 Task: Look for space in Pipili, India from 2nd September, 2023 to 6th September, 2023 for 2 adults in price range Rs.15000 to Rs.20000. Place can be entire place with 1  bedroom having 1 bed and 1 bathroom. Property type can be house, flat, guest house, hotel. Booking option can be shelf check-in. Required host language is English.
Action: Mouse moved to (465, 59)
Screenshot: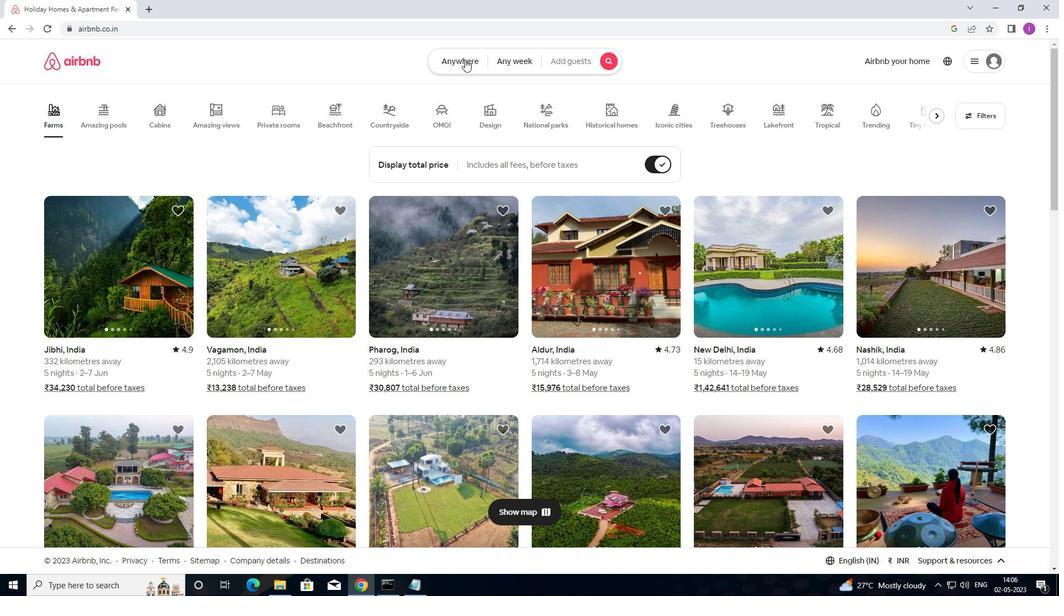 
Action: Mouse pressed left at (465, 59)
Screenshot: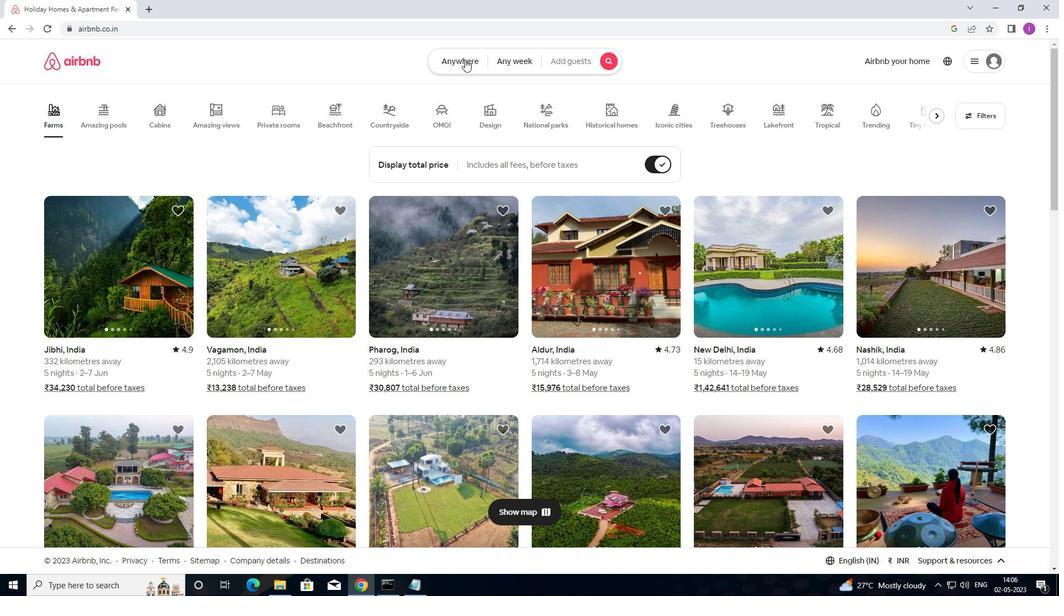
Action: Mouse moved to (362, 109)
Screenshot: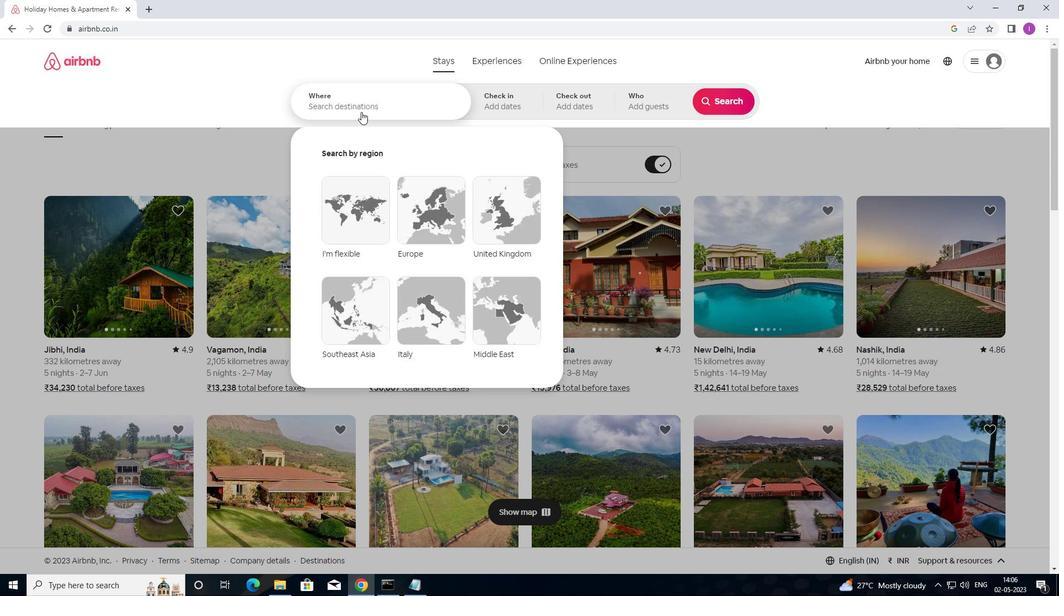 
Action: Mouse pressed left at (362, 109)
Screenshot: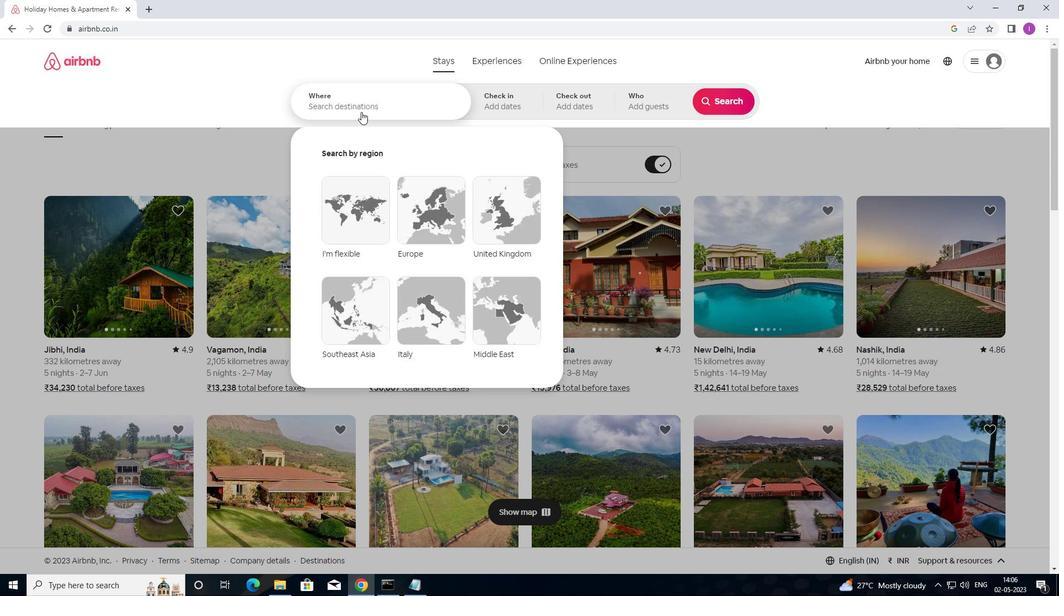 
Action: Mouse moved to (393, 120)
Screenshot: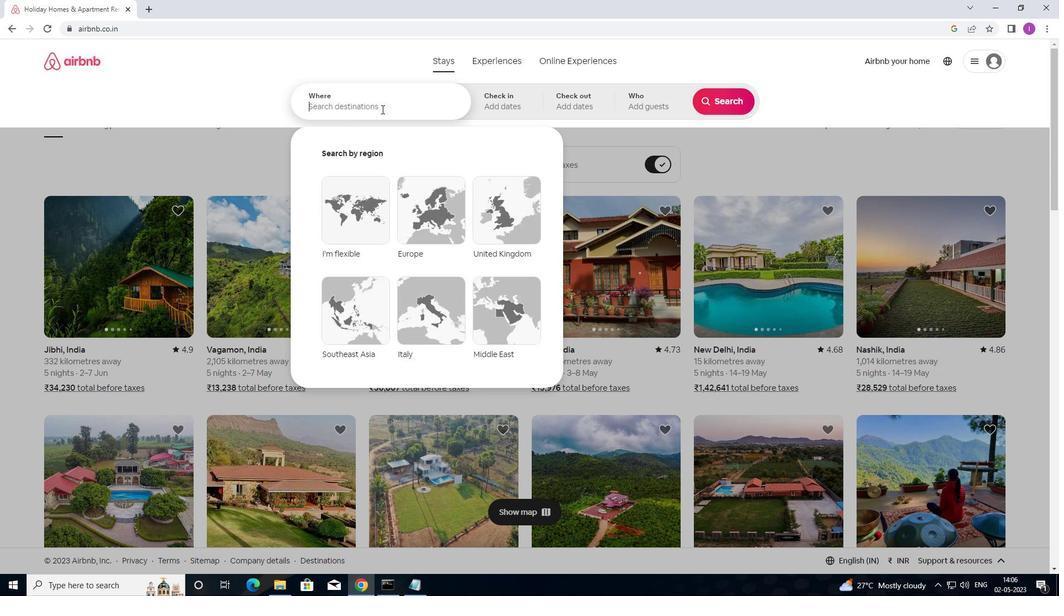 
Action: Key pressed <Key.shift>PIPILI,<Key.shift>INDIA
Screenshot: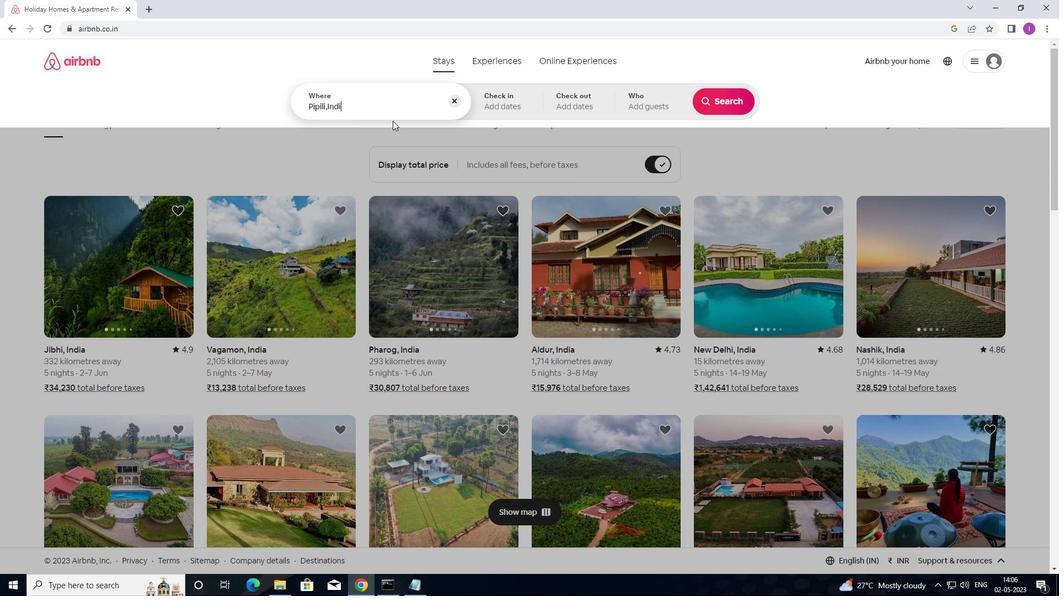 
Action: Mouse moved to (504, 105)
Screenshot: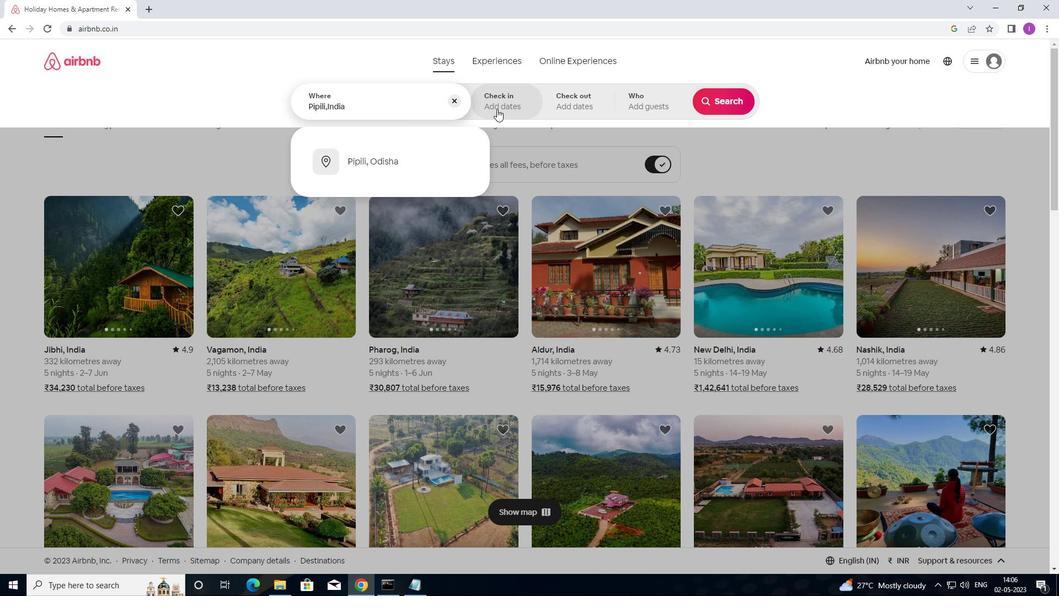 
Action: Mouse pressed left at (504, 105)
Screenshot: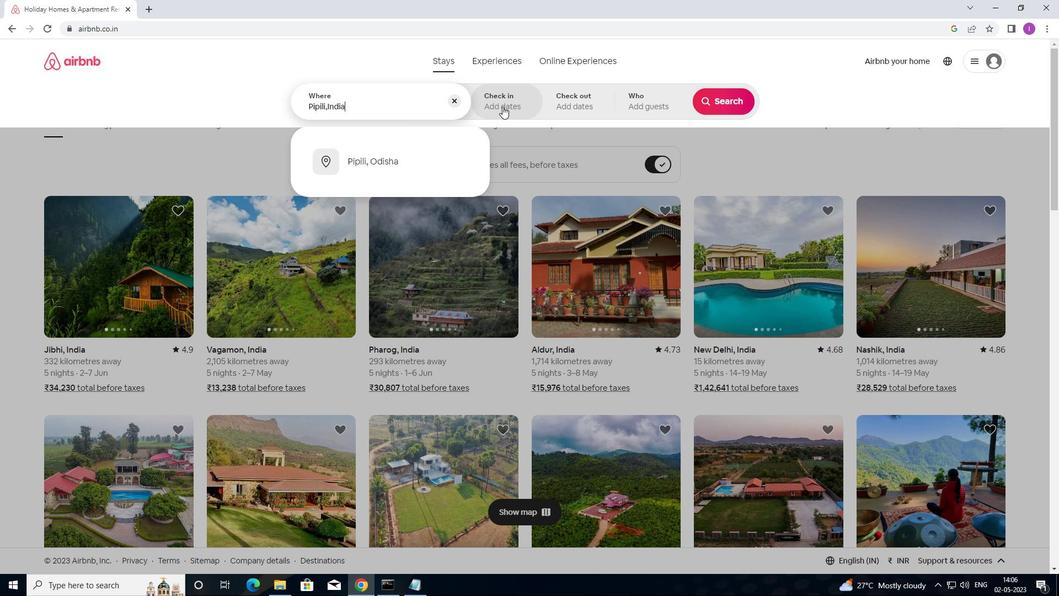 
Action: Mouse moved to (722, 193)
Screenshot: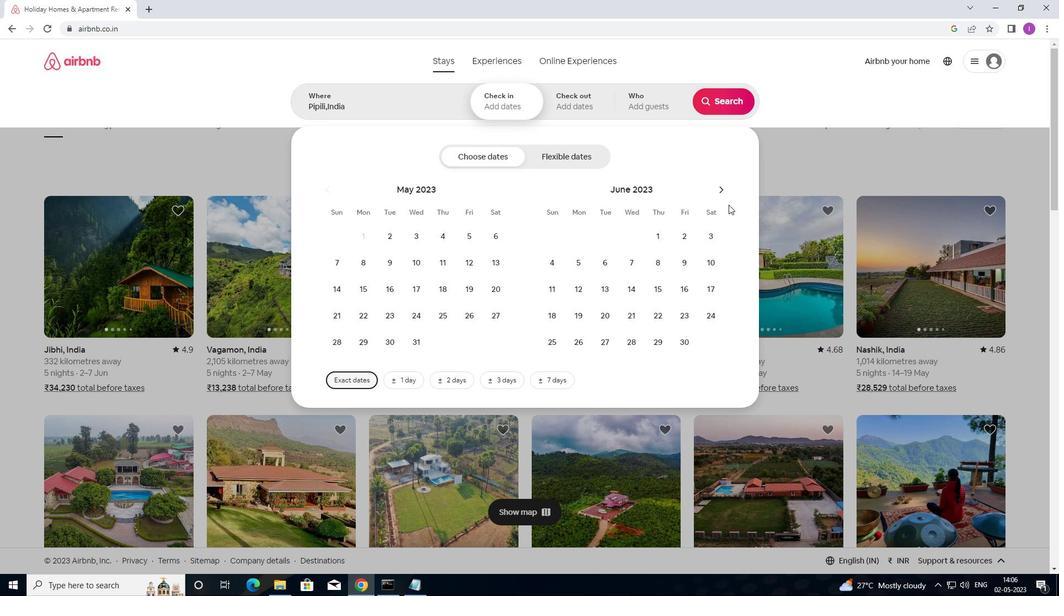 
Action: Mouse pressed left at (722, 193)
Screenshot: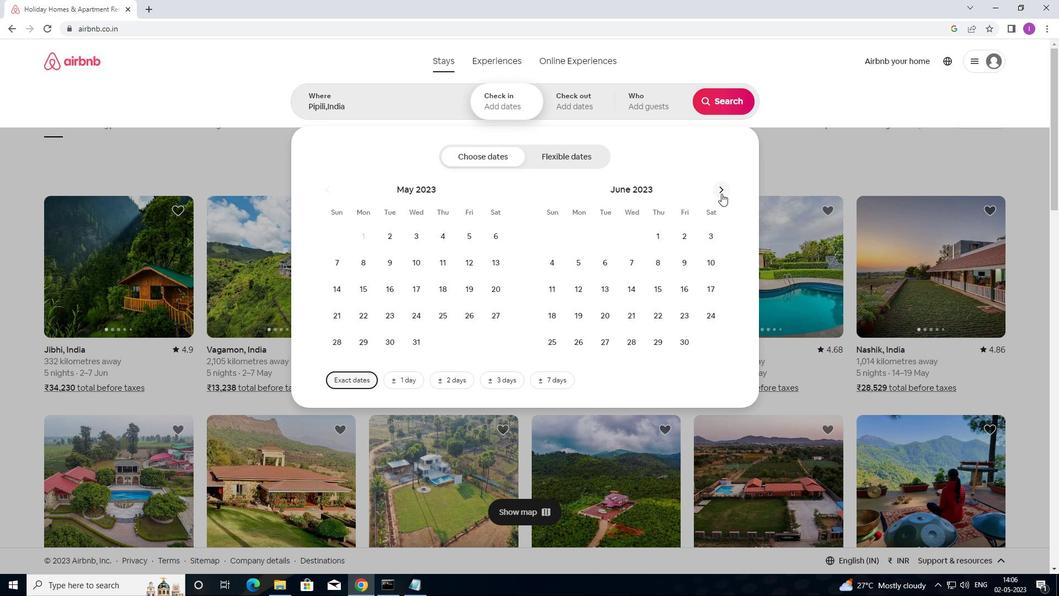 
Action: Mouse pressed left at (722, 193)
Screenshot: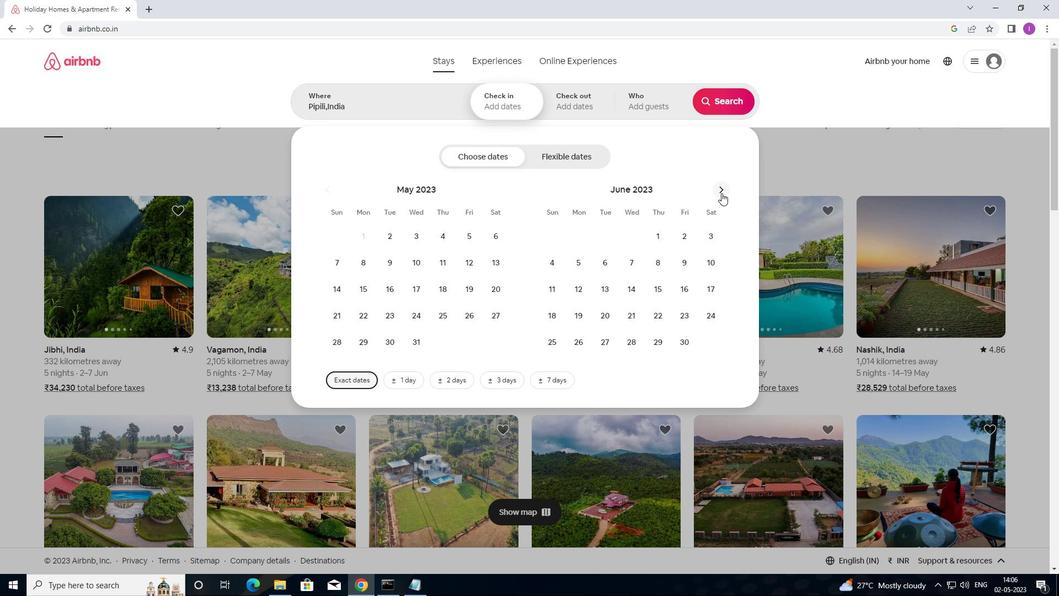 
Action: Mouse pressed left at (722, 193)
Screenshot: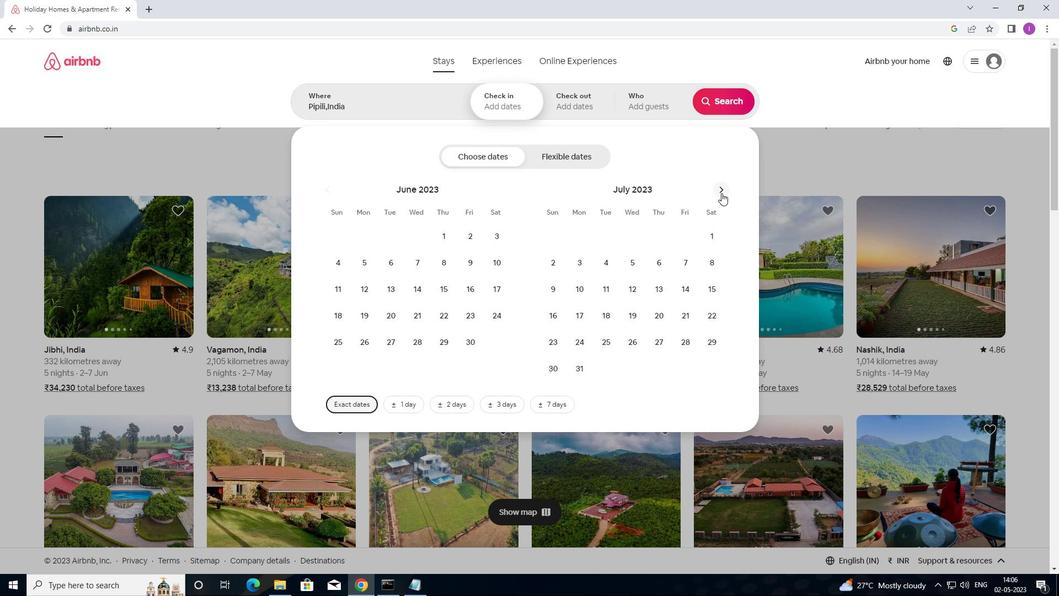 
Action: Mouse moved to (722, 192)
Screenshot: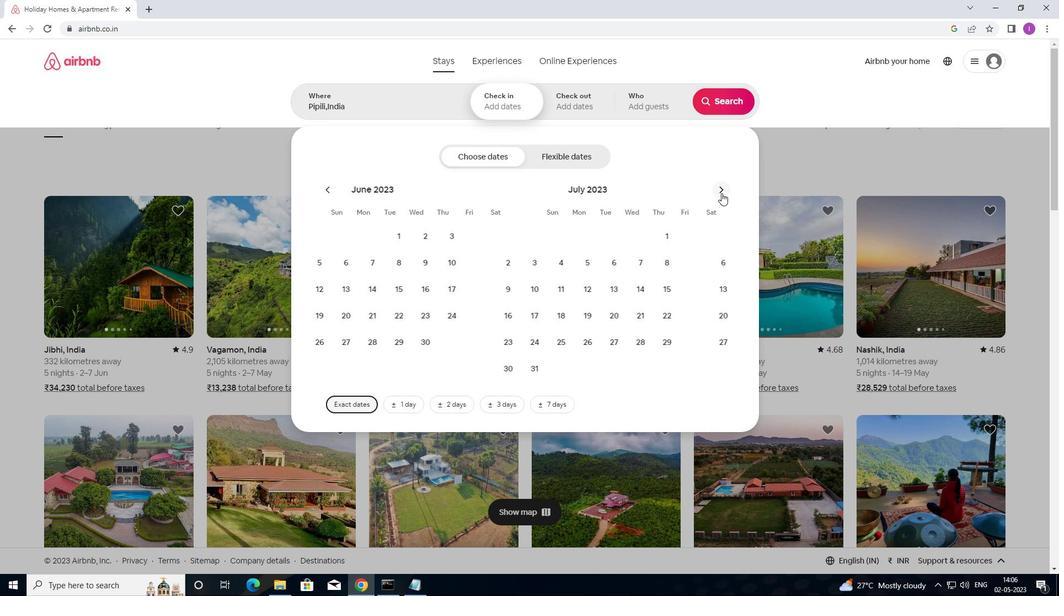 
Action: Mouse pressed left at (722, 192)
Screenshot: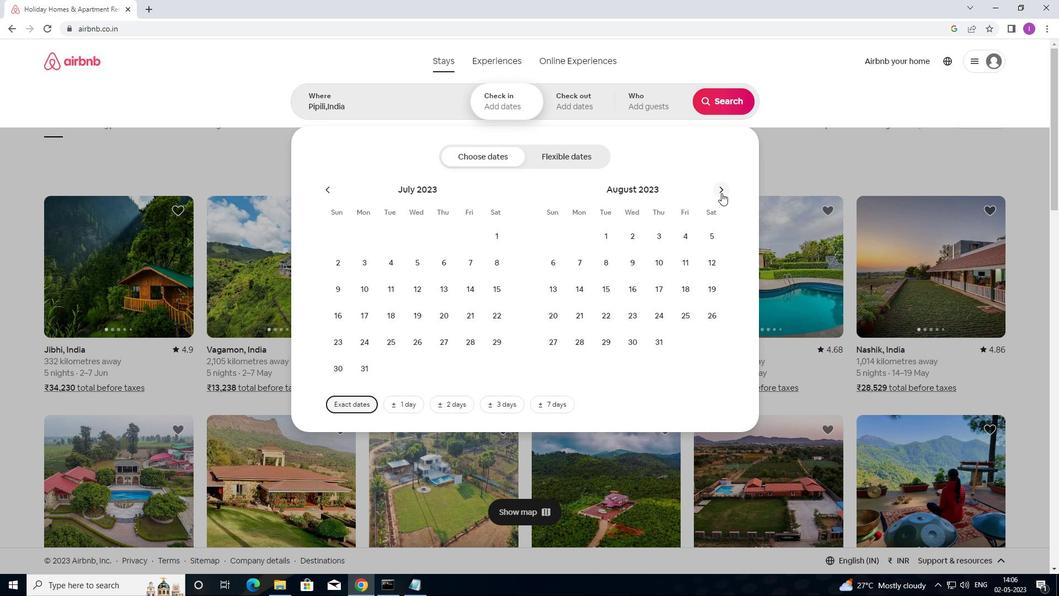 
Action: Mouse pressed left at (722, 192)
Screenshot: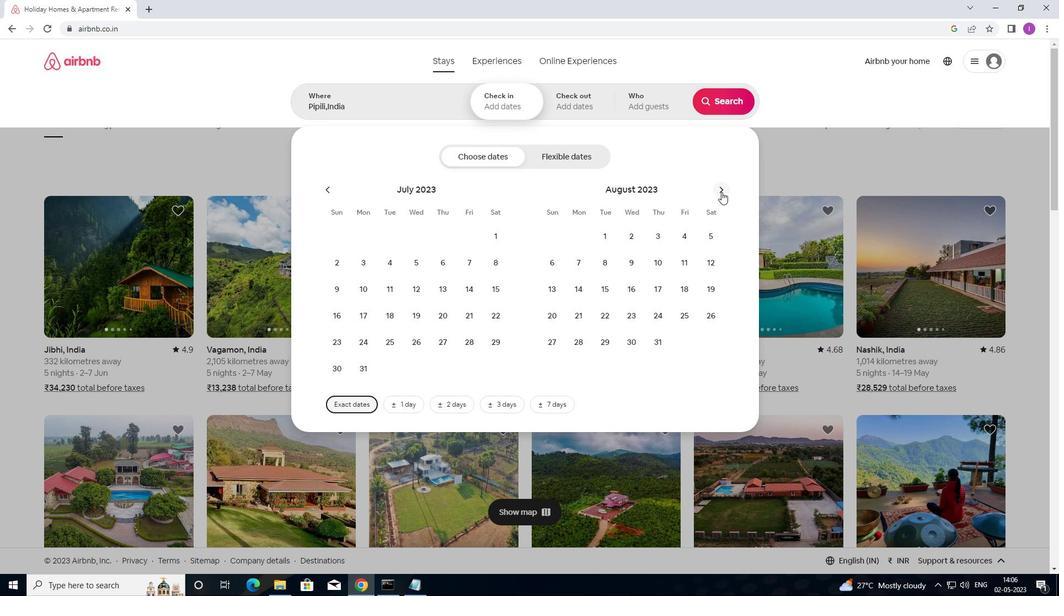 
Action: Mouse moved to (498, 227)
Screenshot: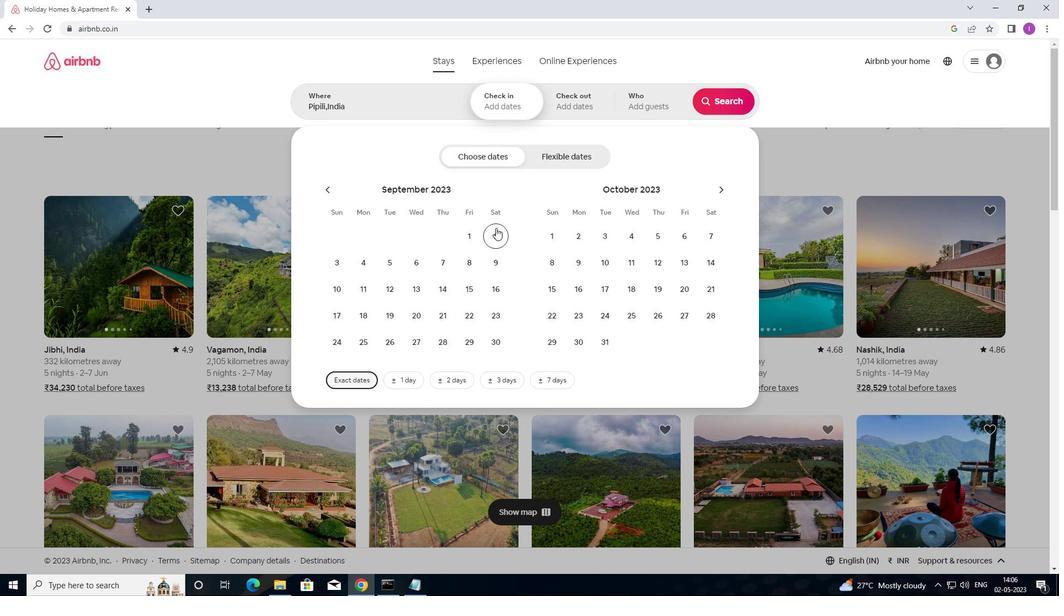 
Action: Mouse pressed left at (498, 227)
Screenshot: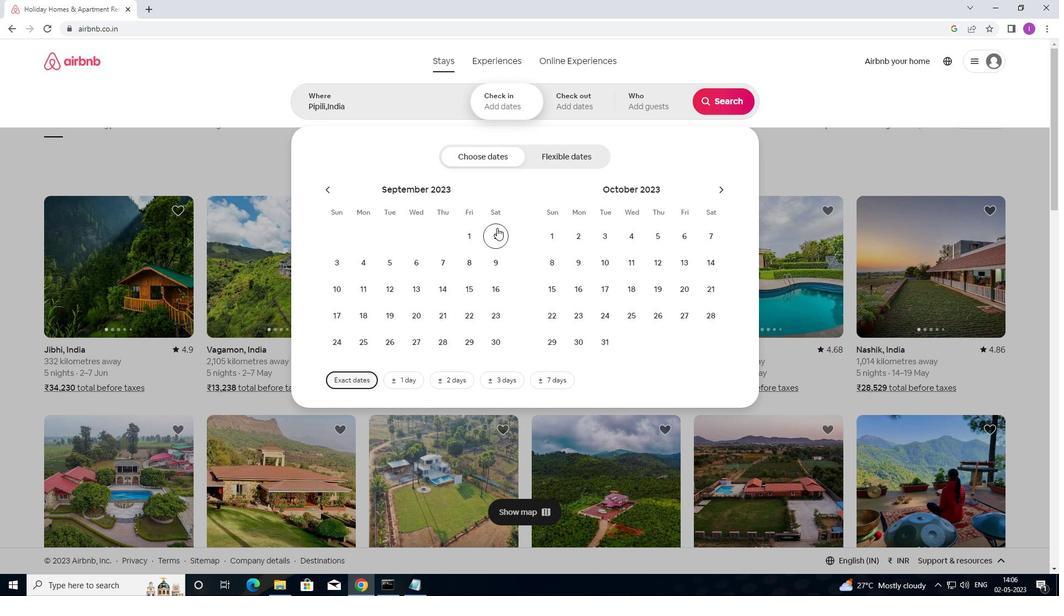 
Action: Mouse moved to (412, 261)
Screenshot: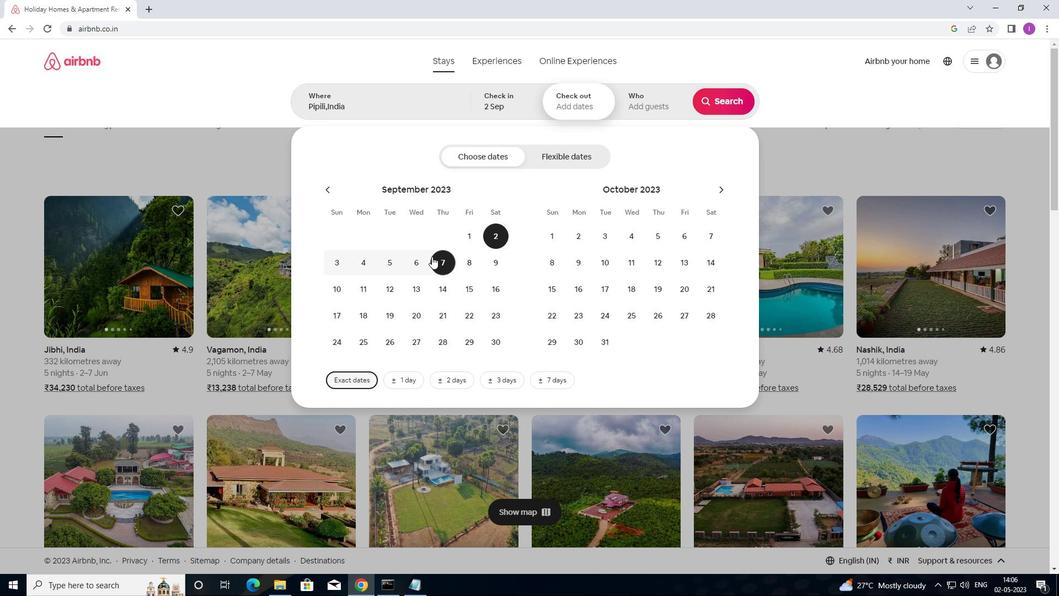 
Action: Mouse pressed left at (412, 261)
Screenshot: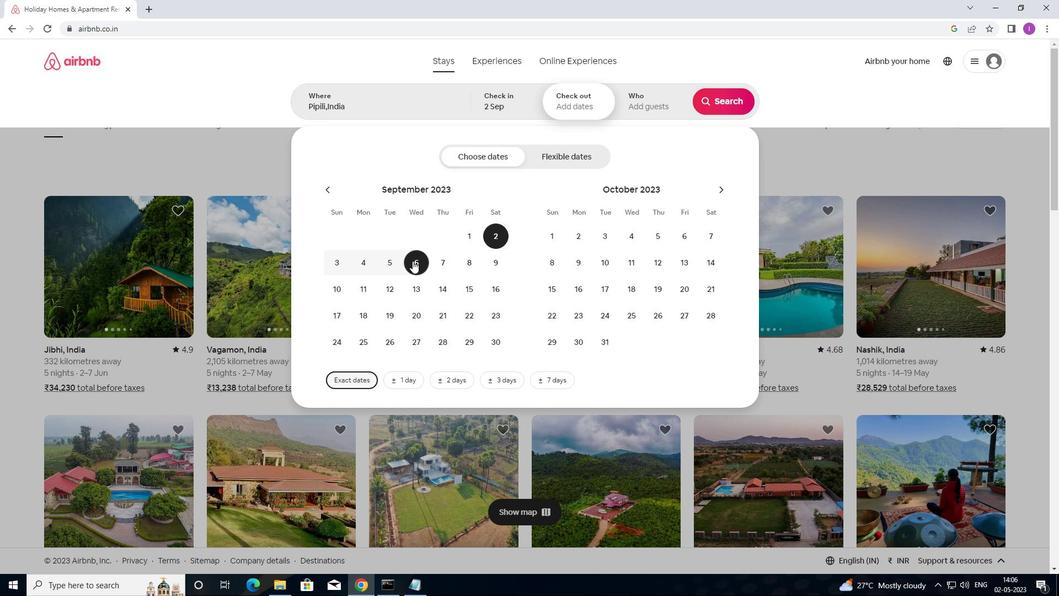 
Action: Mouse moved to (639, 109)
Screenshot: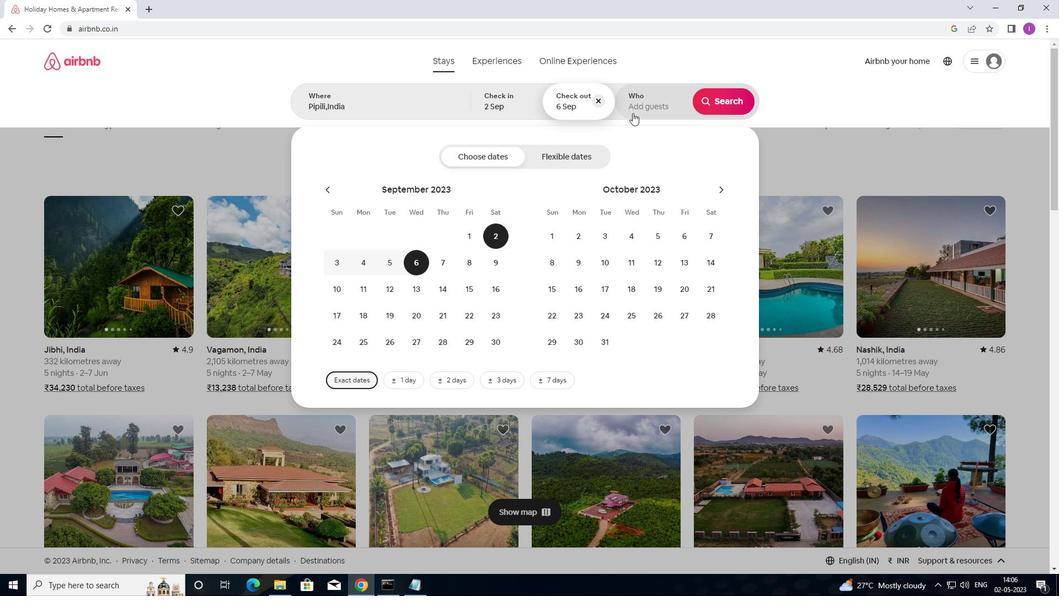 
Action: Mouse pressed left at (639, 109)
Screenshot: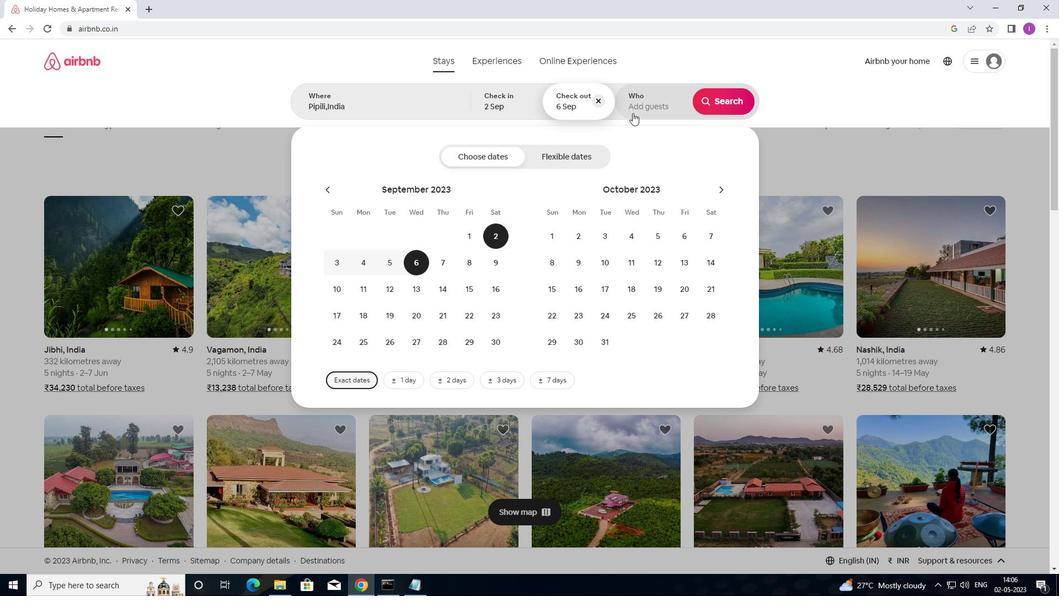 
Action: Mouse moved to (731, 151)
Screenshot: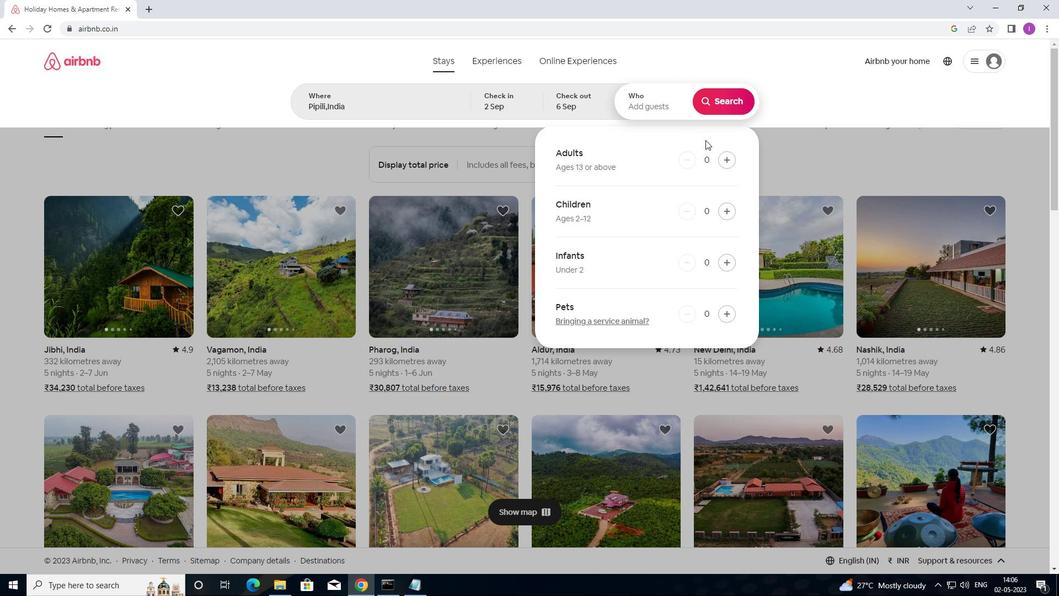 
Action: Mouse pressed left at (731, 151)
Screenshot: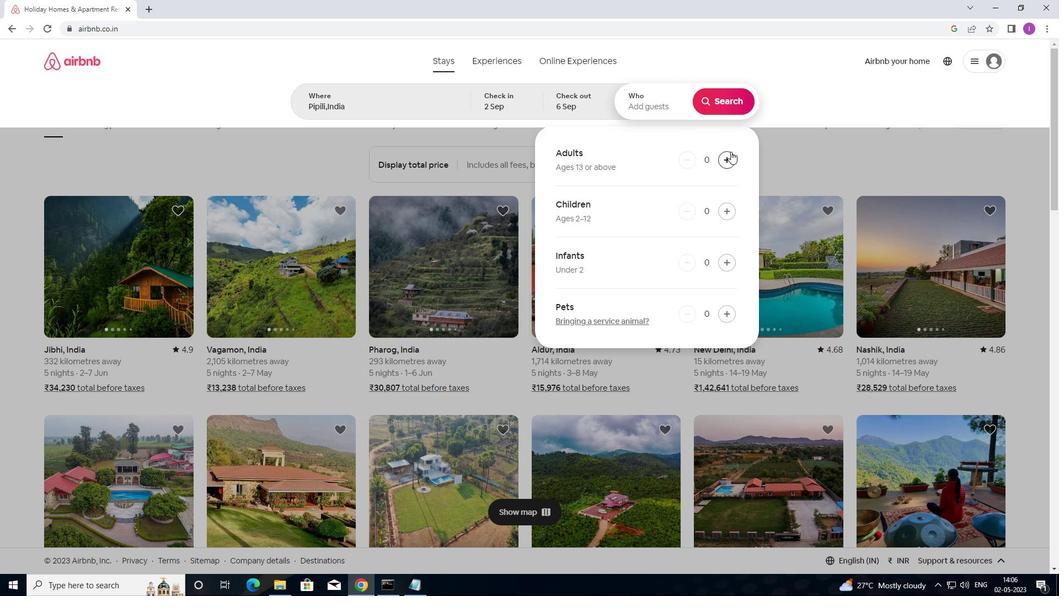 
Action: Mouse pressed left at (731, 151)
Screenshot: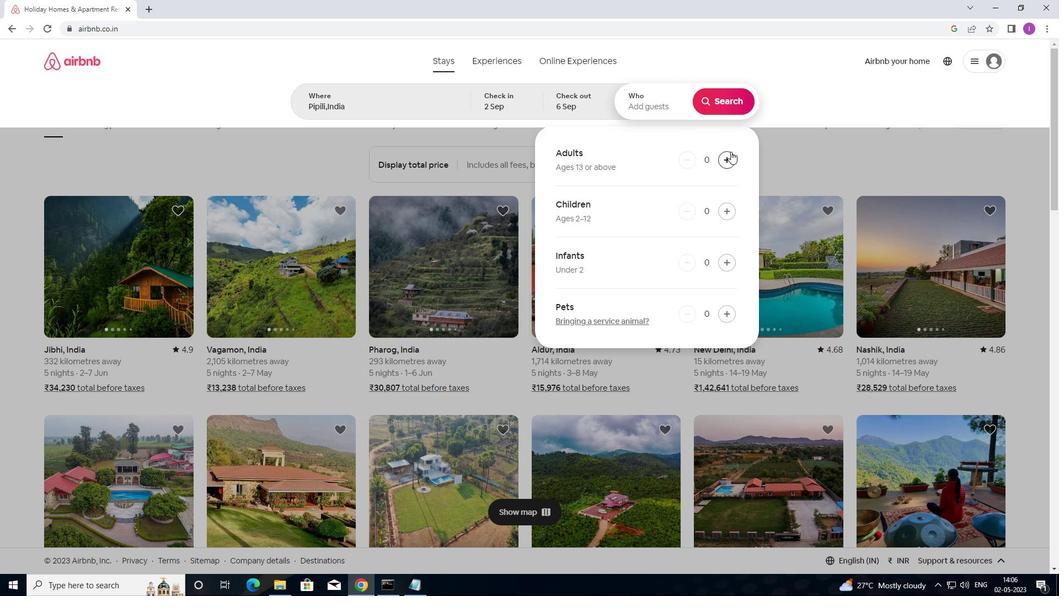 
Action: Mouse moved to (841, 129)
Screenshot: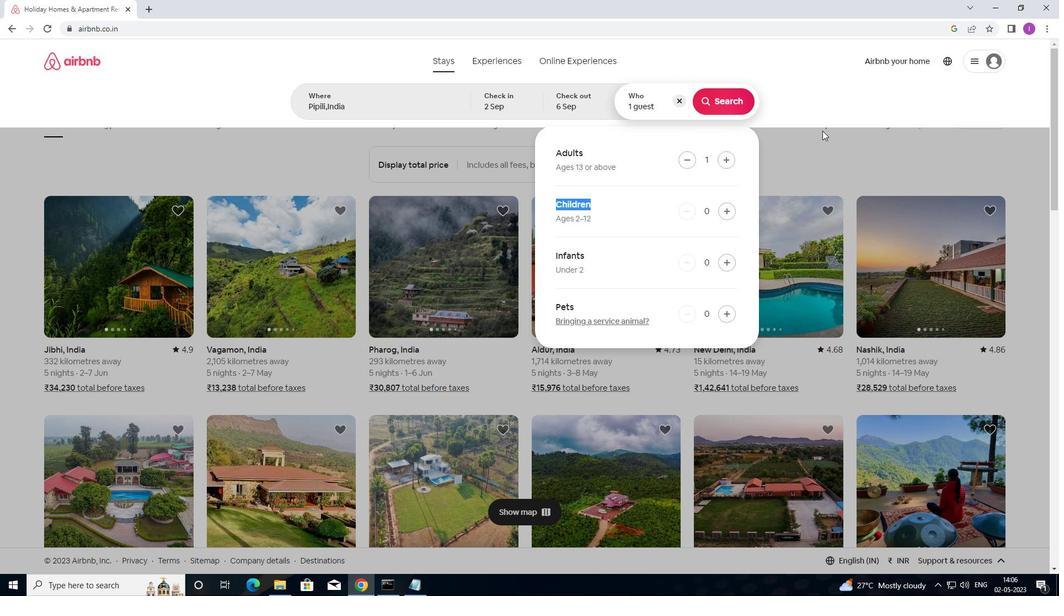 
Action: Mouse pressed left at (841, 129)
Screenshot: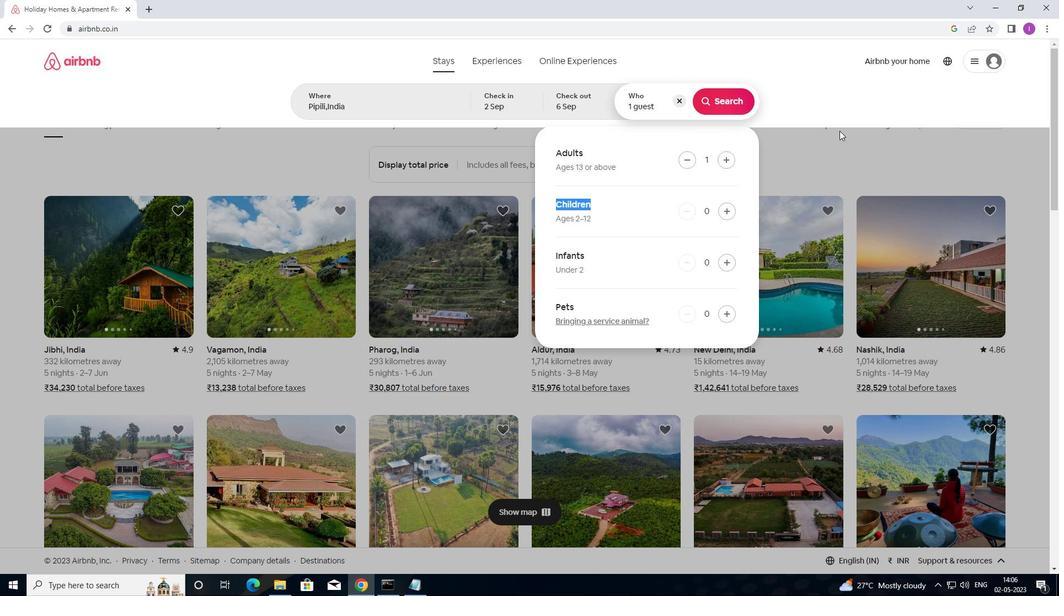 
Action: Mouse moved to (592, 69)
Screenshot: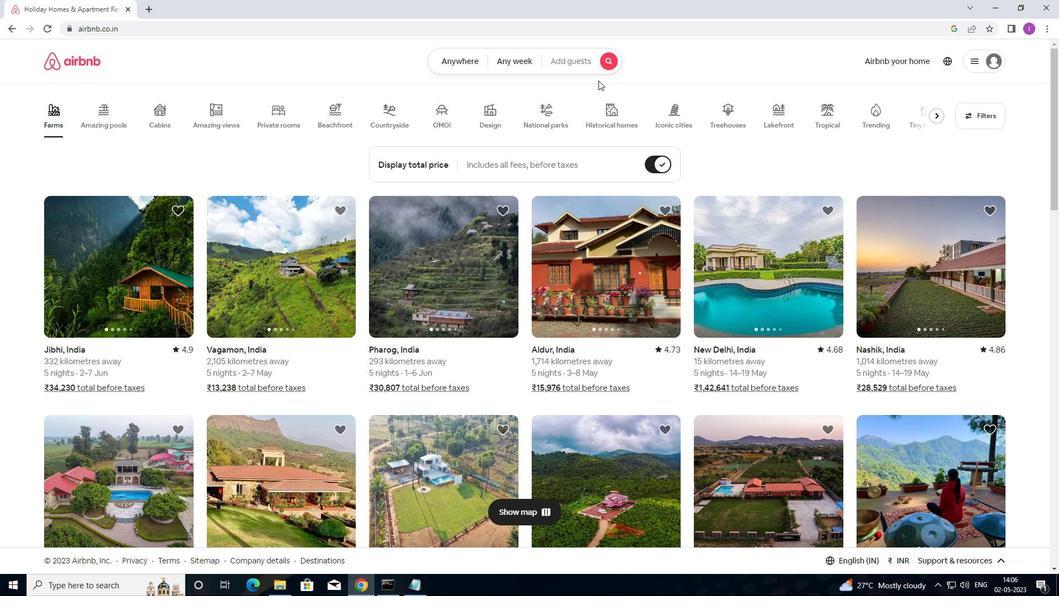 
Action: Mouse pressed left at (592, 69)
Screenshot: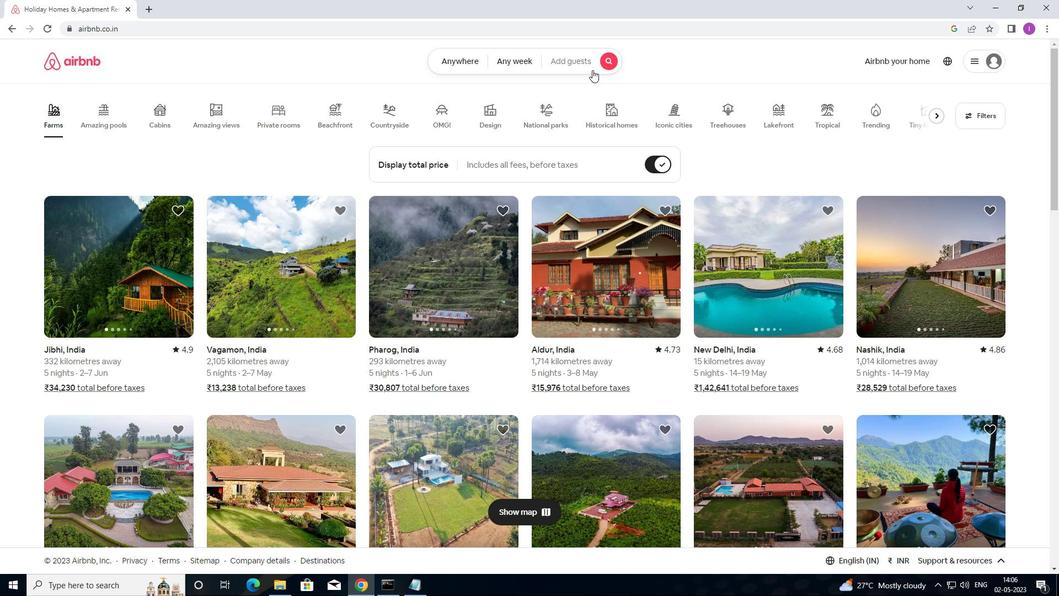 
Action: Mouse moved to (723, 154)
Screenshot: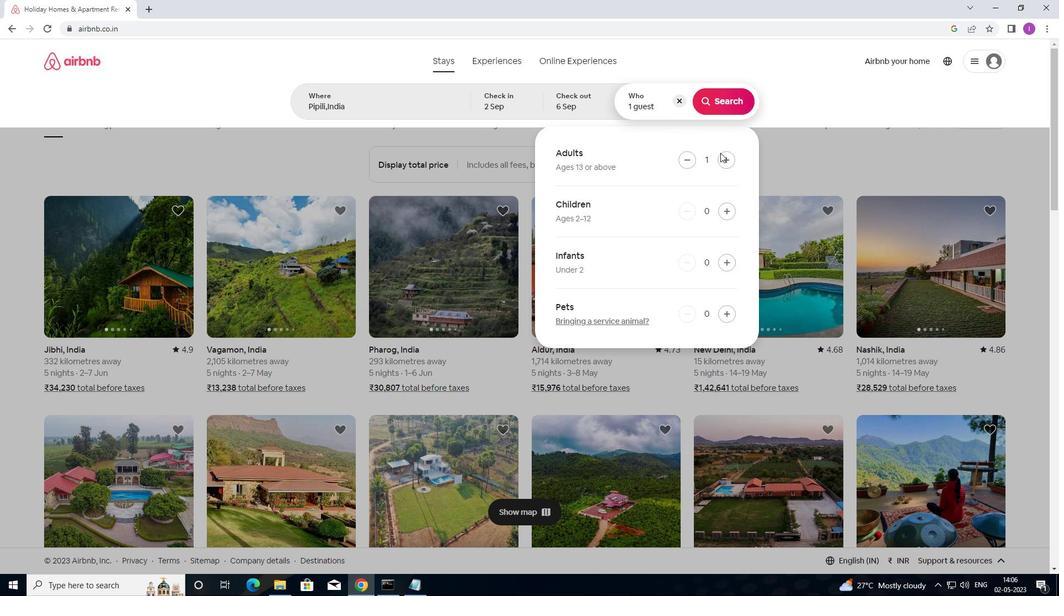
Action: Mouse pressed left at (723, 154)
Screenshot: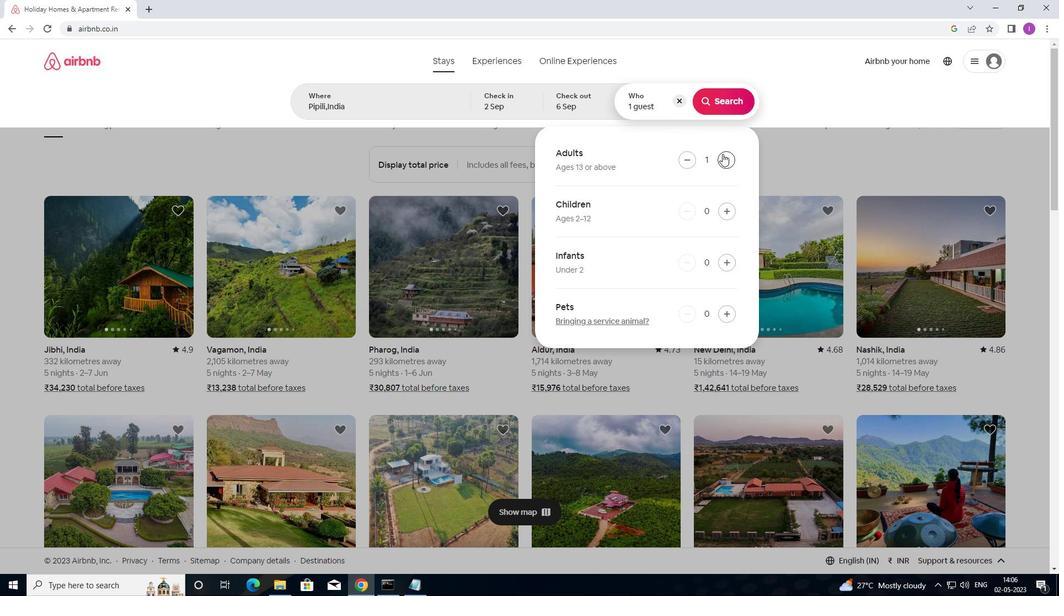 
Action: Mouse moved to (720, 93)
Screenshot: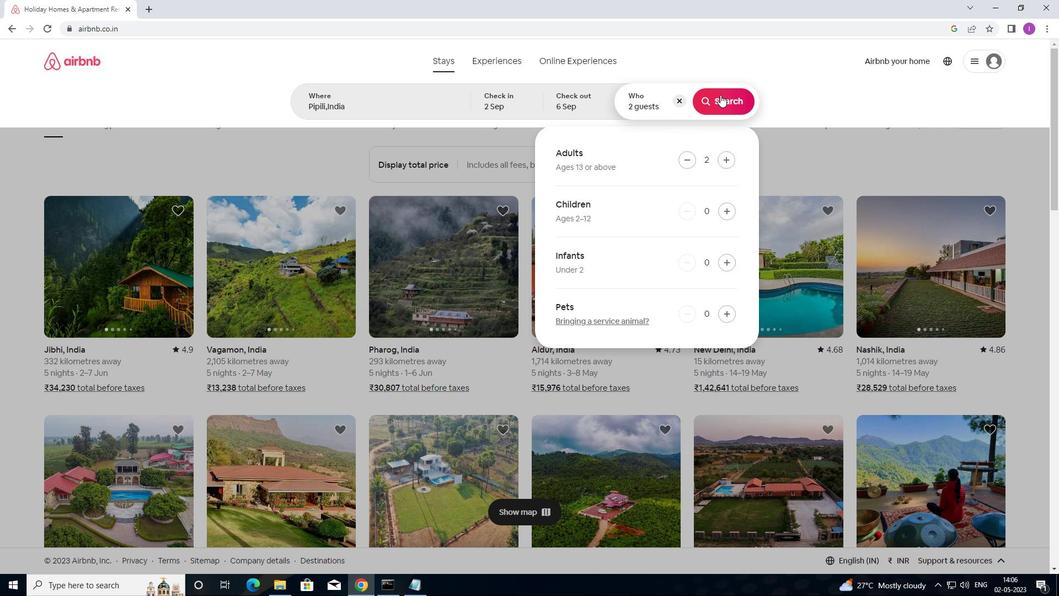 
Action: Mouse pressed left at (720, 93)
Screenshot: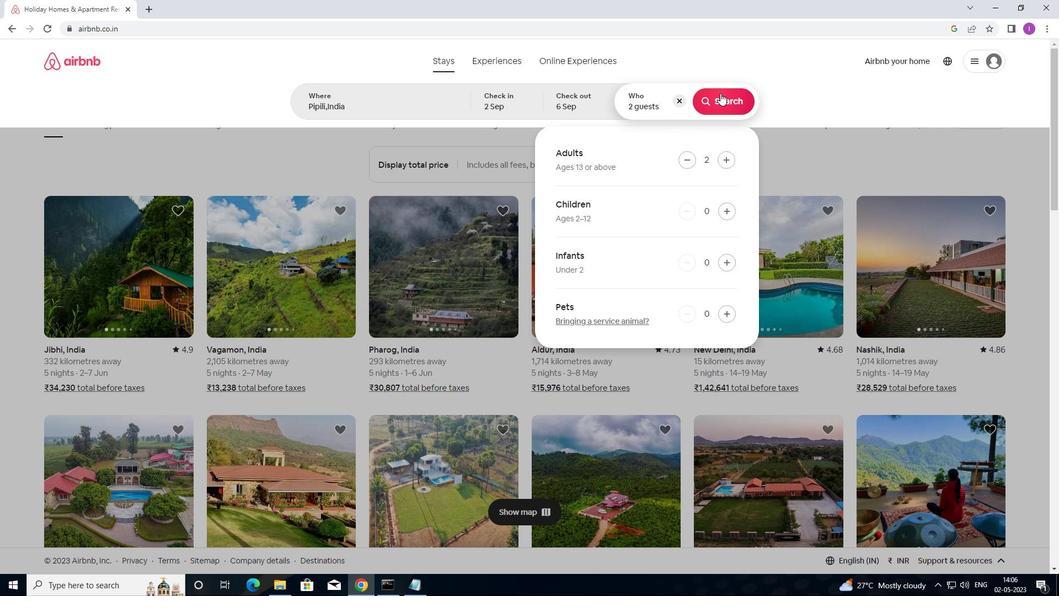 
Action: Mouse moved to (995, 99)
Screenshot: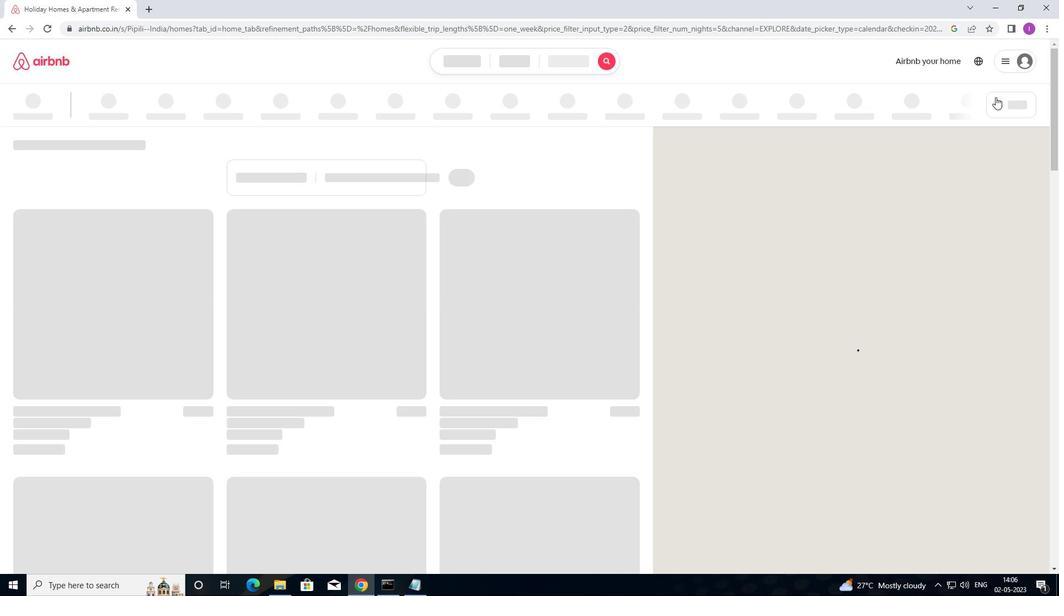 
Action: Mouse pressed left at (995, 99)
Screenshot: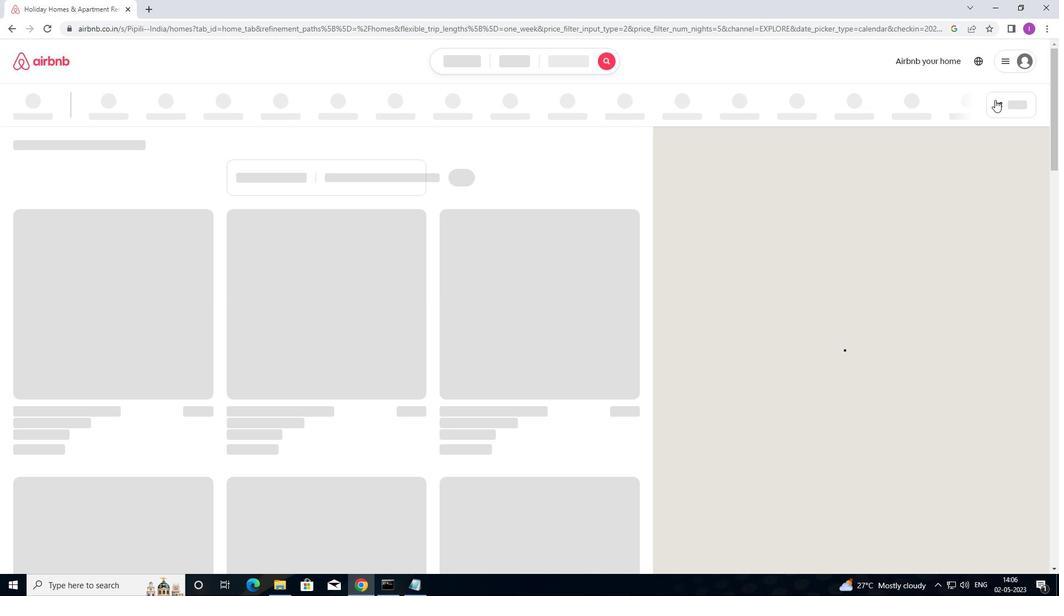 
Action: Mouse moved to (409, 246)
Screenshot: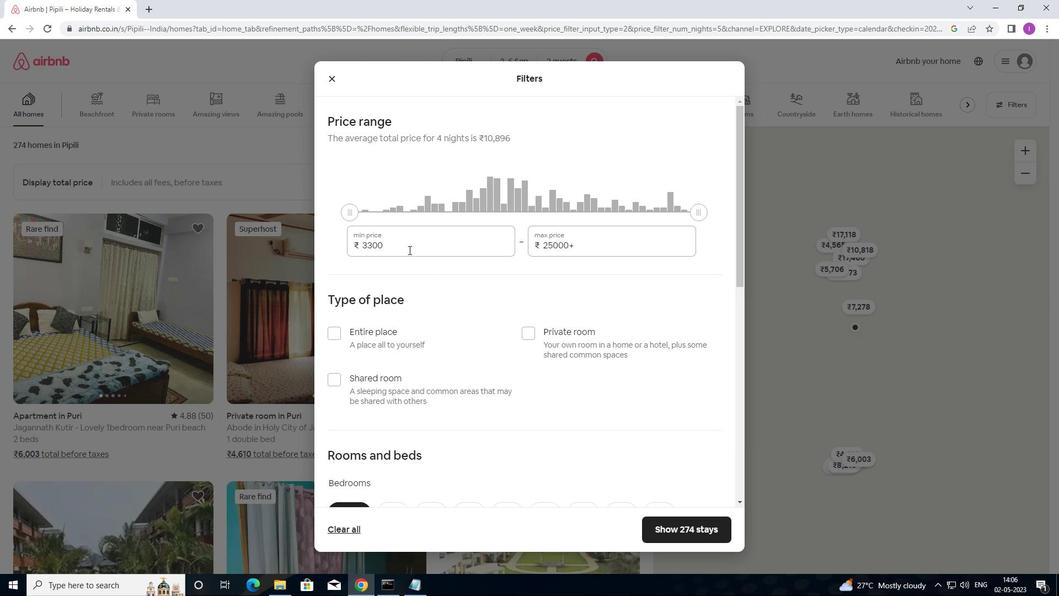 
Action: Mouse pressed left at (409, 246)
Screenshot: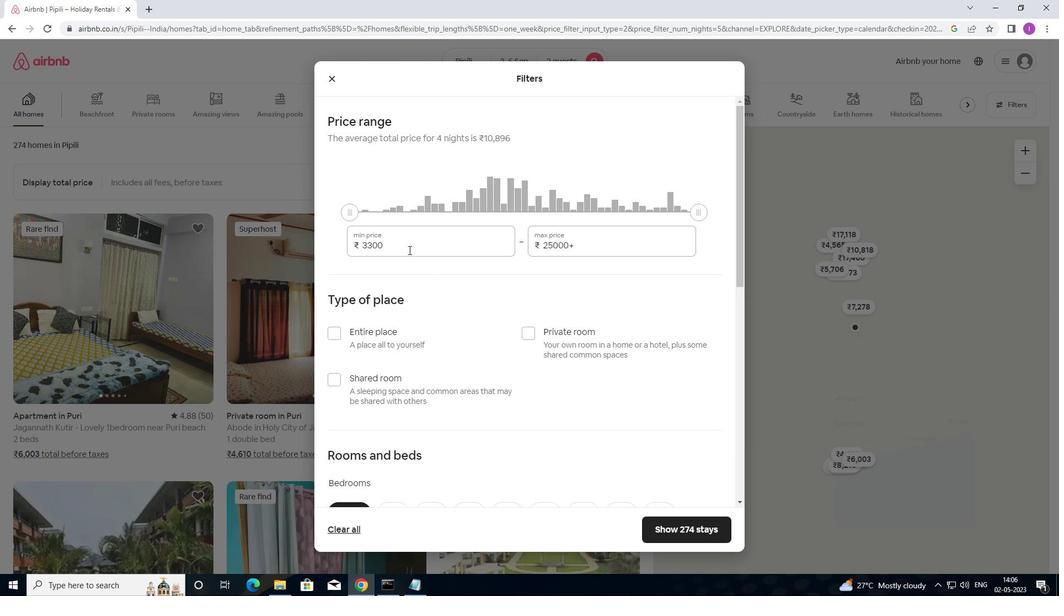 
Action: Mouse moved to (346, 242)
Screenshot: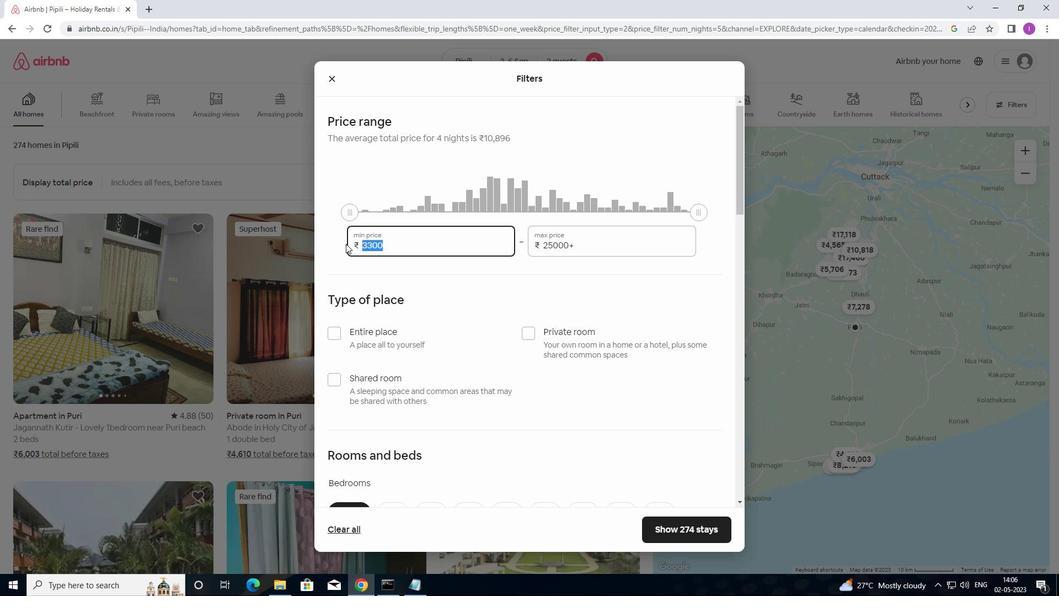 
Action: Key pressed 2
Screenshot: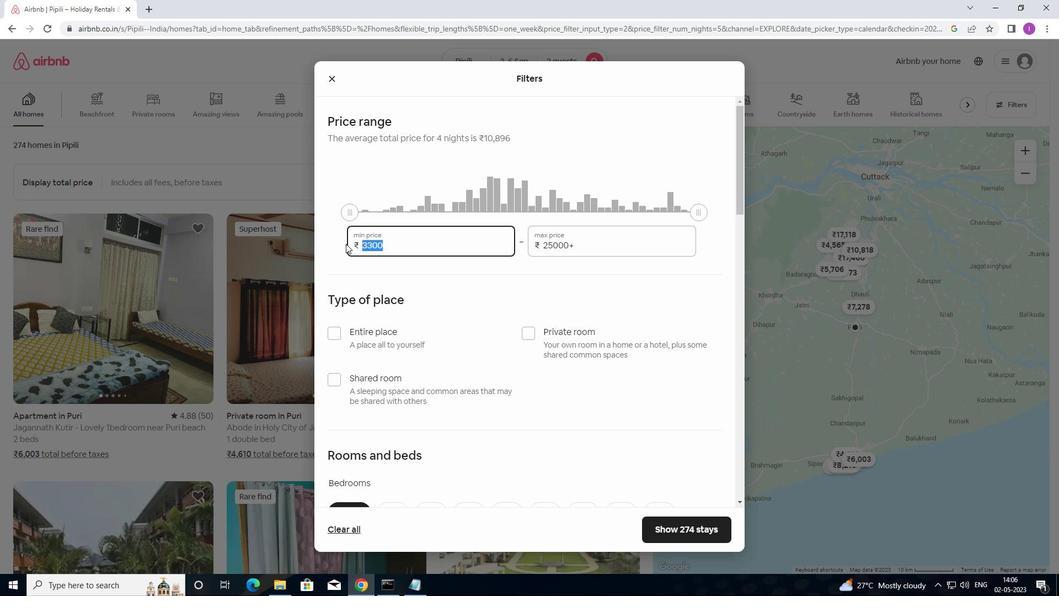 
Action: Mouse moved to (352, 236)
Screenshot: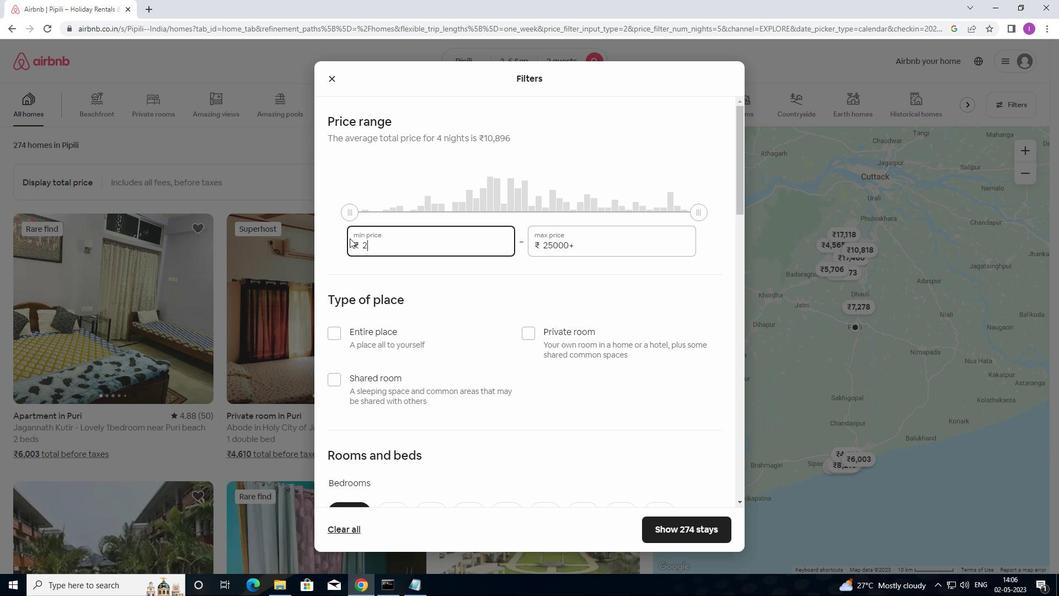 
Action: Key pressed <Key.backspace>
Screenshot: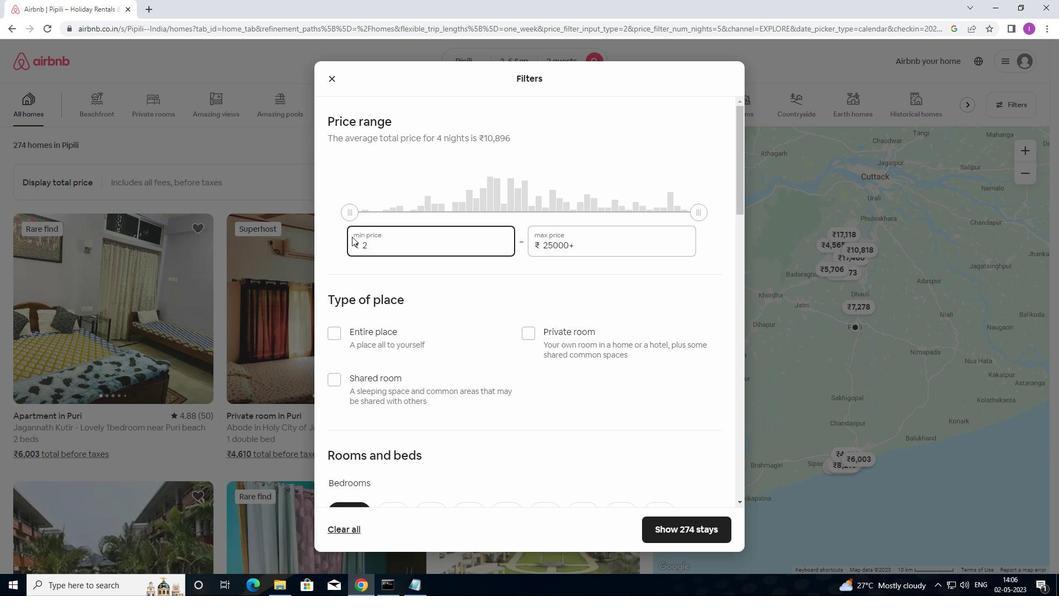 
Action: Mouse moved to (359, 230)
Screenshot: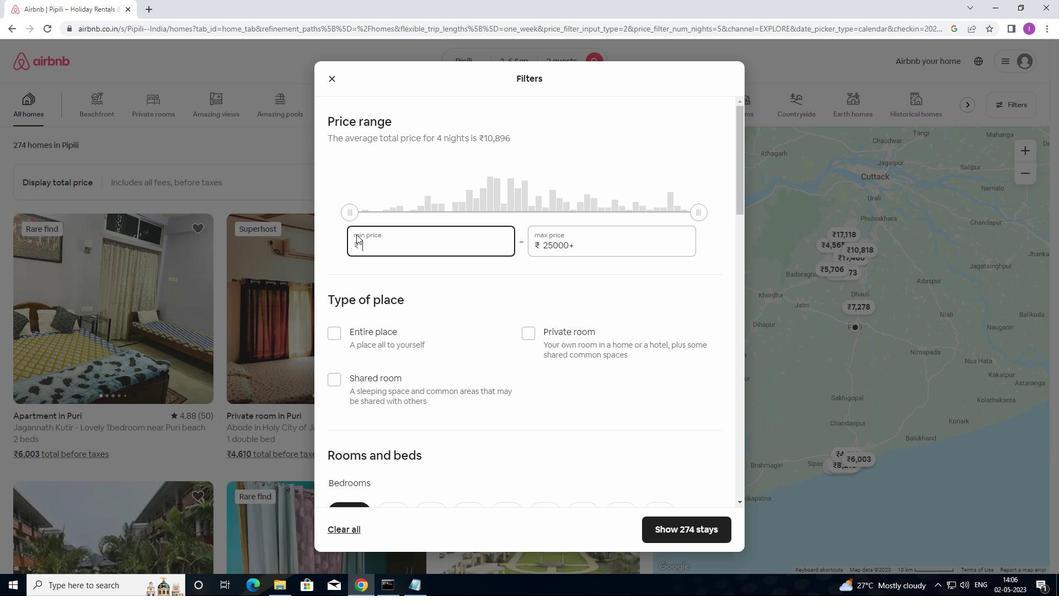 
Action: Key pressed 1
Screenshot: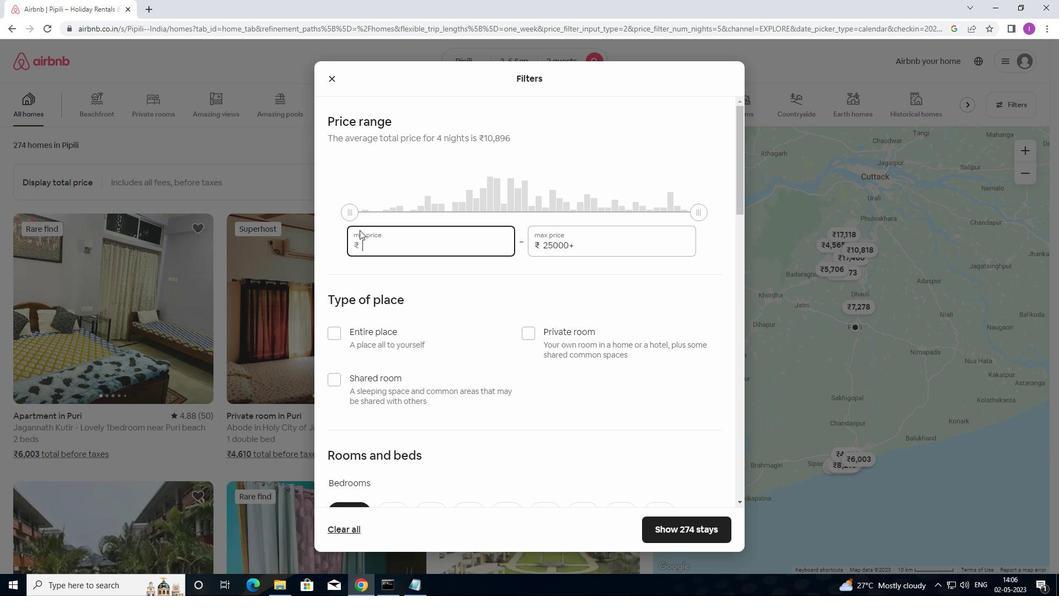 
Action: Mouse moved to (360, 231)
Screenshot: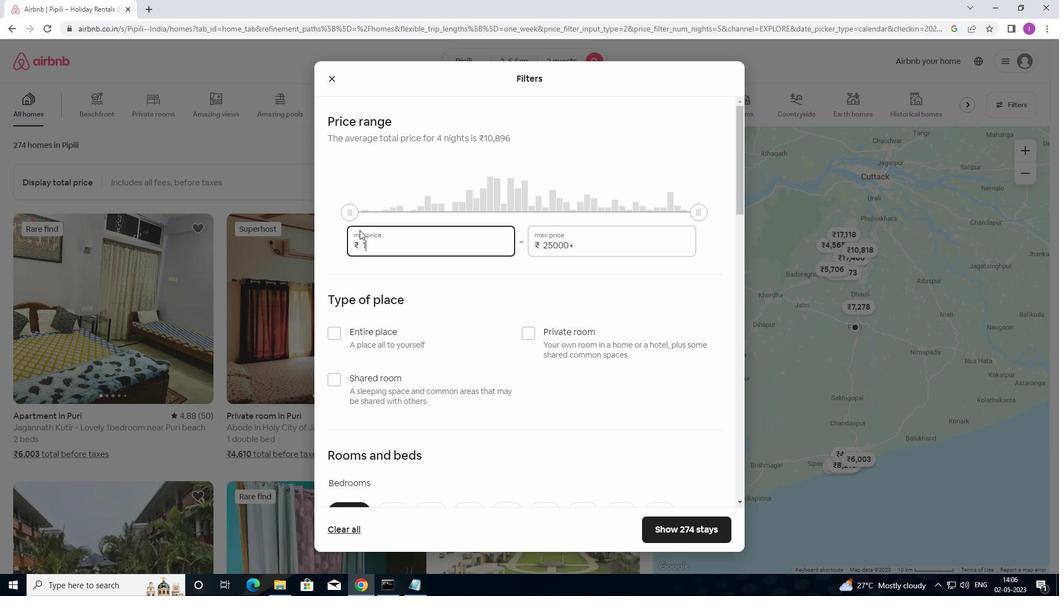 
Action: Key pressed 5
Screenshot: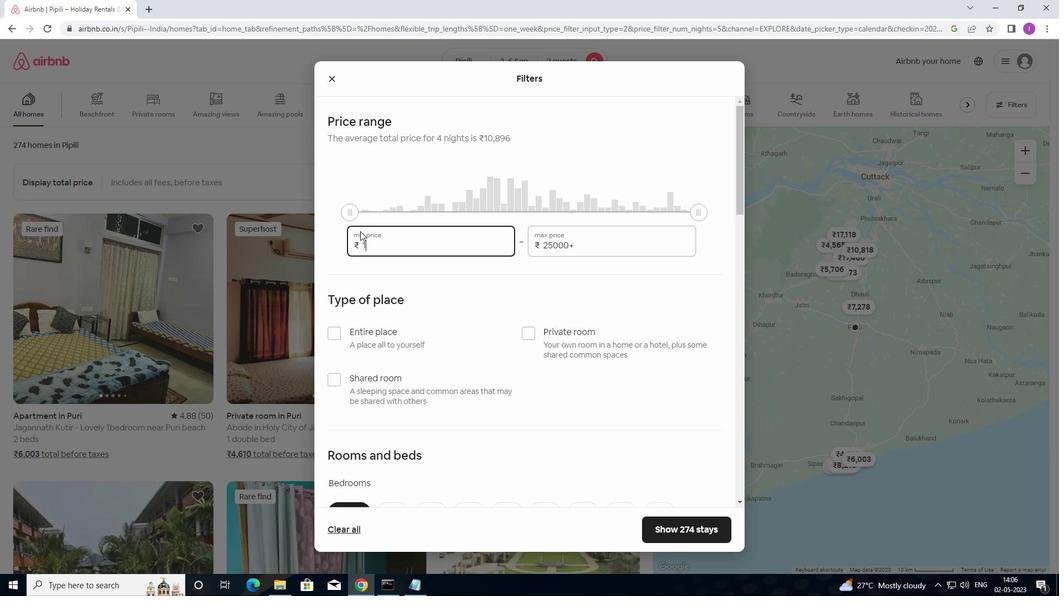 
Action: Mouse moved to (363, 237)
Screenshot: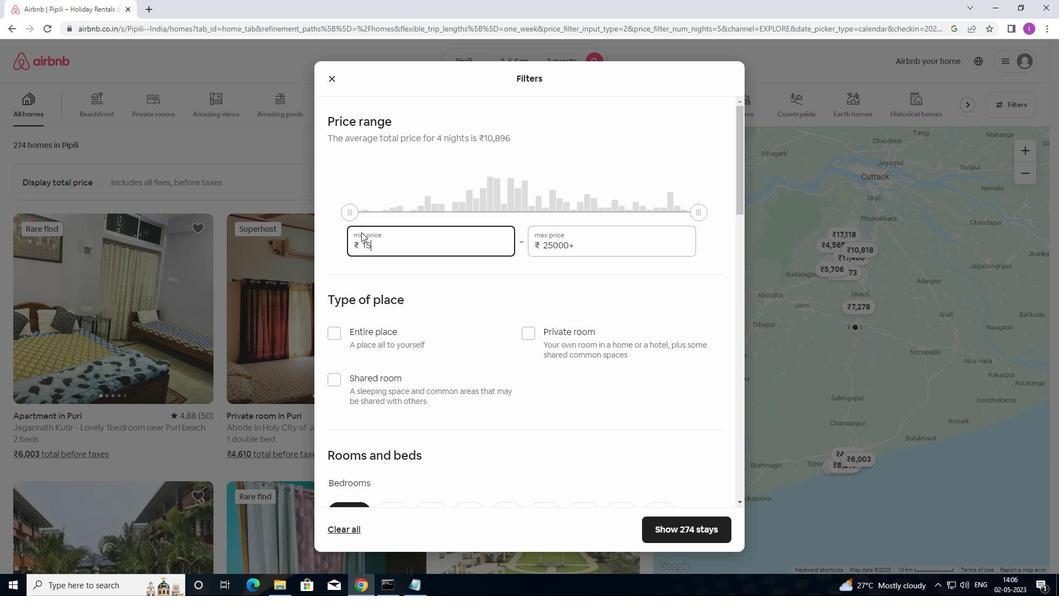 
Action: Key pressed 0
Screenshot: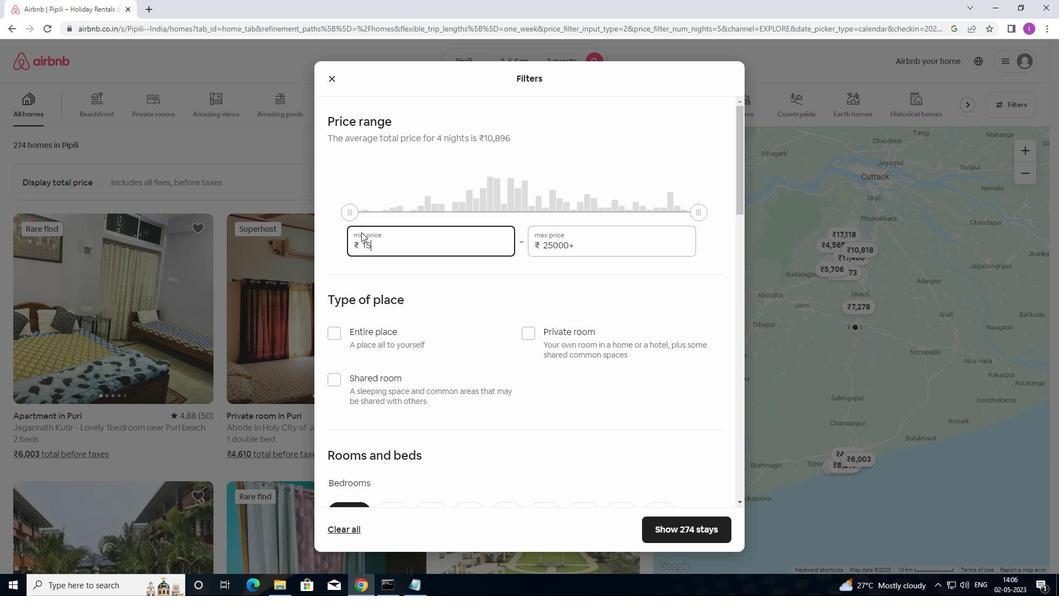 
Action: Mouse moved to (364, 238)
Screenshot: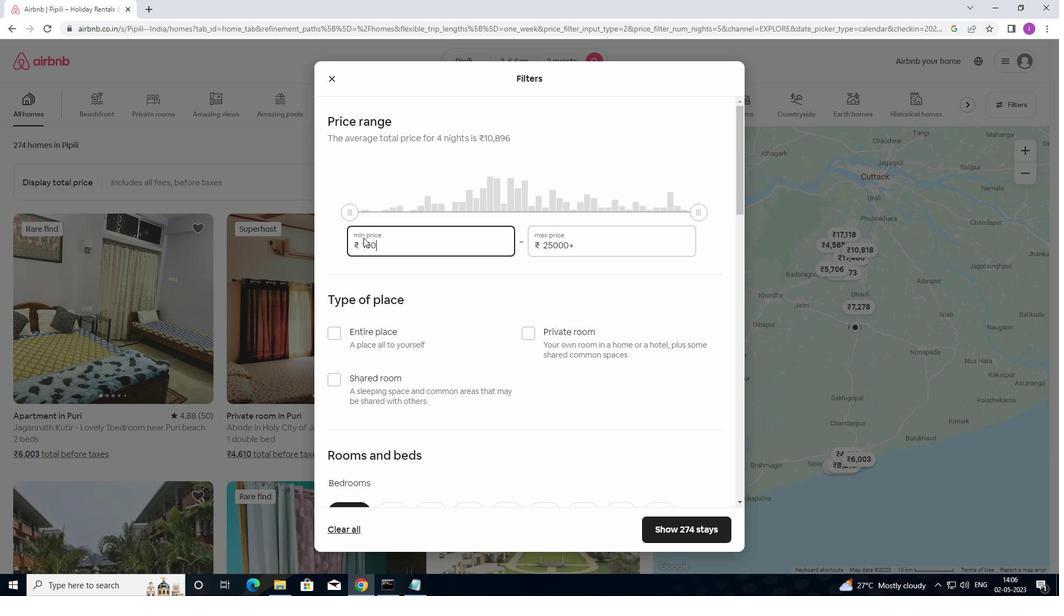 
Action: Key pressed 00
Screenshot: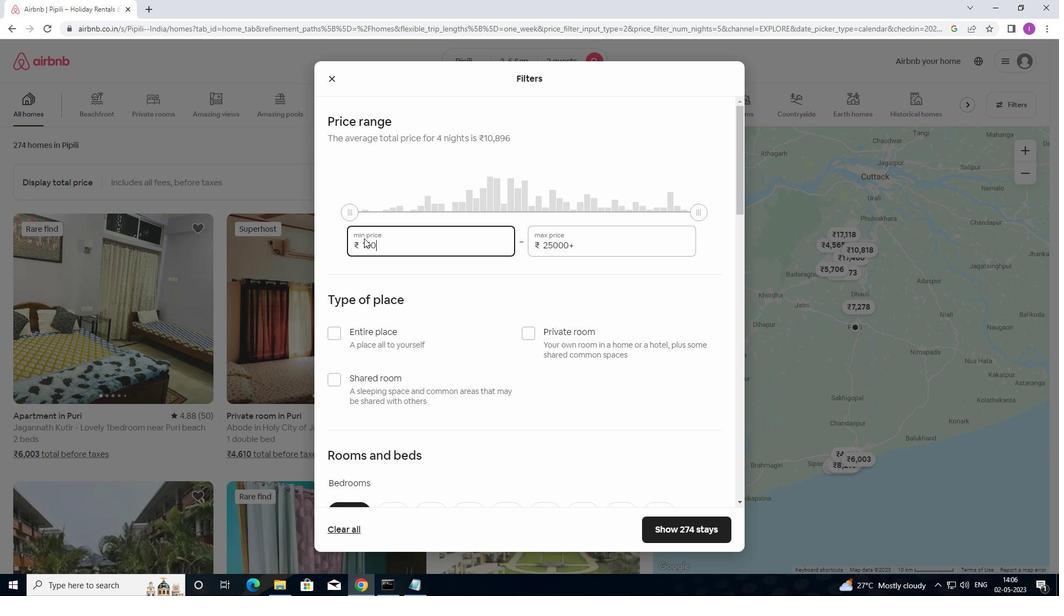
Action: Mouse moved to (597, 247)
Screenshot: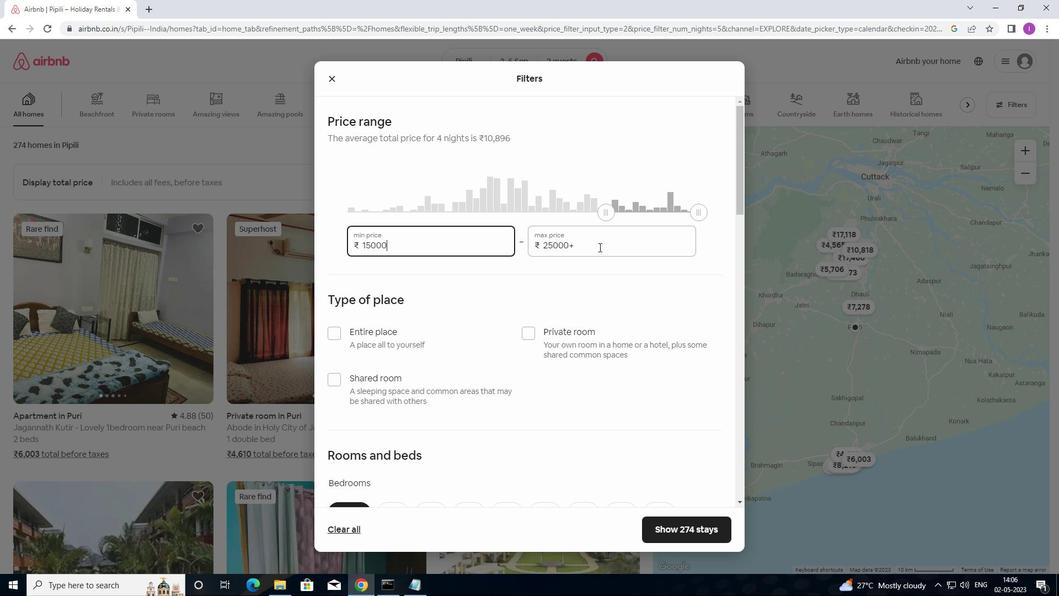 
Action: Mouse pressed left at (597, 247)
Screenshot: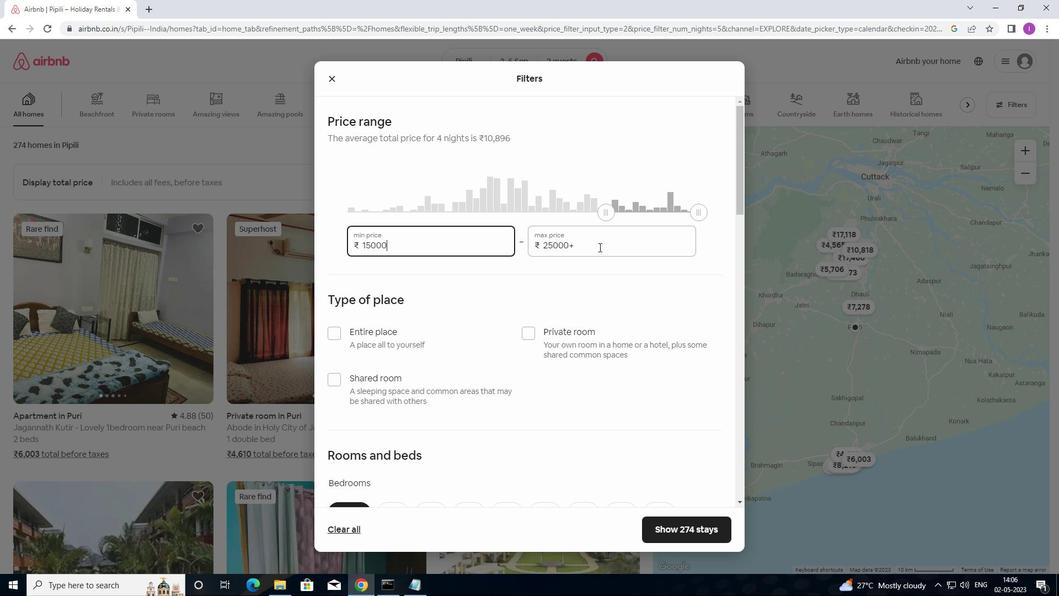 
Action: Mouse moved to (522, 241)
Screenshot: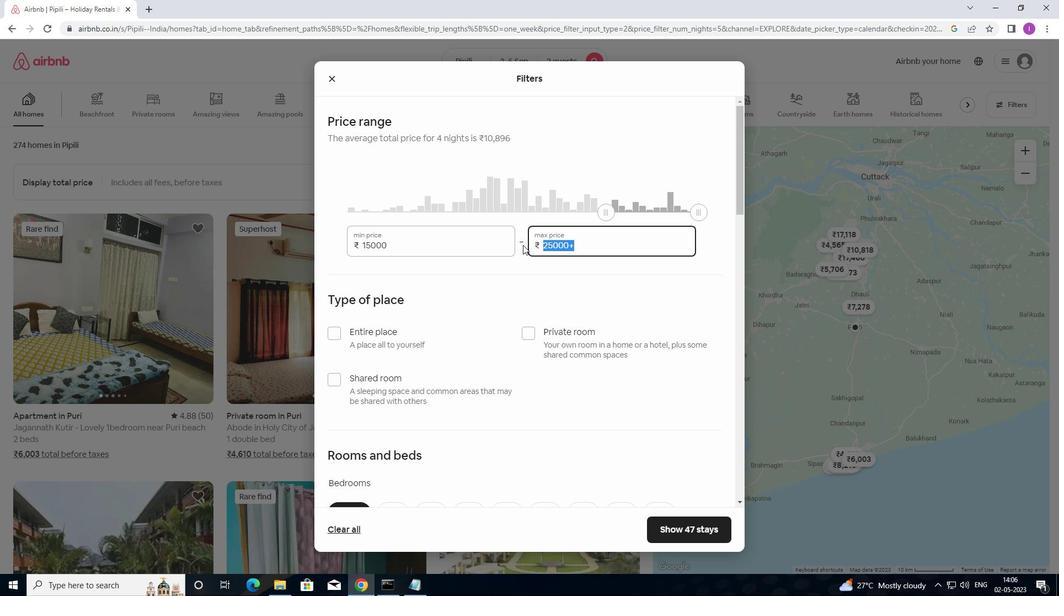 
Action: Key pressed 1
Screenshot: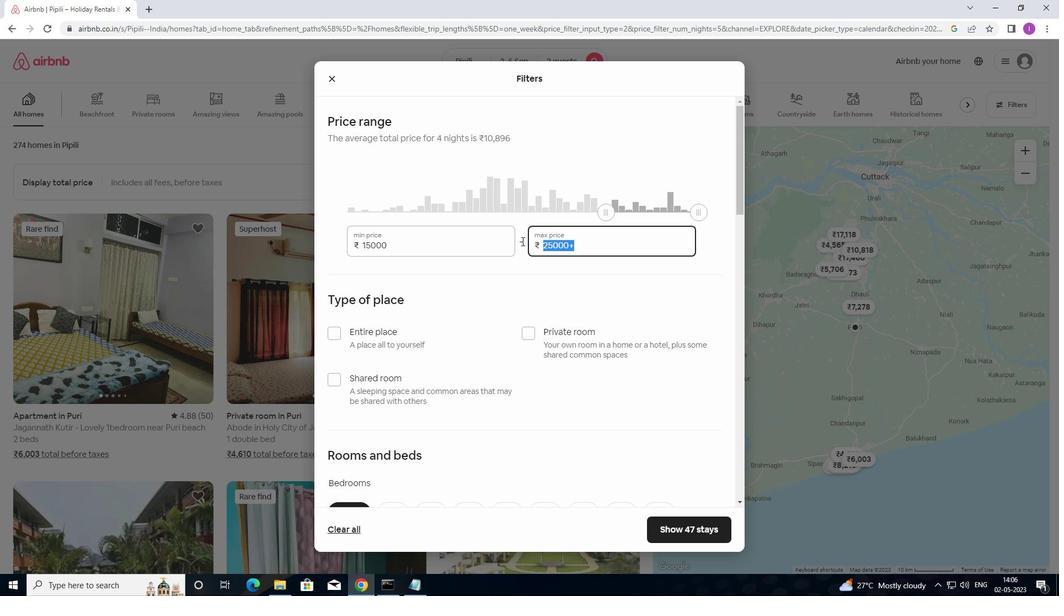 
Action: Mouse moved to (523, 239)
Screenshot: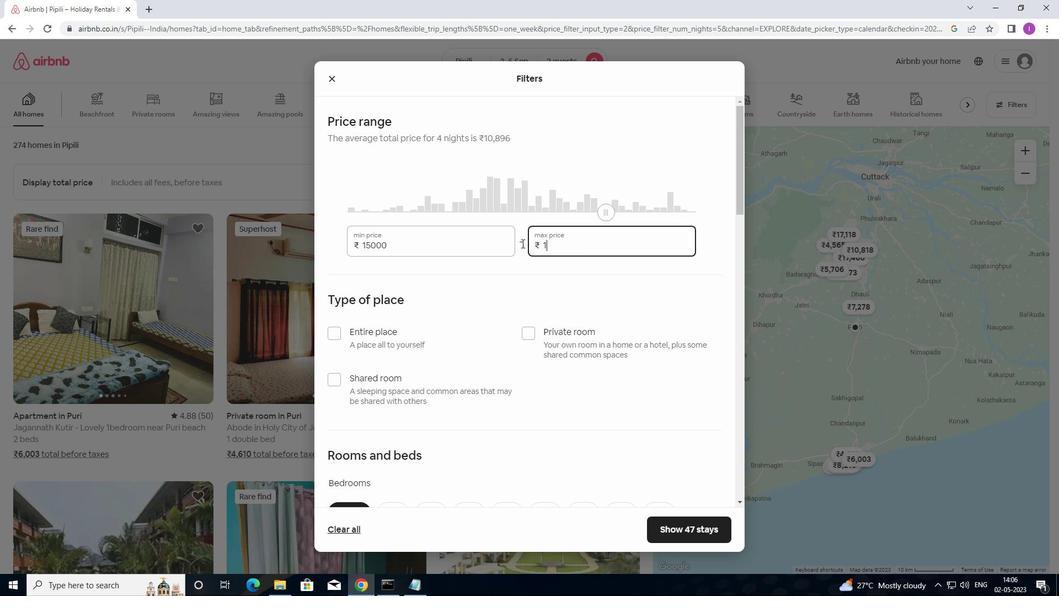 
Action: Key pressed <Key.backspace>
Screenshot: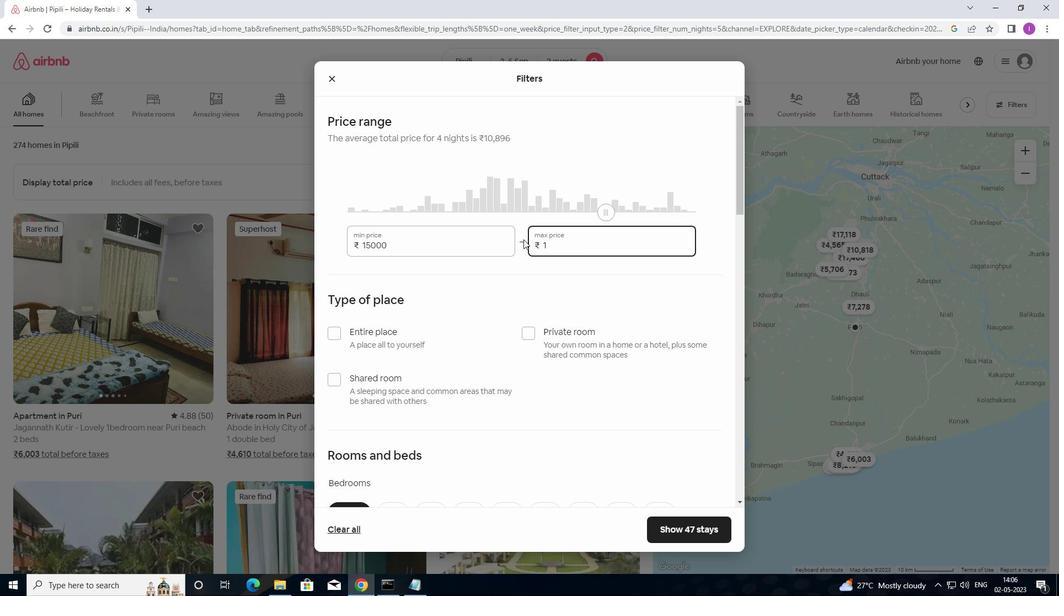 
Action: Mouse moved to (524, 235)
Screenshot: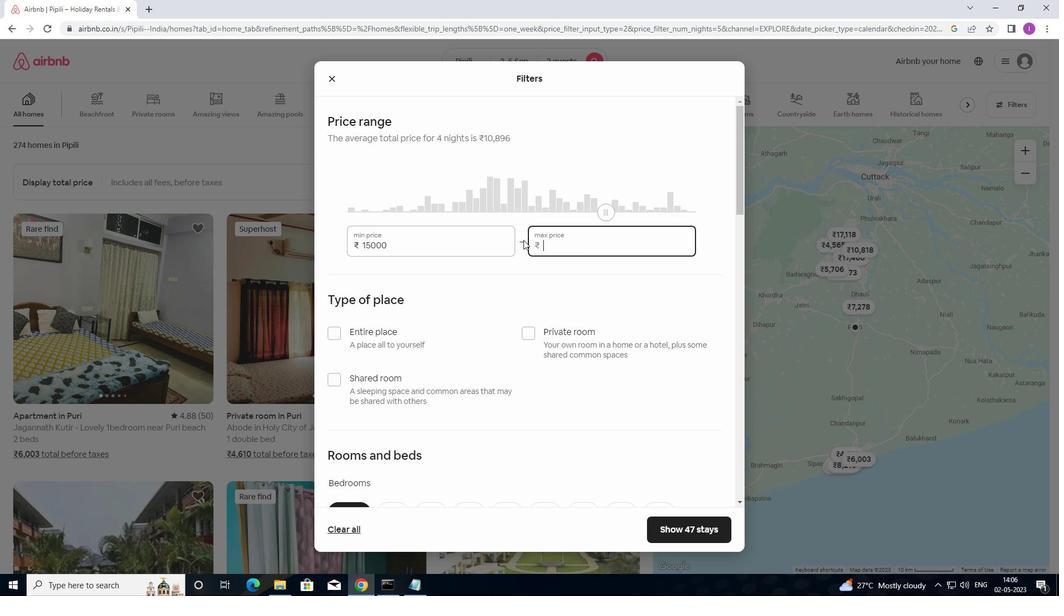 
Action: Key pressed 2
Screenshot: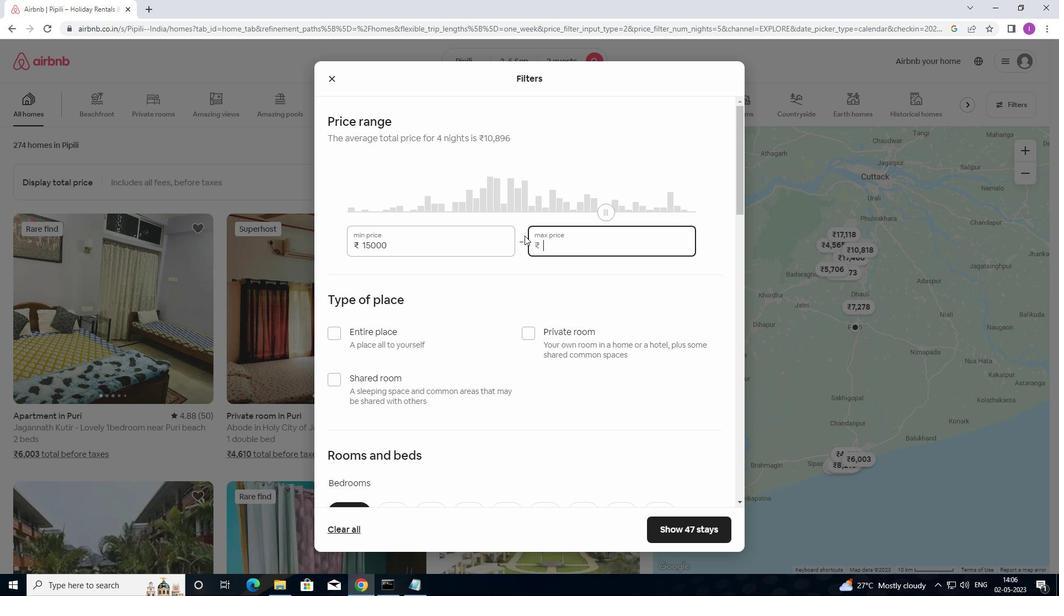 
Action: Mouse moved to (524, 235)
Screenshot: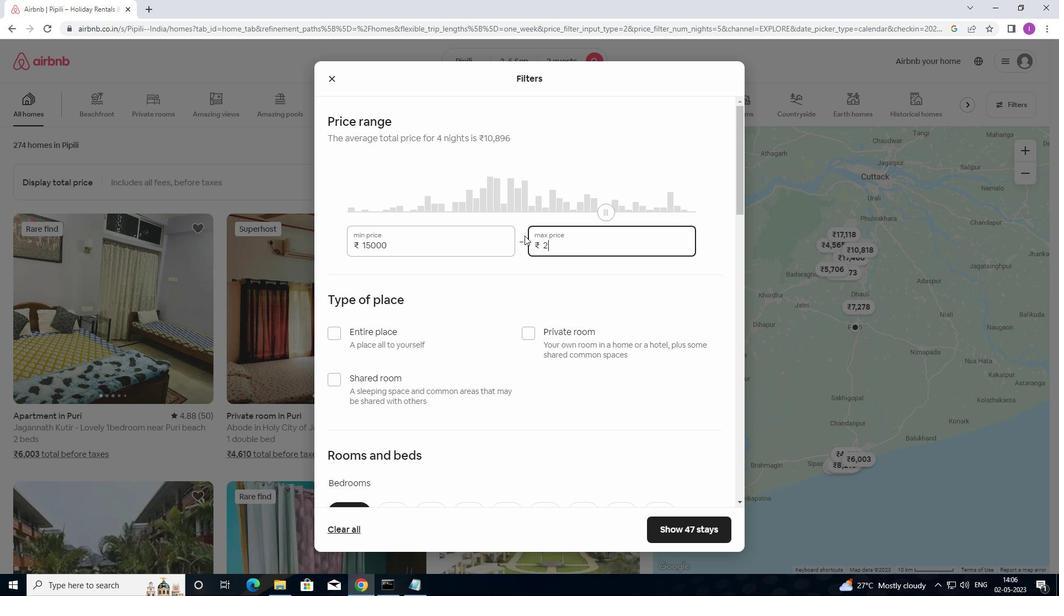 
Action: Key pressed 0
Screenshot: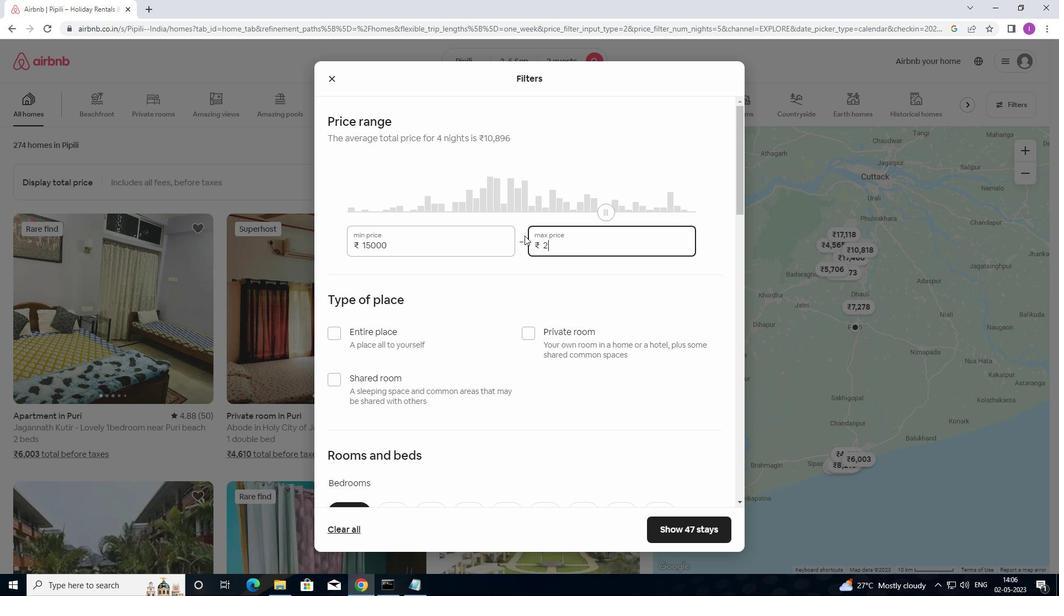 
Action: Mouse moved to (524, 236)
Screenshot: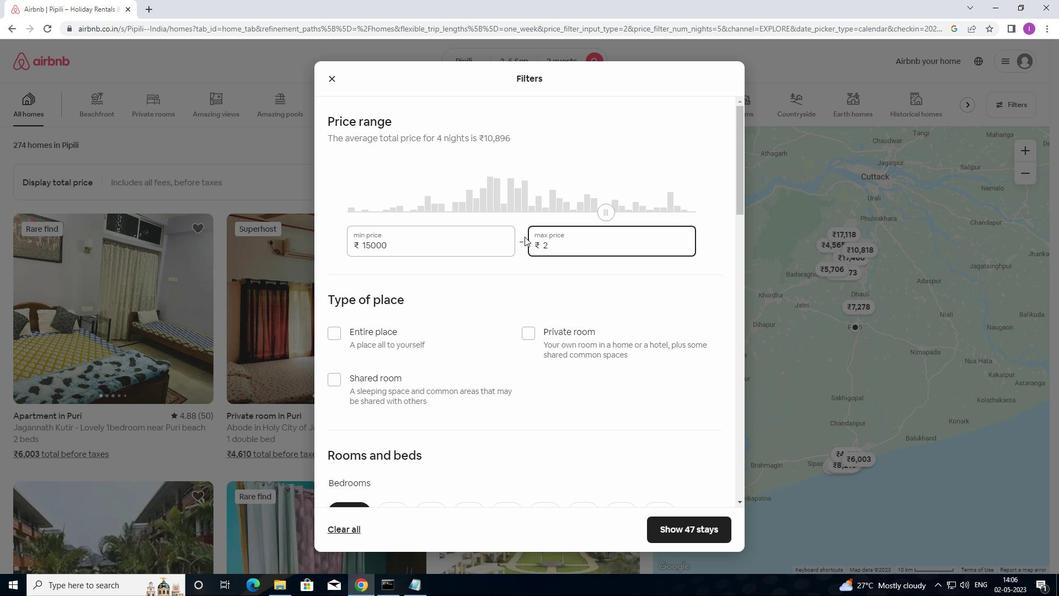 
Action: Key pressed 0
Screenshot: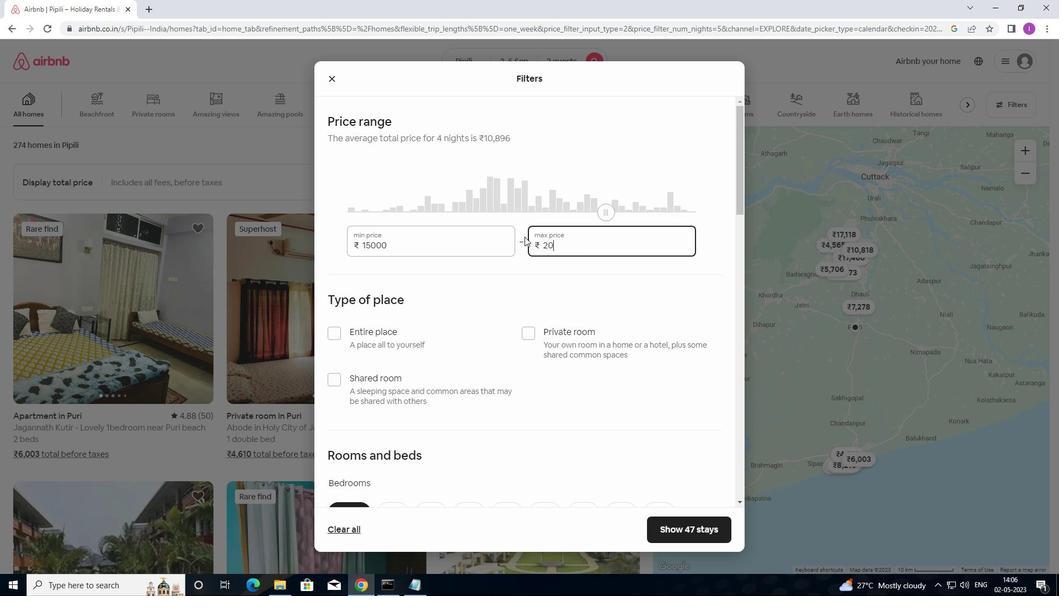 
Action: Mouse moved to (524, 237)
Screenshot: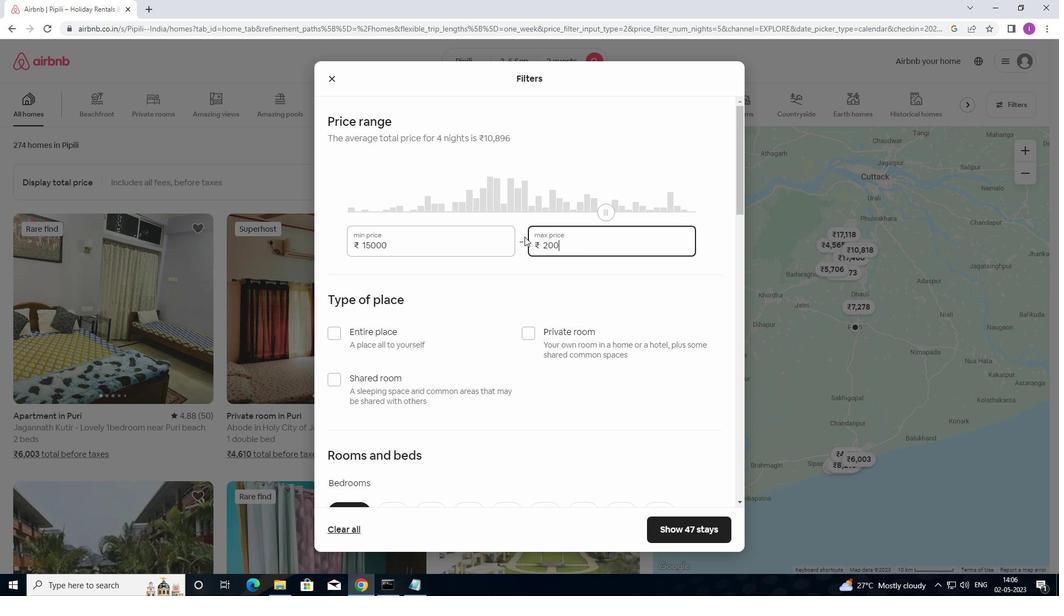 
Action: Key pressed 00
Screenshot: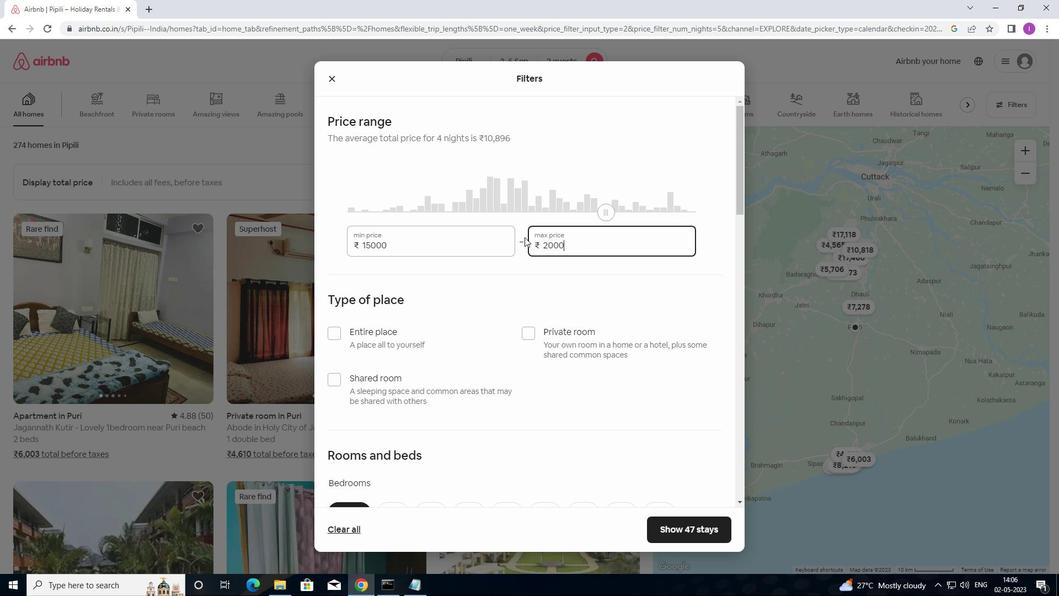 
Action: Mouse moved to (455, 332)
Screenshot: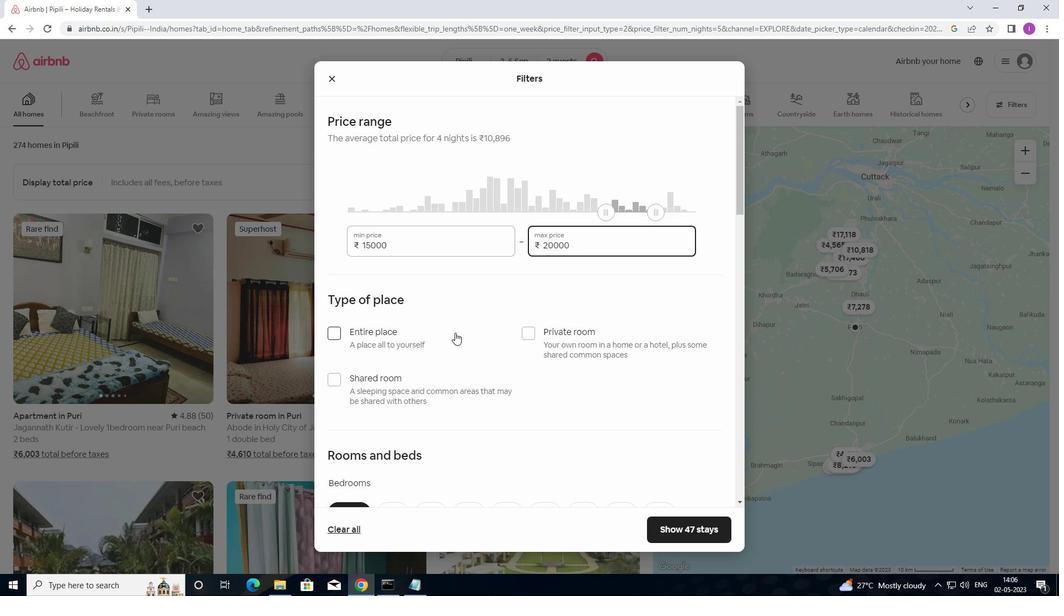 
Action: Mouse scrolled (455, 332) with delta (0, 0)
Screenshot: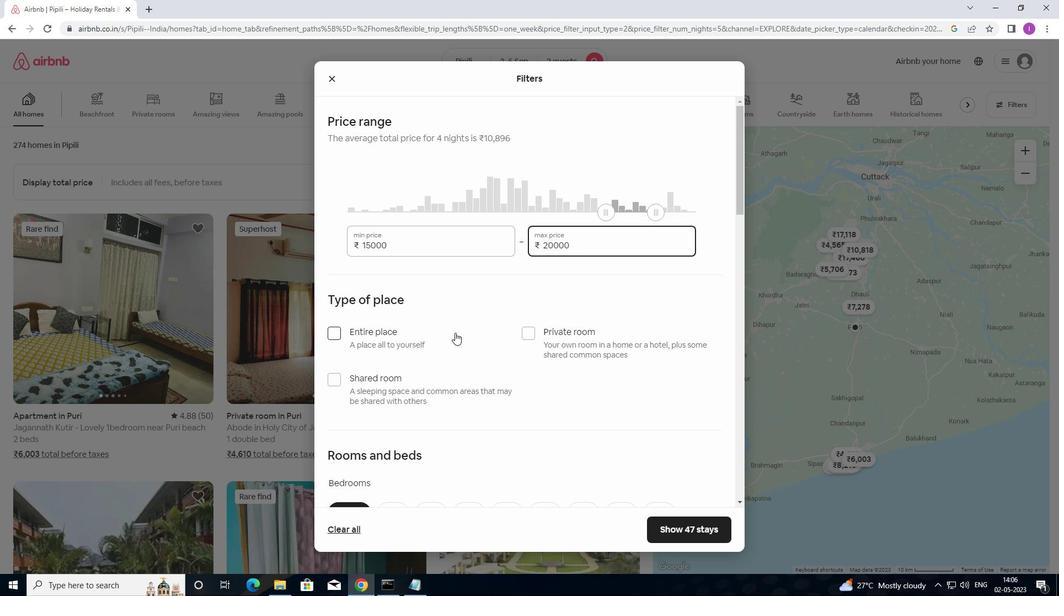 
Action: Mouse moved to (455, 332)
Screenshot: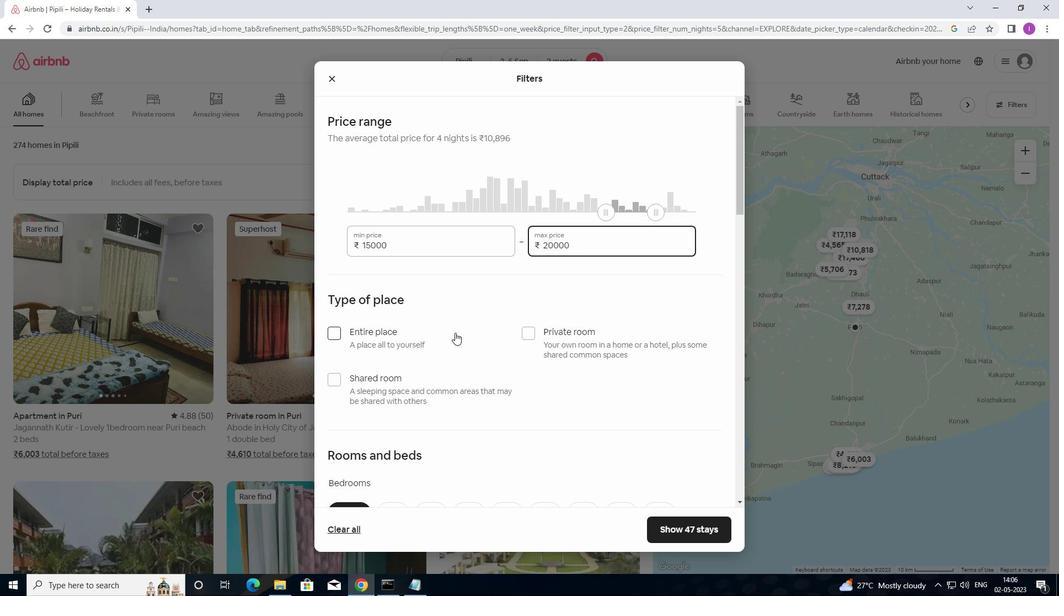 
Action: Mouse scrolled (455, 332) with delta (0, 0)
Screenshot: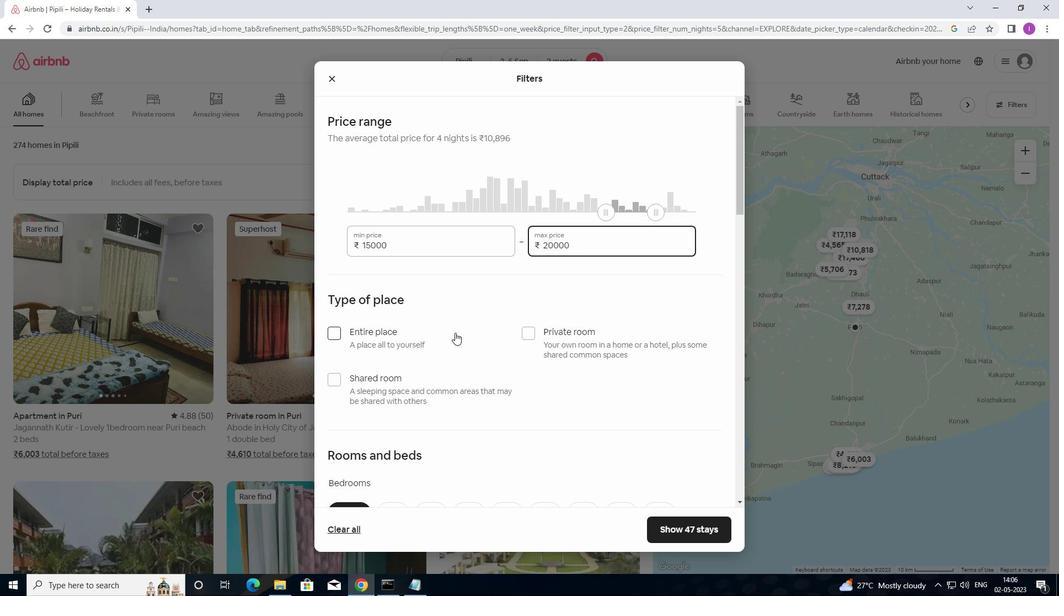 
Action: Mouse moved to (335, 224)
Screenshot: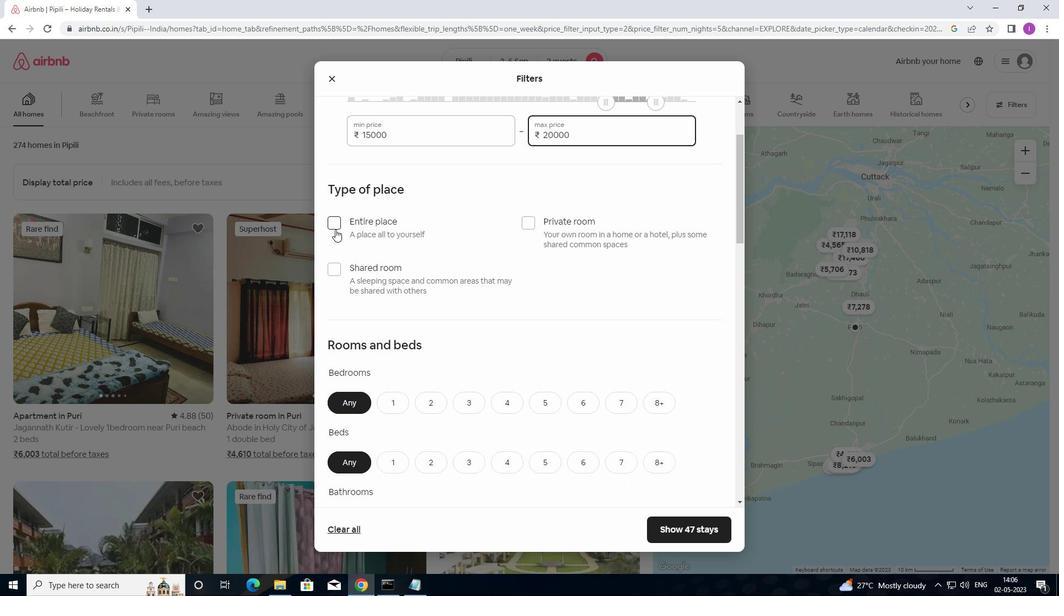 
Action: Mouse pressed left at (335, 224)
Screenshot: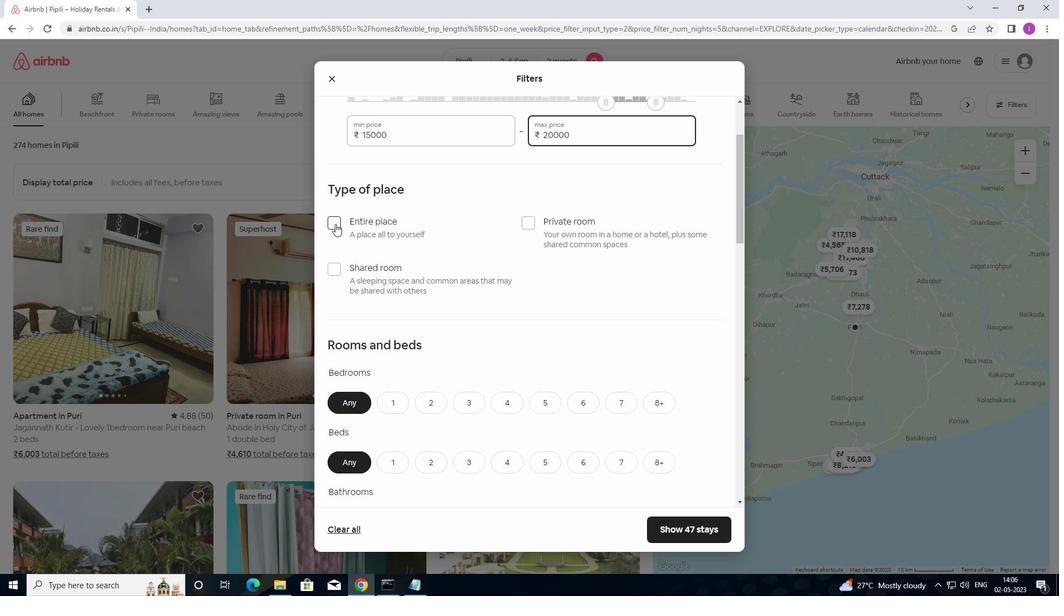 
Action: Mouse moved to (416, 305)
Screenshot: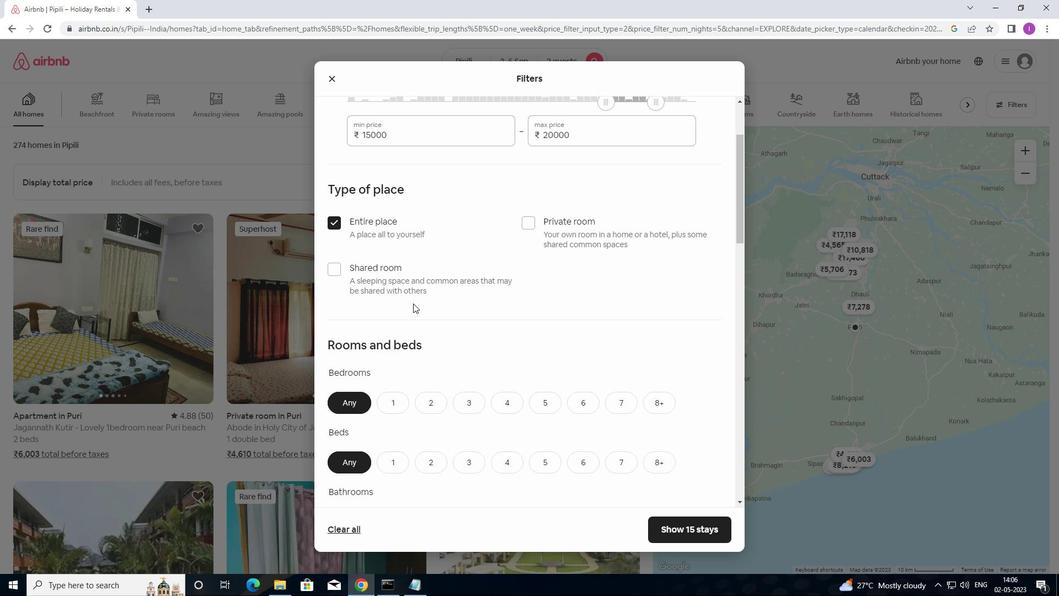 
Action: Mouse scrolled (416, 305) with delta (0, 0)
Screenshot: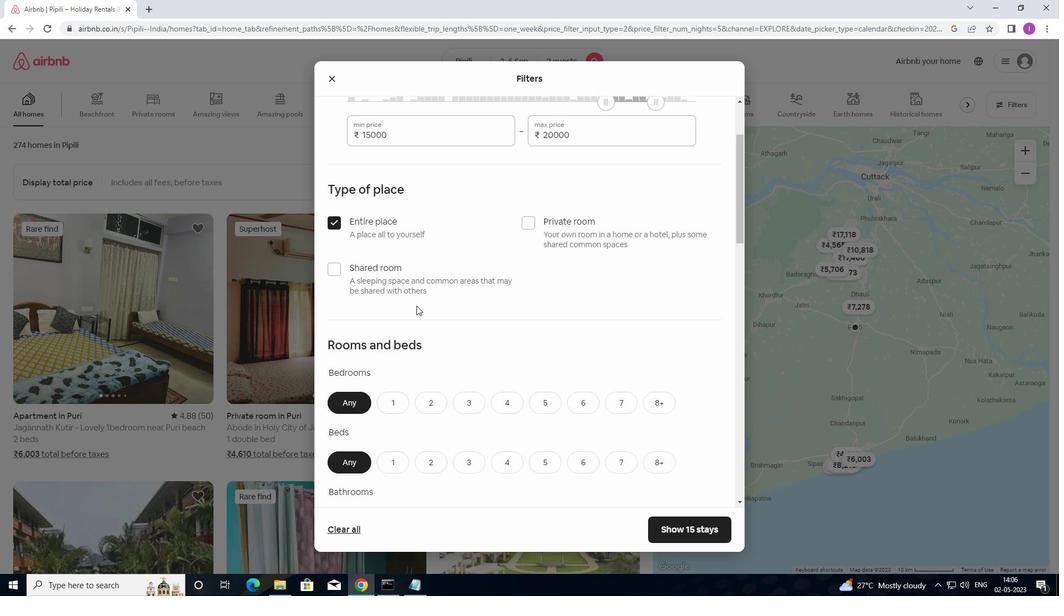 
Action: Mouse moved to (417, 306)
Screenshot: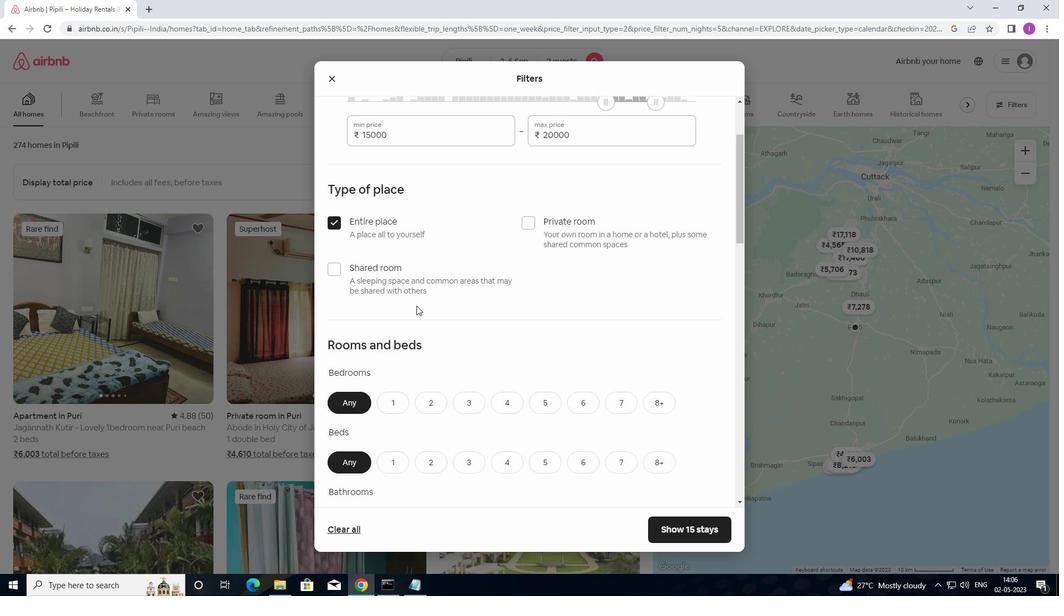 
Action: Mouse scrolled (417, 306) with delta (0, 0)
Screenshot: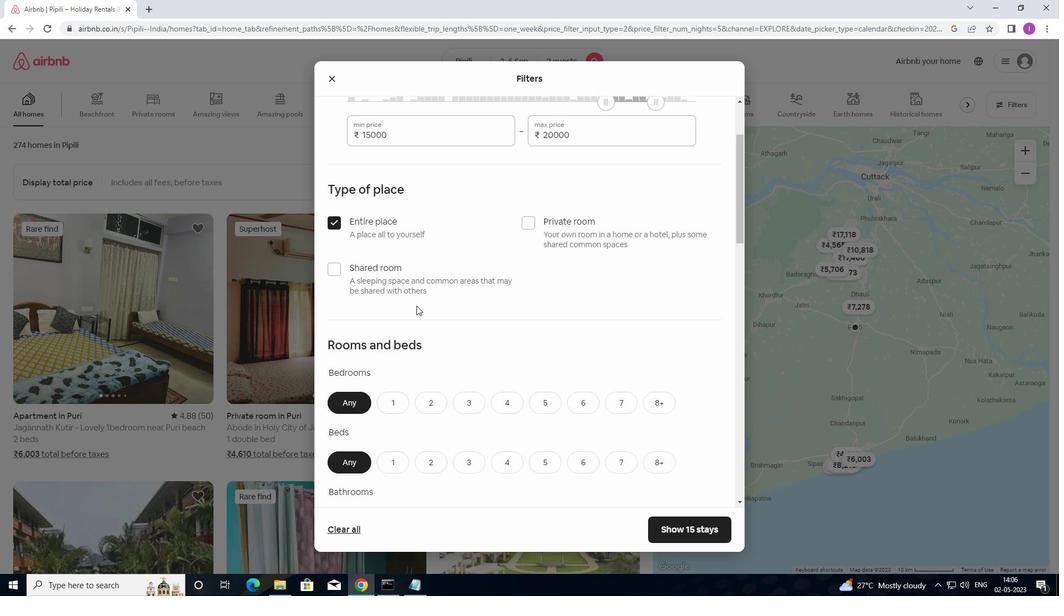 
Action: Mouse moved to (418, 309)
Screenshot: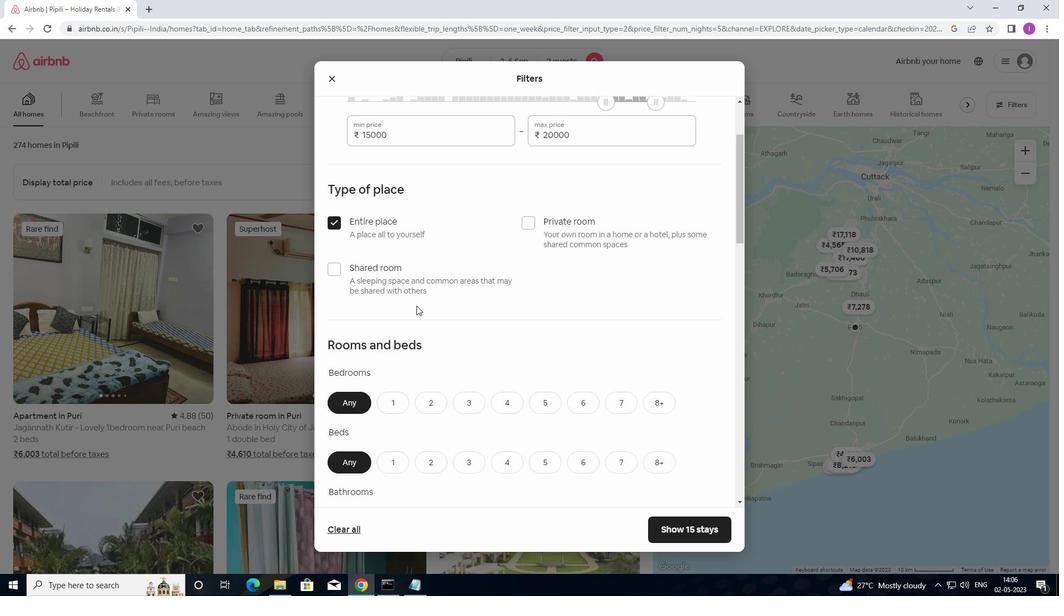 
Action: Mouse scrolled (418, 309) with delta (0, 0)
Screenshot: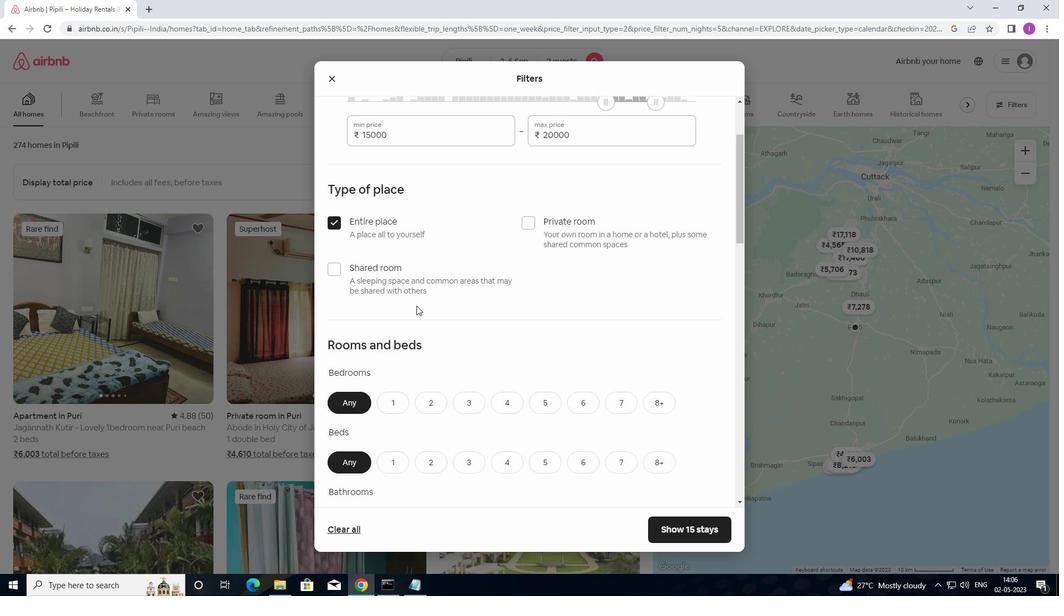 
Action: Mouse moved to (391, 230)
Screenshot: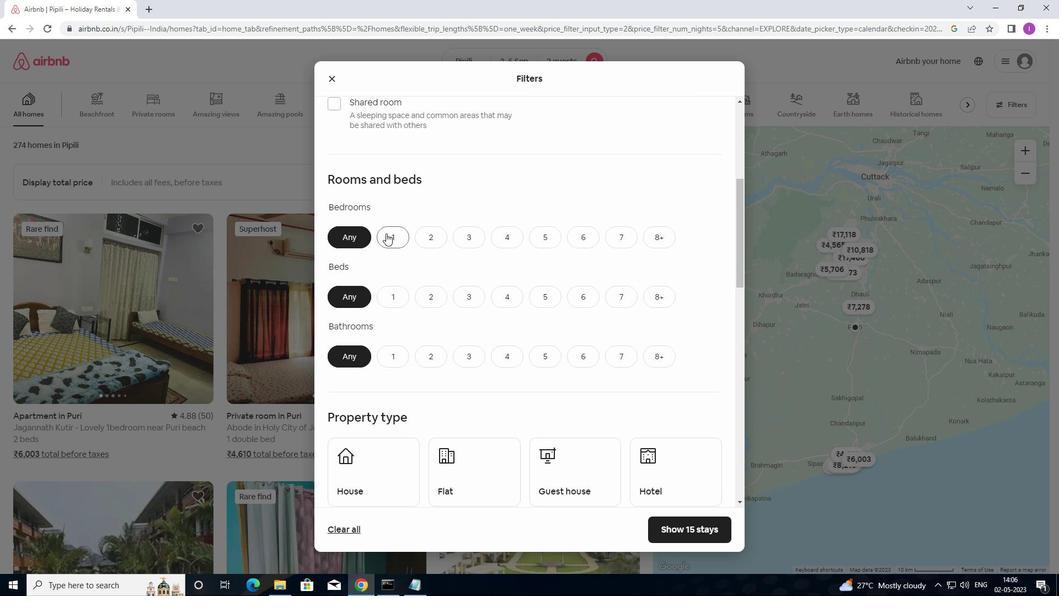 
Action: Mouse pressed left at (391, 230)
Screenshot: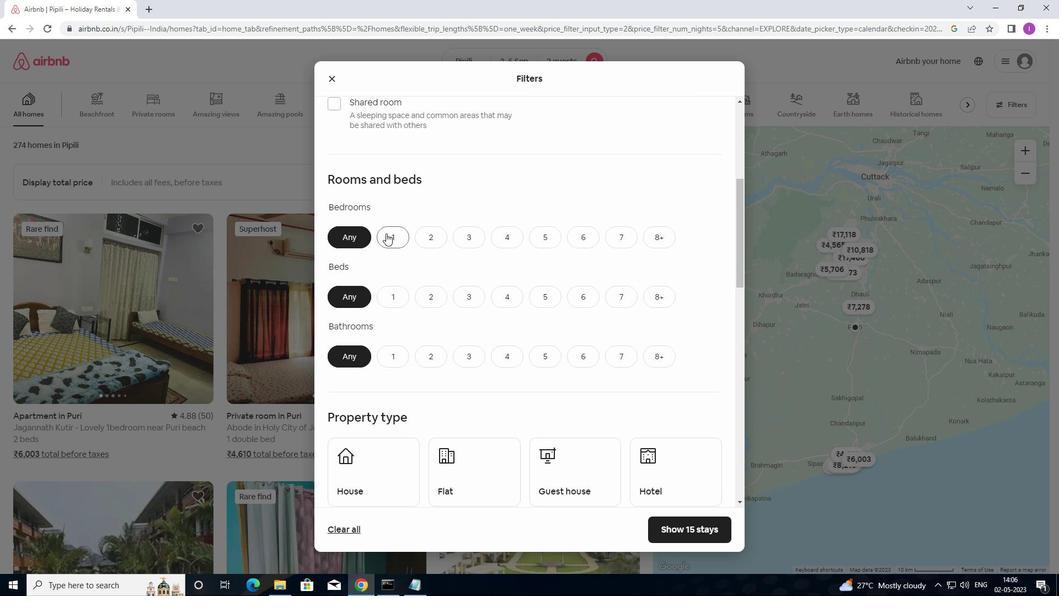
Action: Mouse moved to (394, 299)
Screenshot: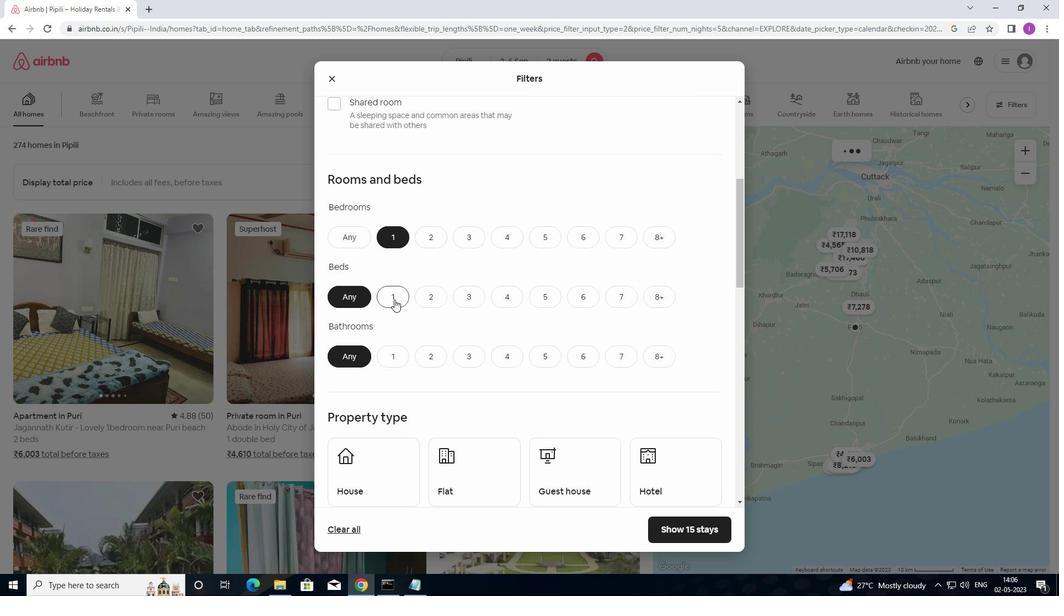 
Action: Mouse pressed left at (394, 299)
Screenshot: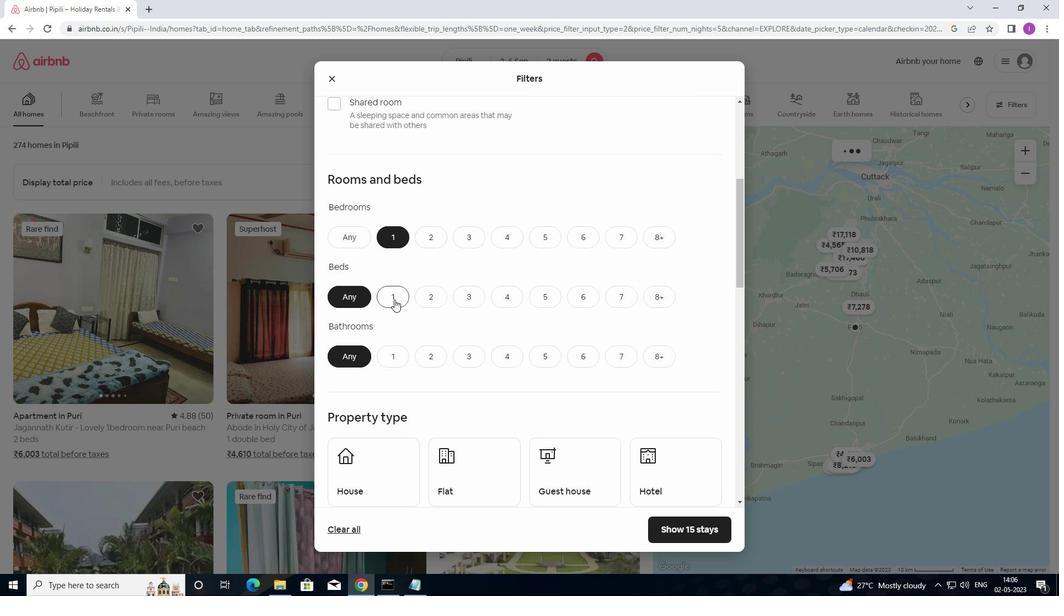 
Action: Mouse moved to (391, 356)
Screenshot: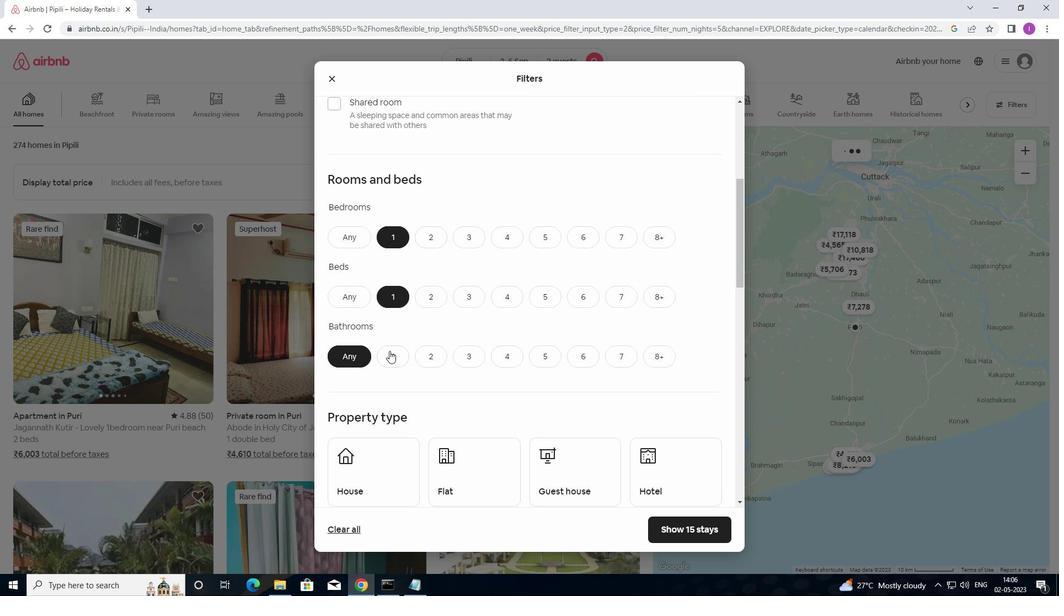 
Action: Mouse pressed left at (391, 356)
Screenshot: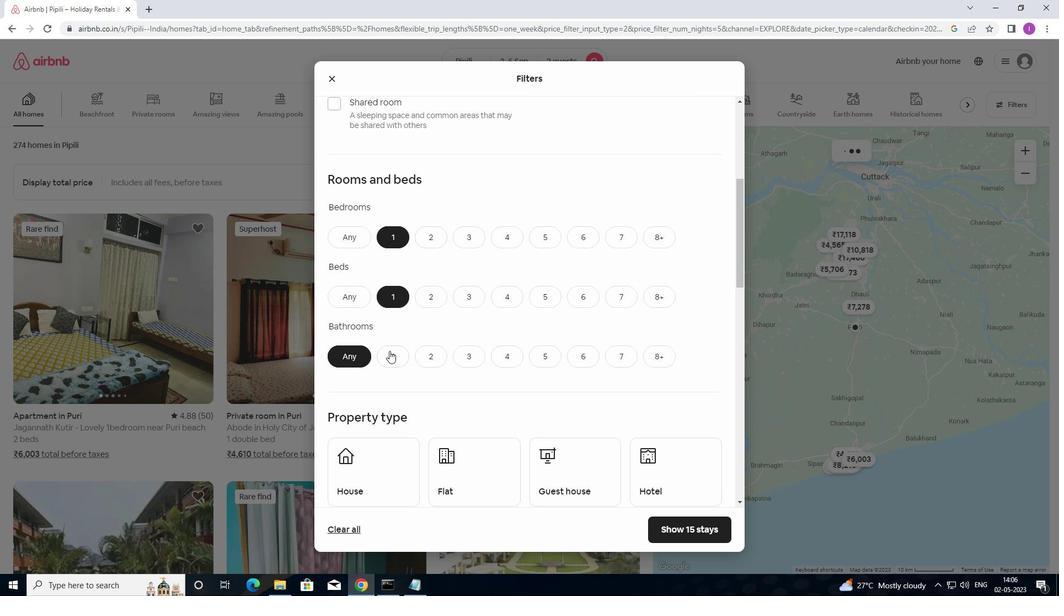 
Action: Mouse moved to (401, 357)
Screenshot: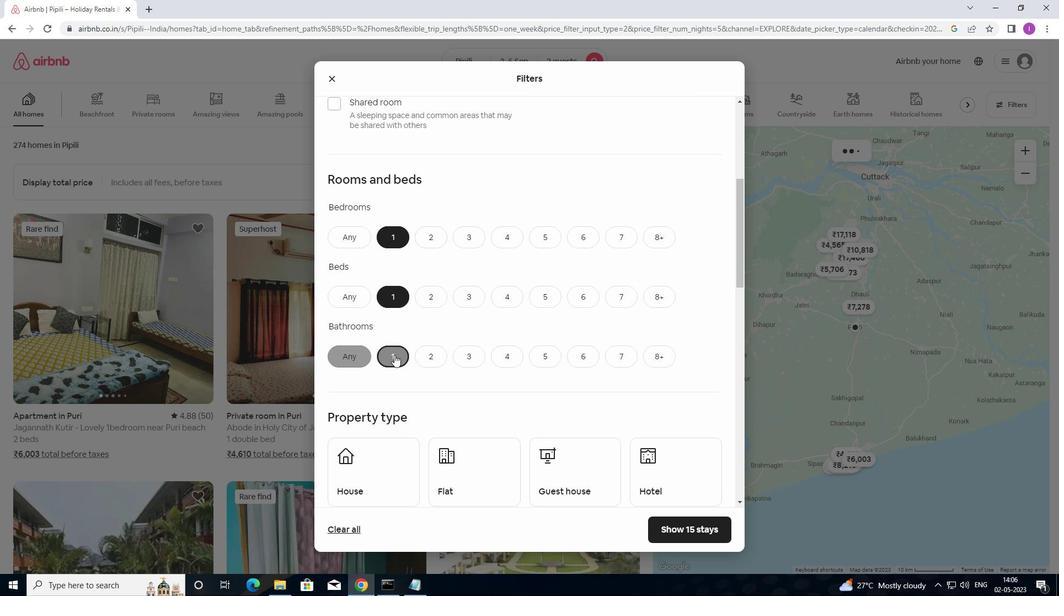 
Action: Mouse scrolled (401, 356) with delta (0, 0)
Screenshot: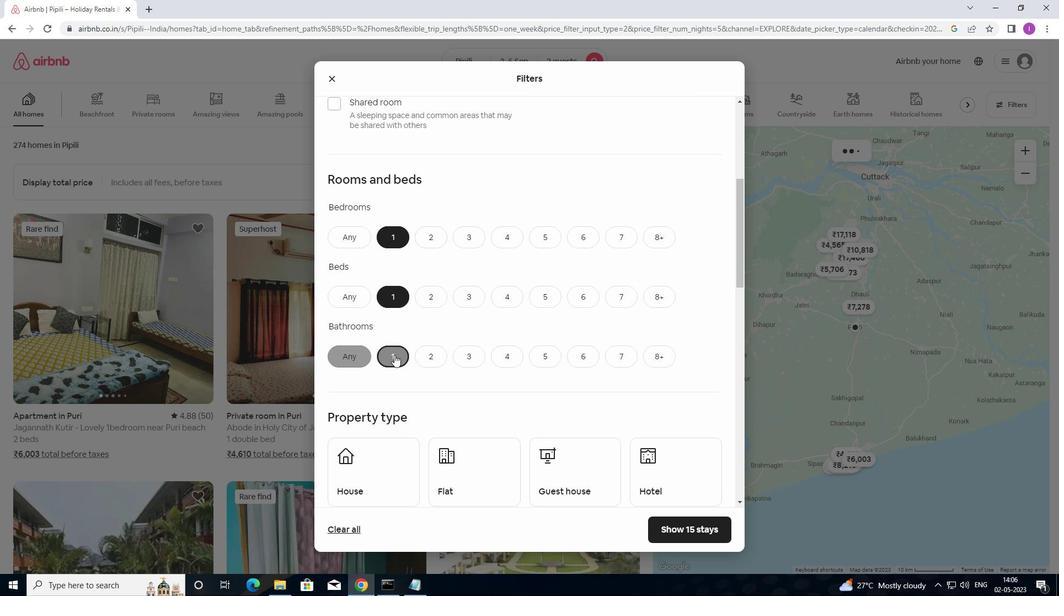 
Action: Mouse moved to (402, 357)
Screenshot: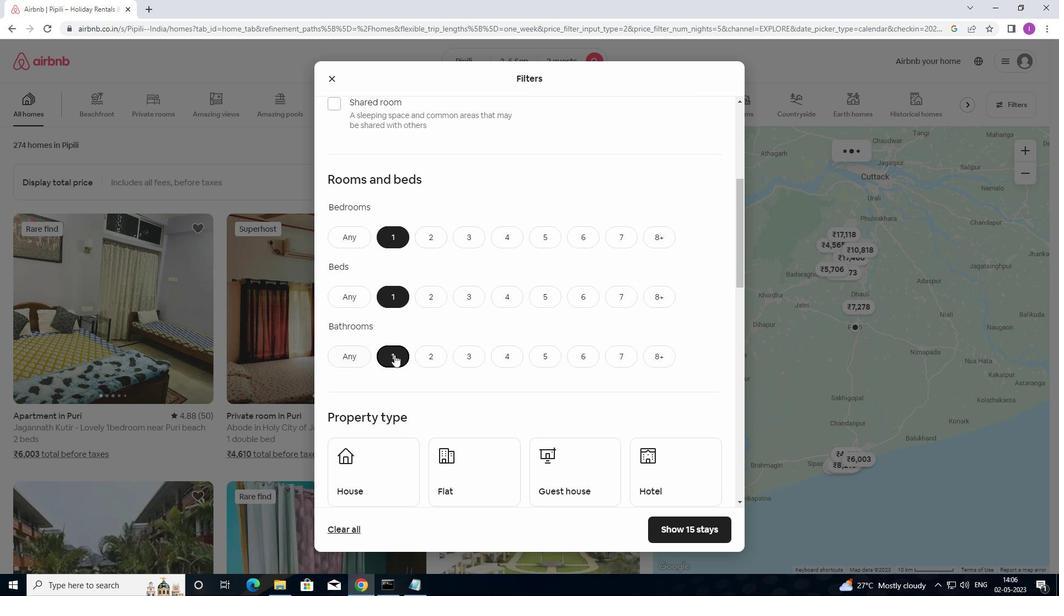 
Action: Mouse scrolled (402, 357) with delta (0, 0)
Screenshot: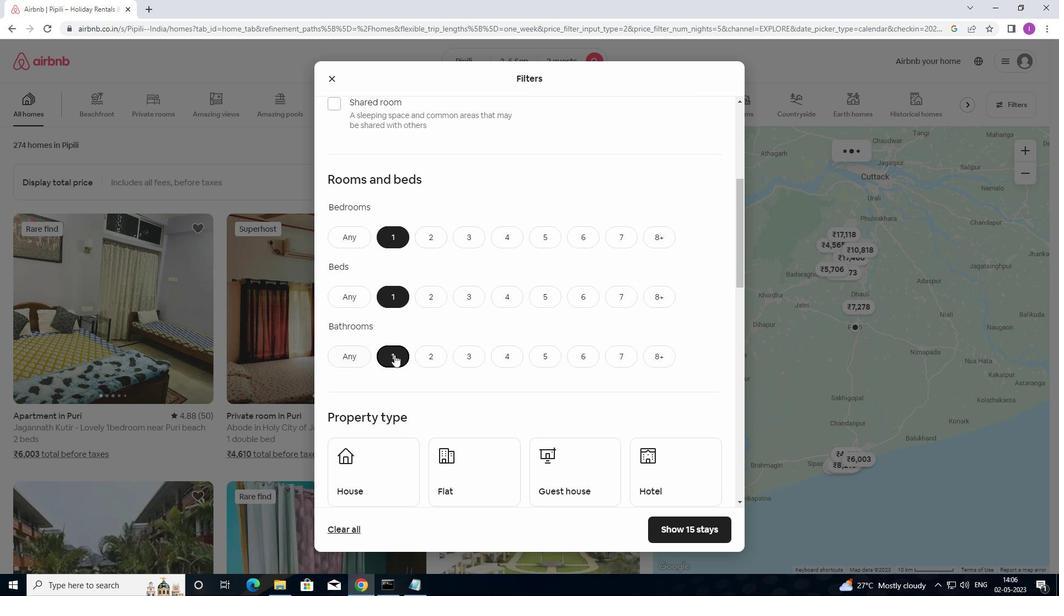 
Action: Mouse moved to (404, 358)
Screenshot: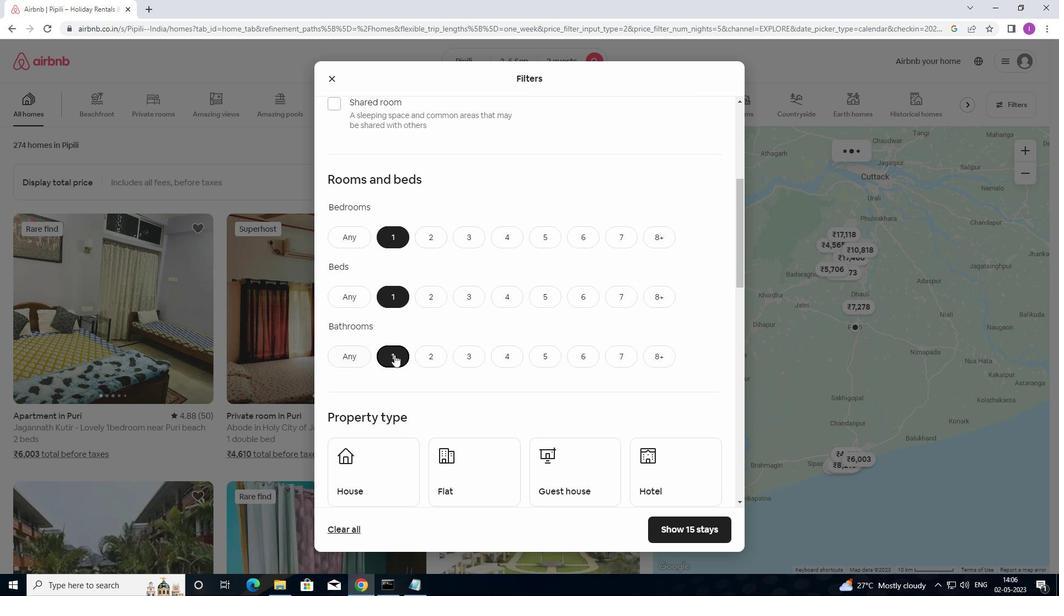 
Action: Mouse scrolled (404, 357) with delta (0, 0)
Screenshot: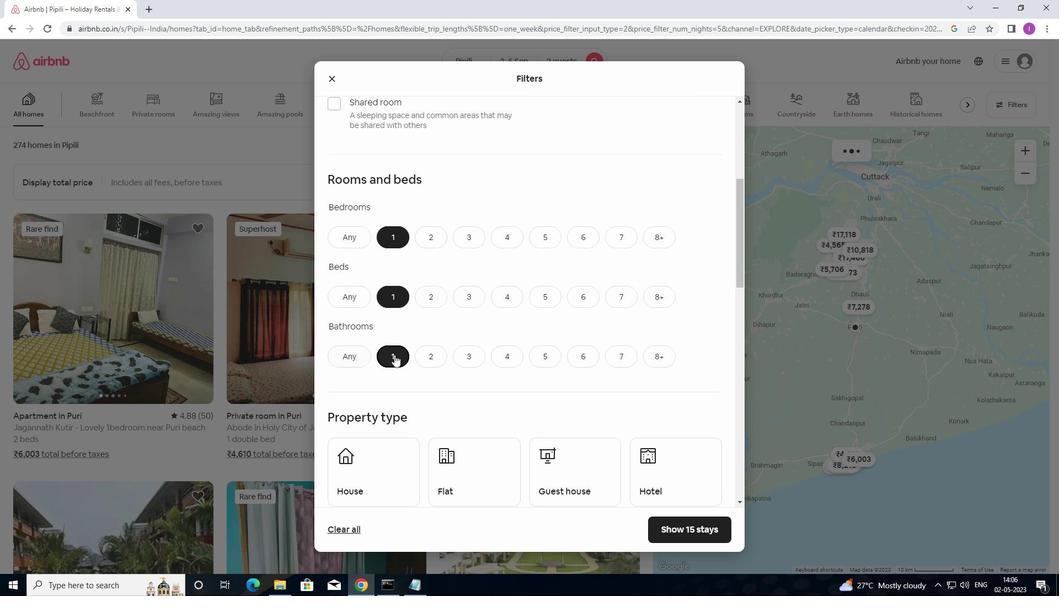 
Action: Mouse moved to (365, 300)
Screenshot: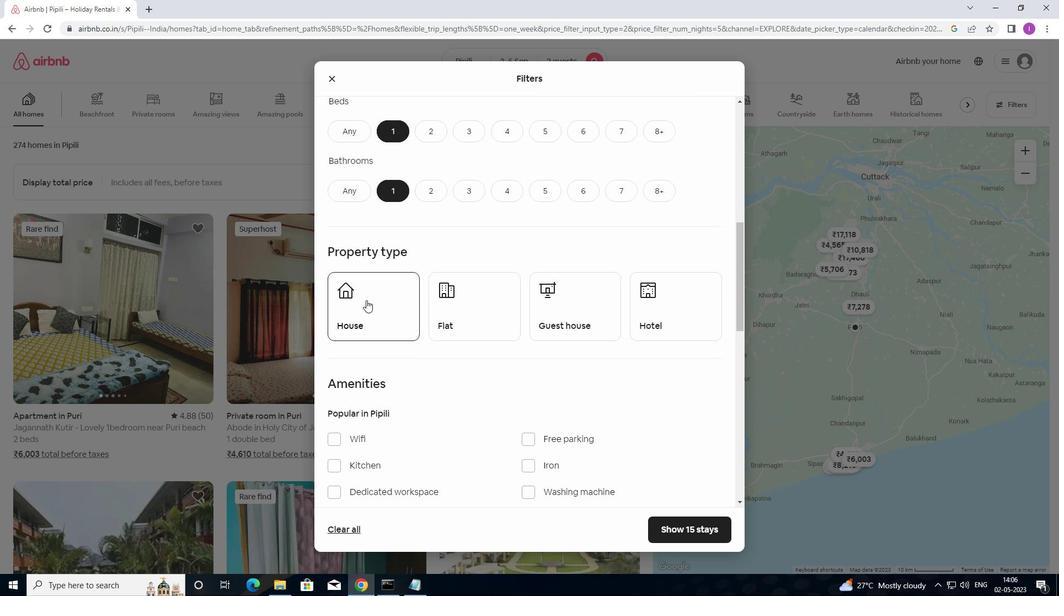 
Action: Mouse pressed left at (365, 300)
Screenshot: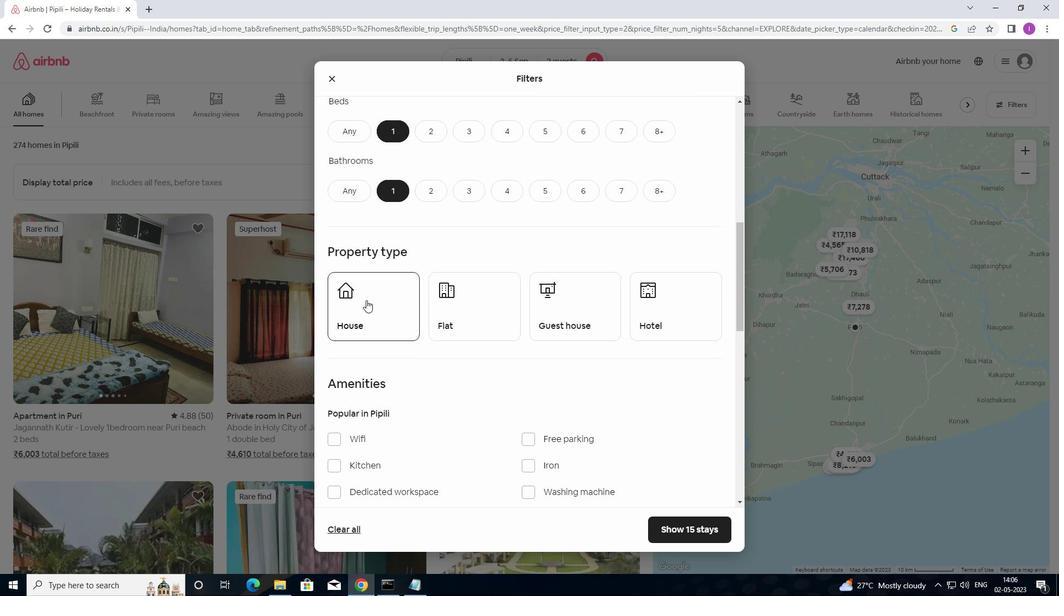 
Action: Mouse moved to (458, 311)
Screenshot: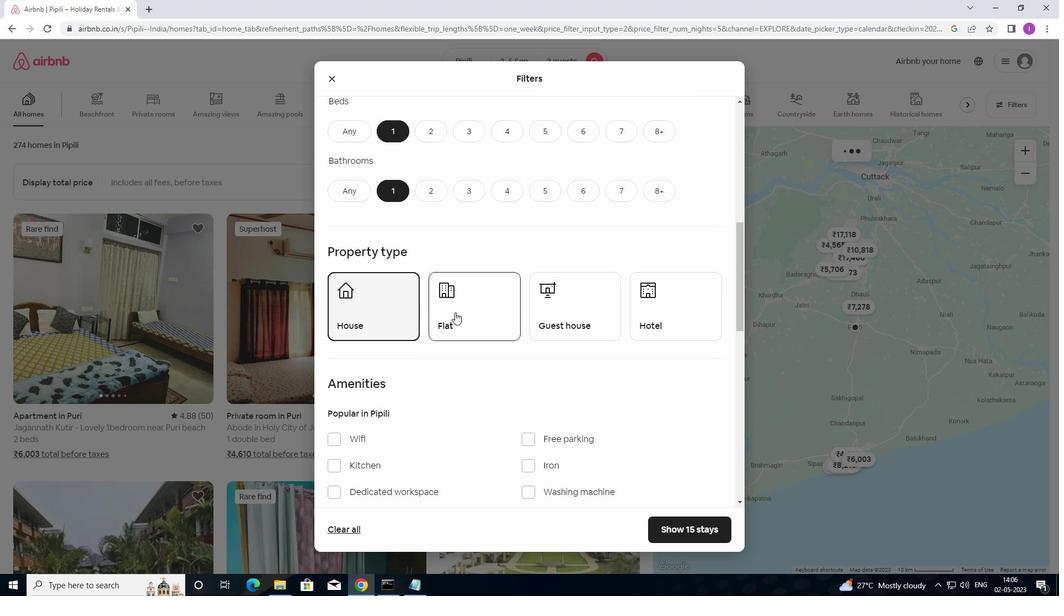 
Action: Mouse pressed left at (458, 311)
Screenshot: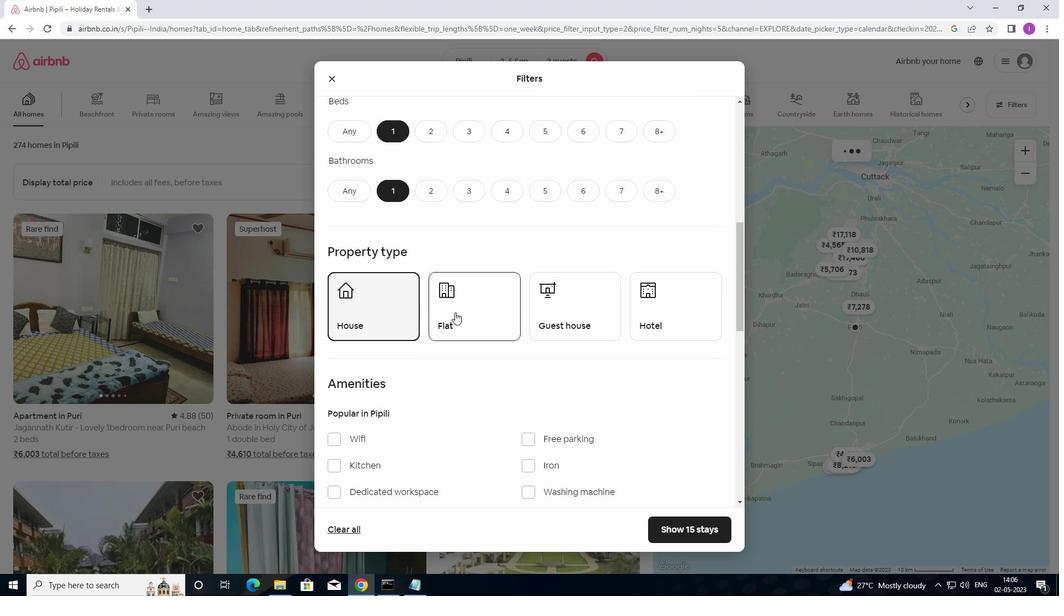 
Action: Mouse moved to (615, 318)
Screenshot: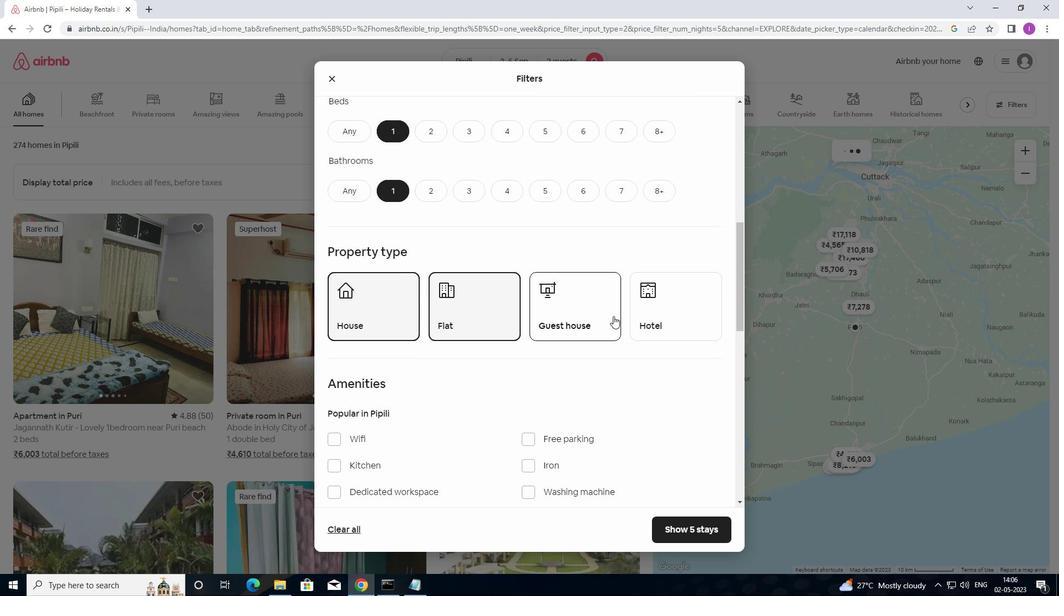 
Action: Mouse pressed left at (615, 318)
Screenshot: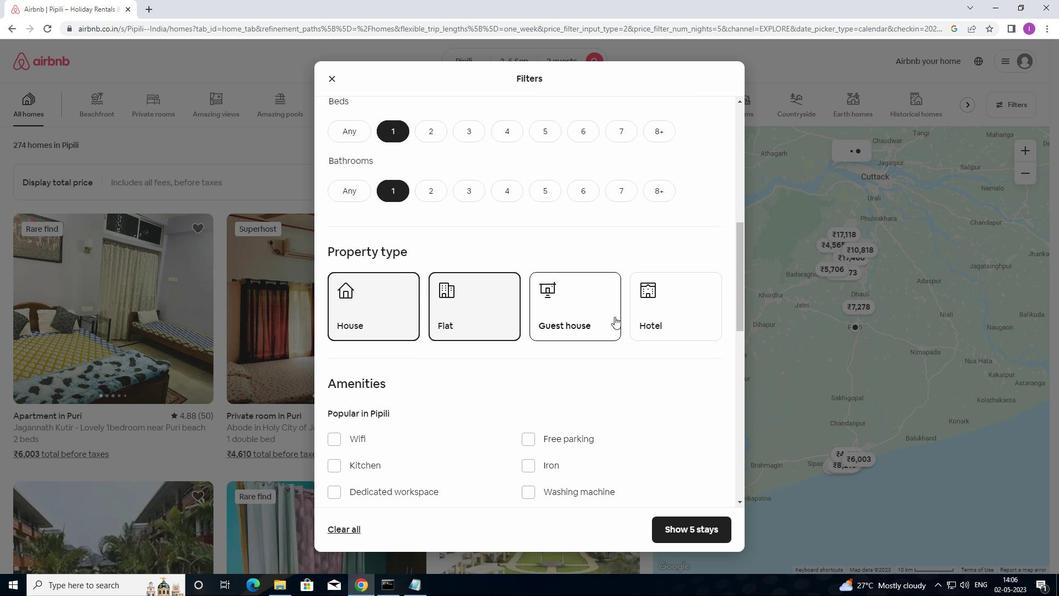 
Action: Mouse moved to (675, 321)
Screenshot: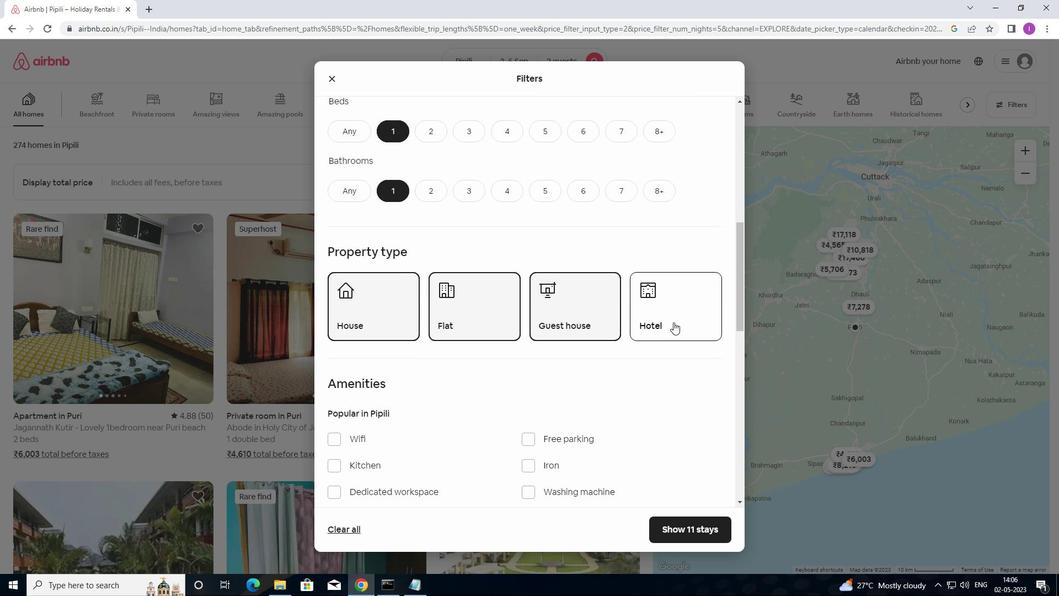 
Action: Mouse pressed left at (675, 321)
Screenshot: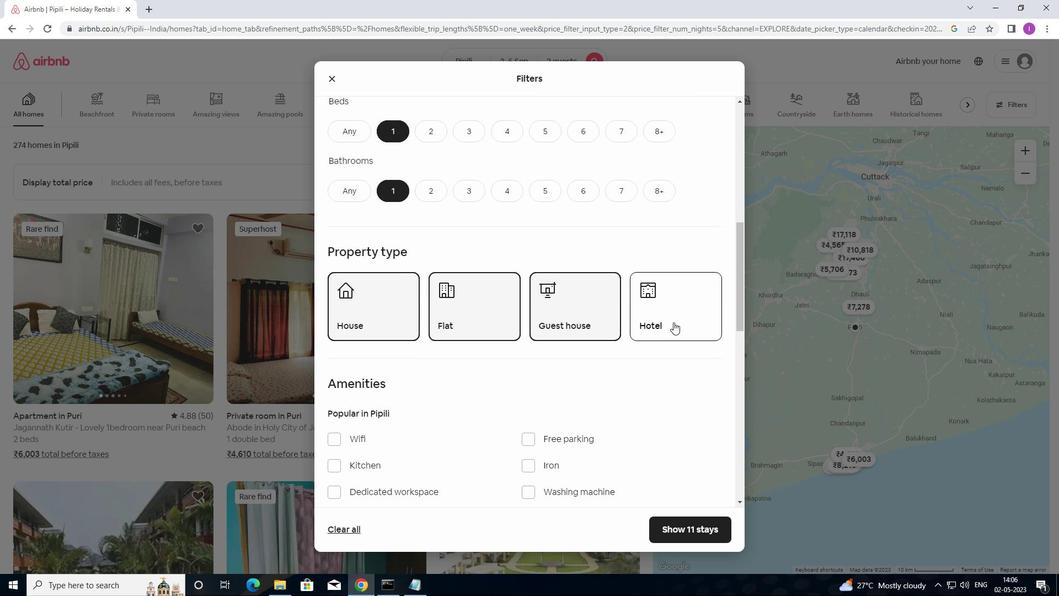 
Action: Mouse moved to (468, 376)
Screenshot: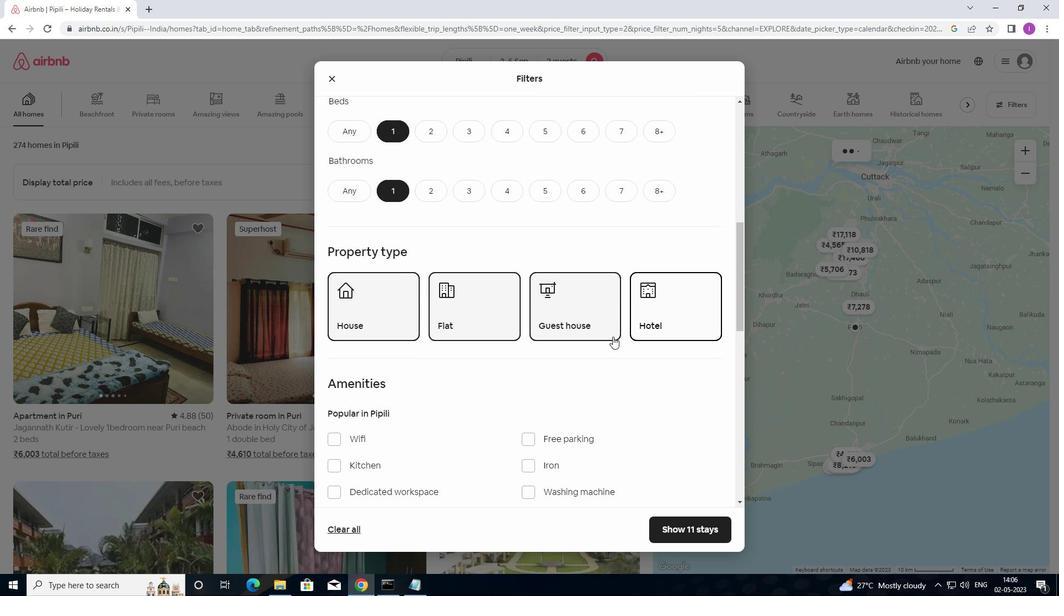 
Action: Mouse scrolled (468, 375) with delta (0, 0)
Screenshot: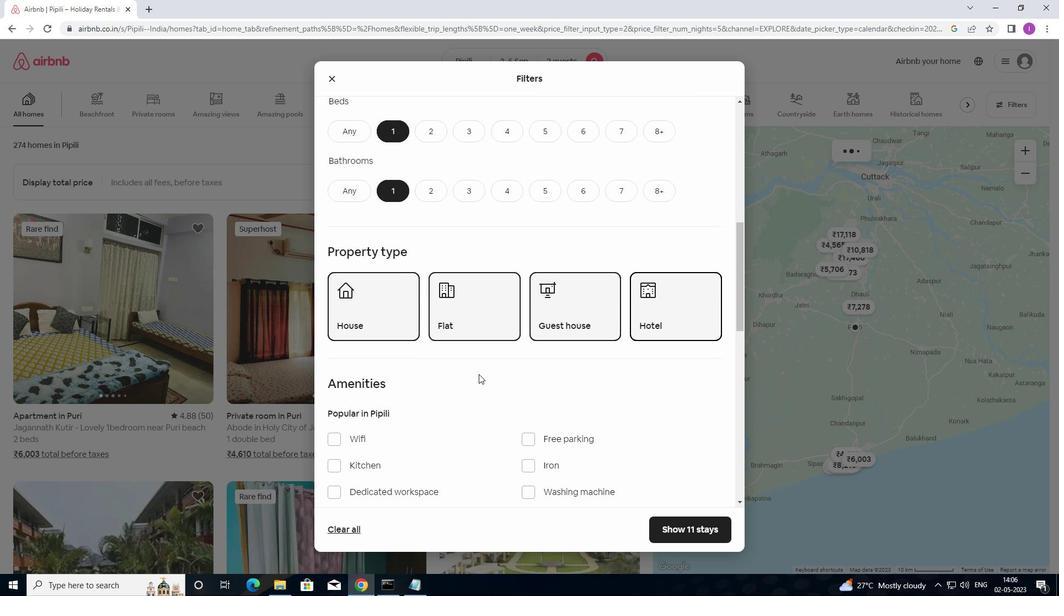 
Action: Mouse moved to (469, 377)
Screenshot: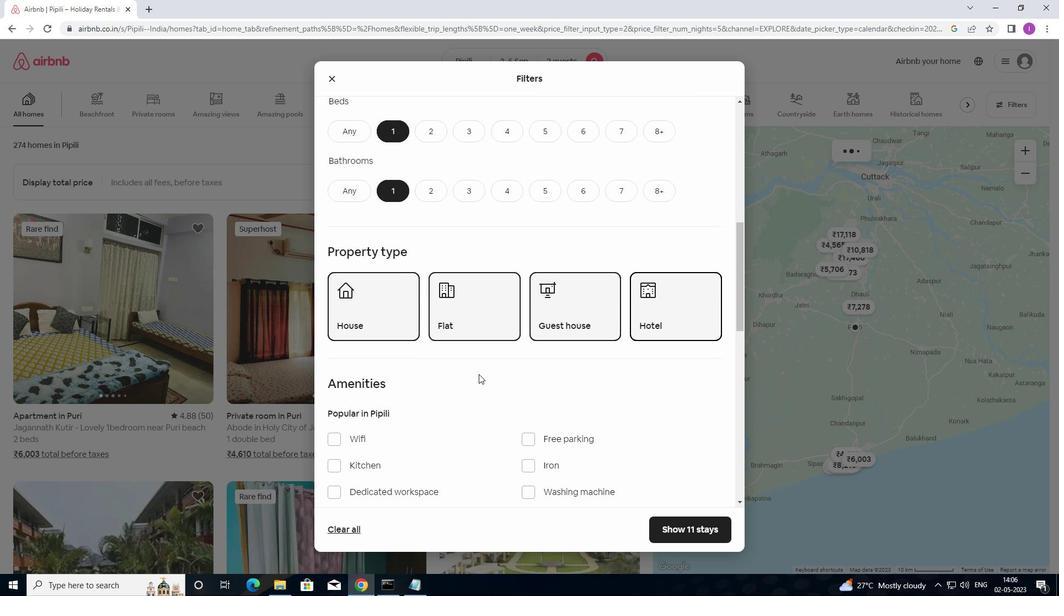 
Action: Mouse scrolled (469, 377) with delta (0, 0)
Screenshot: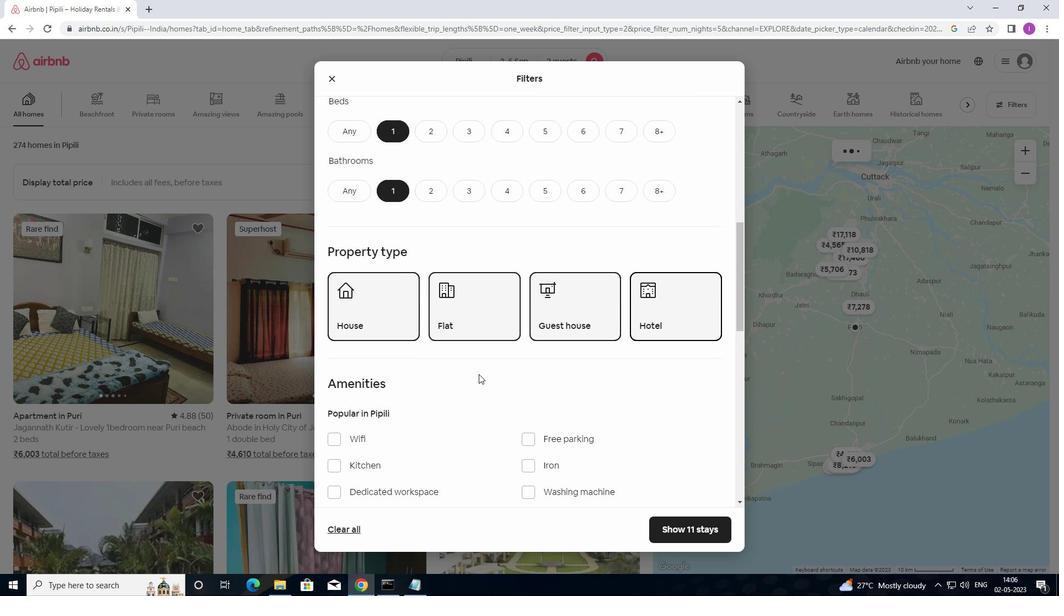 
Action: Mouse moved to (469, 377)
Screenshot: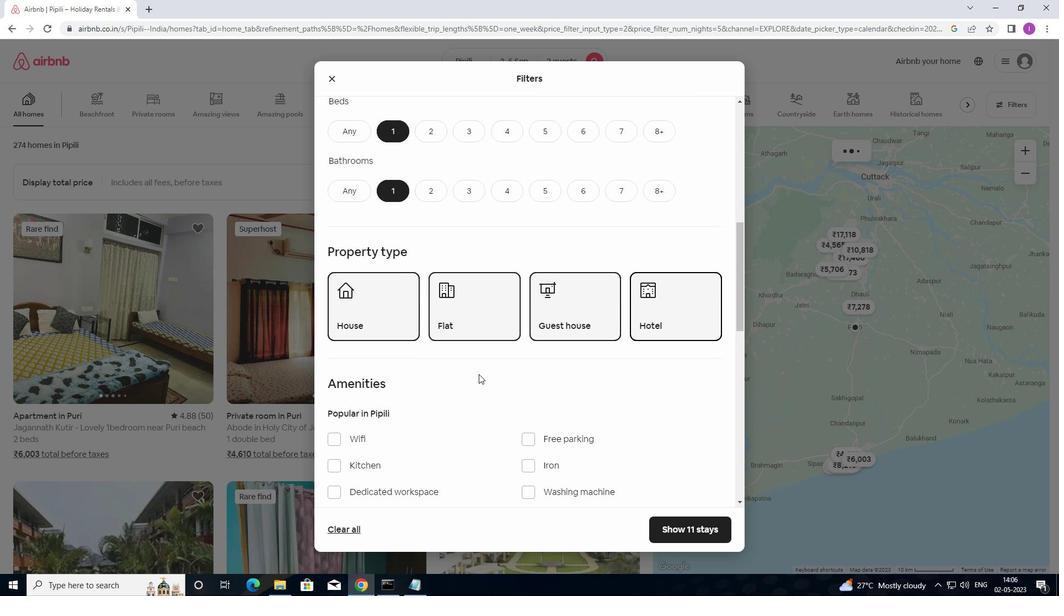 
Action: Mouse scrolled (469, 377) with delta (0, 0)
Screenshot: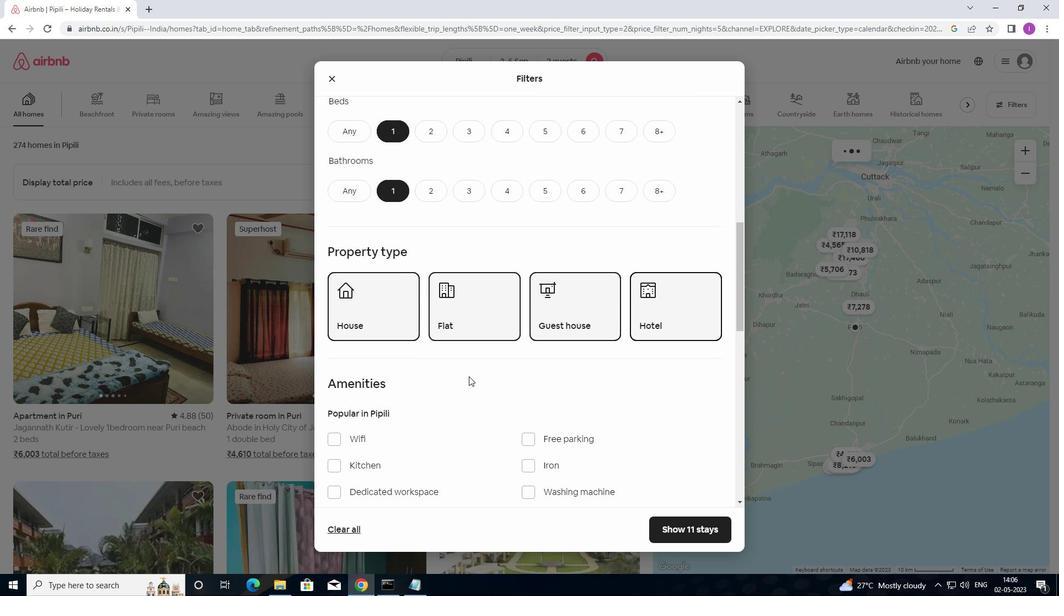 
Action: Mouse moved to (471, 377)
Screenshot: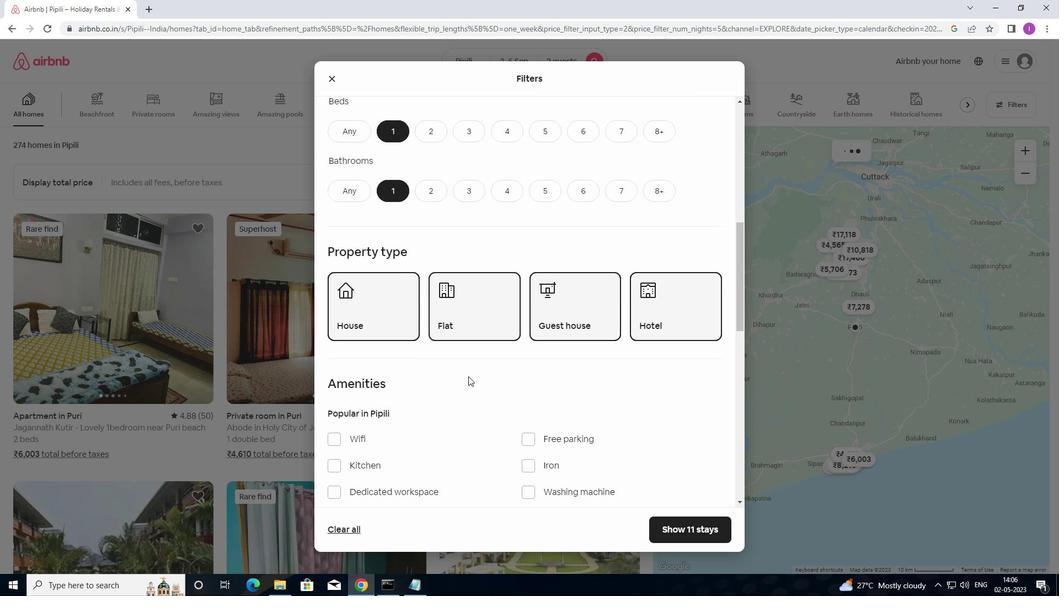 
Action: Mouse scrolled (471, 377) with delta (0, 0)
Screenshot: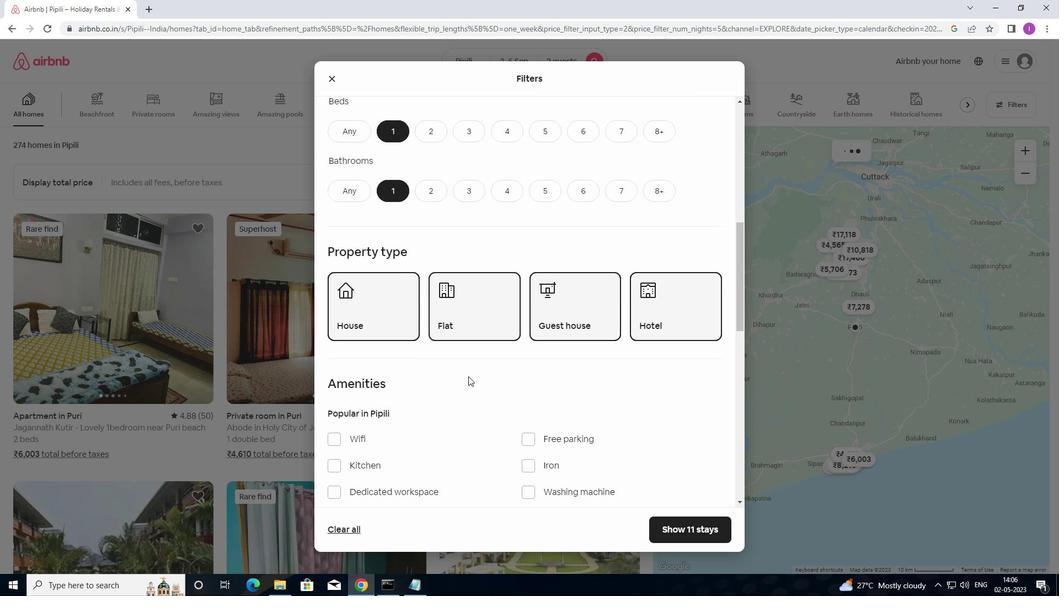 
Action: Mouse moved to (711, 425)
Screenshot: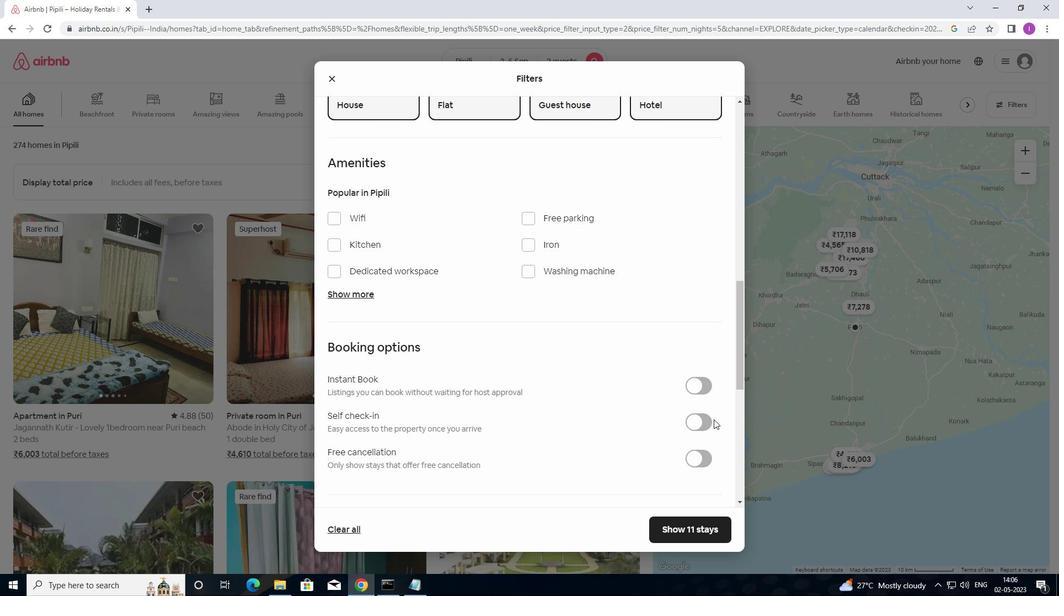 
Action: Mouse pressed left at (711, 425)
Screenshot: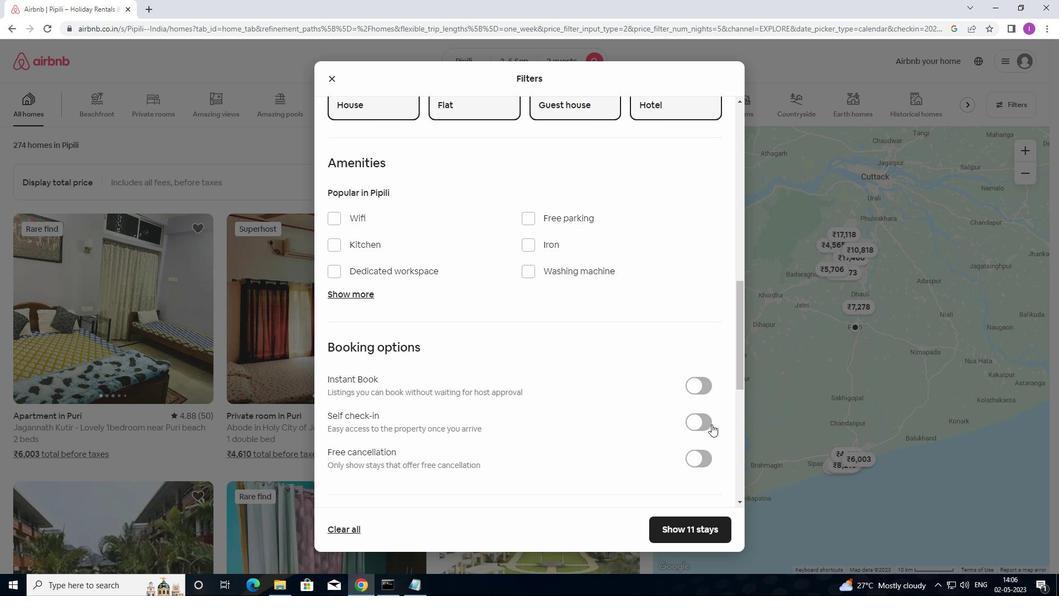
Action: Mouse moved to (652, 434)
Screenshot: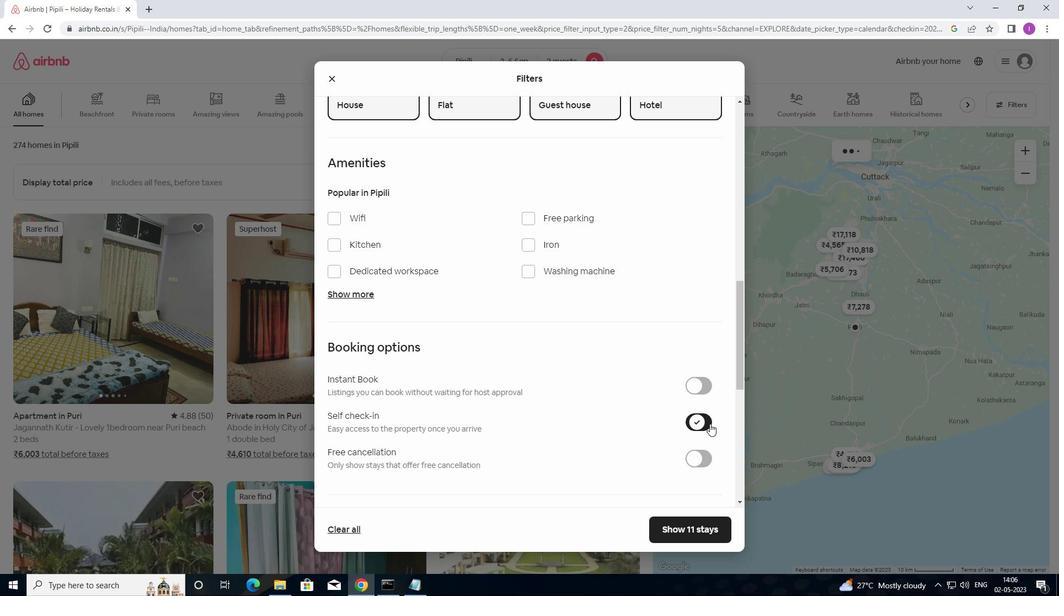
Action: Mouse scrolled (652, 433) with delta (0, 0)
Screenshot: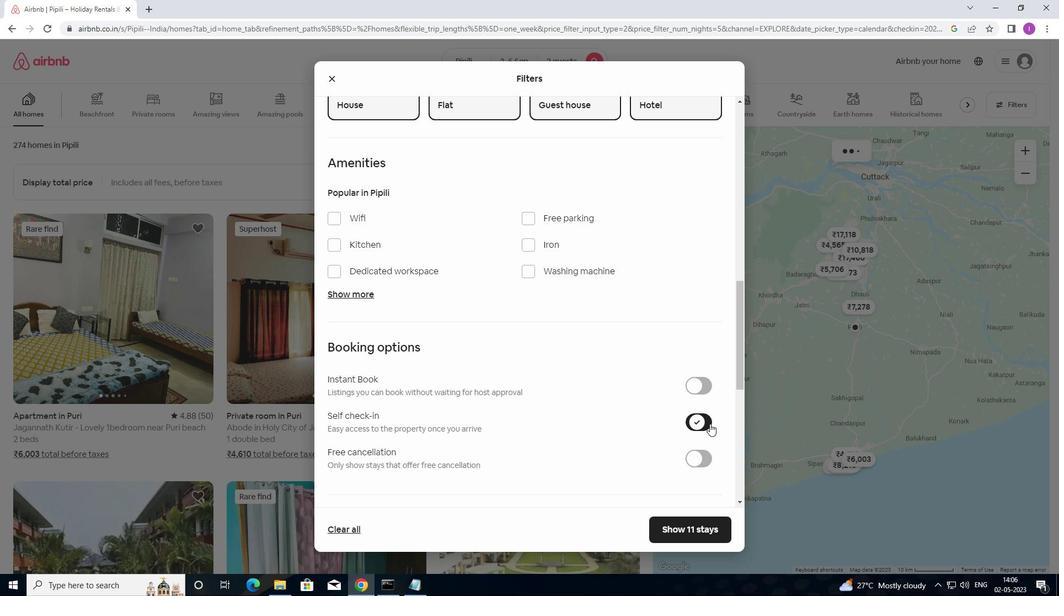 
Action: Mouse moved to (648, 434)
Screenshot: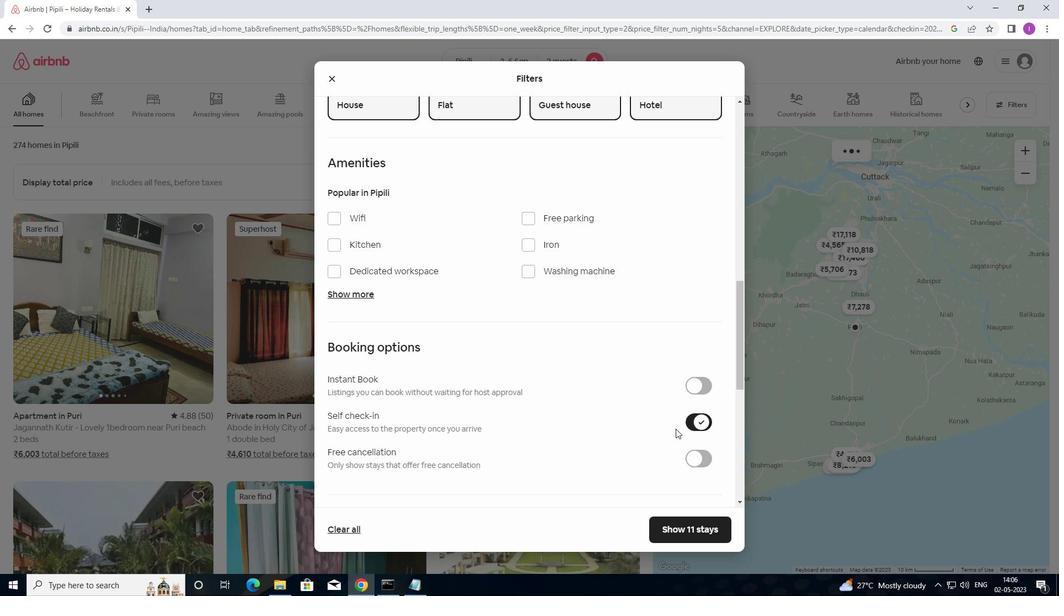 
Action: Mouse scrolled (648, 434) with delta (0, 0)
Screenshot: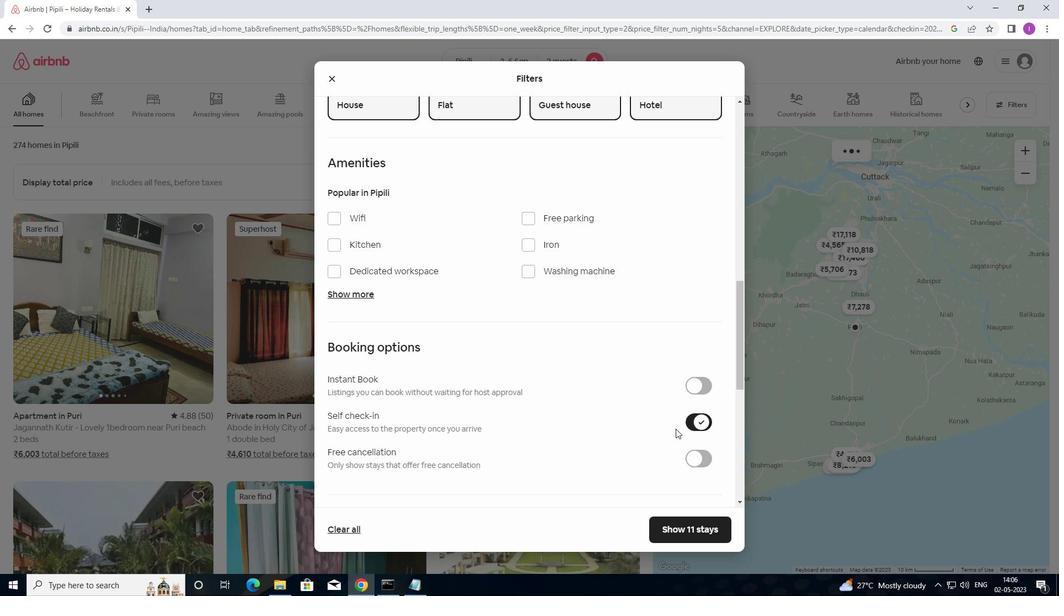 
Action: Mouse moved to (643, 436)
Screenshot: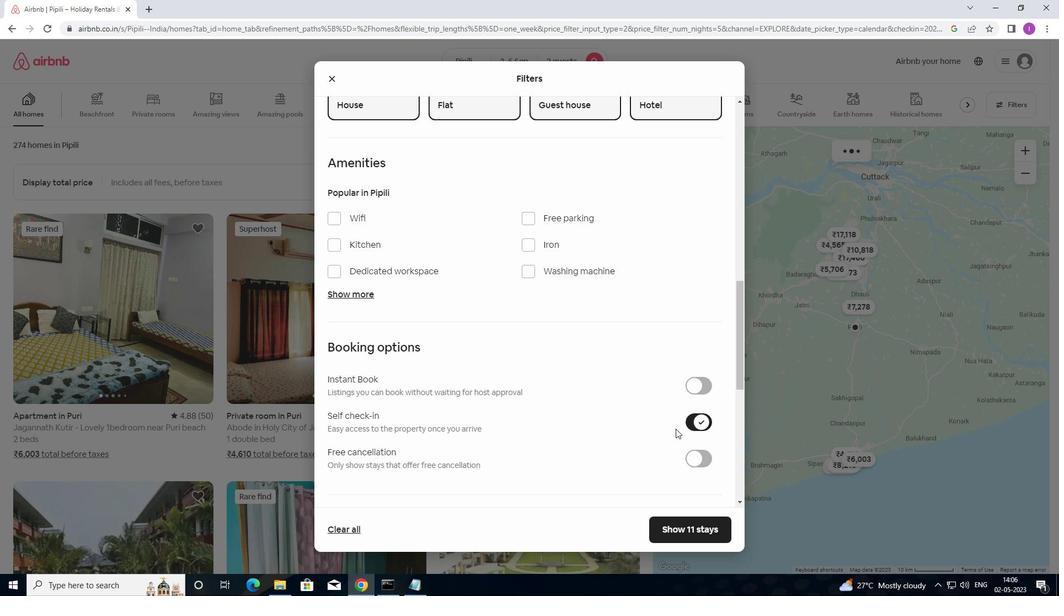 
Action: Mouse scrolled (643, 435) with delta (0, 0)
Screenshot: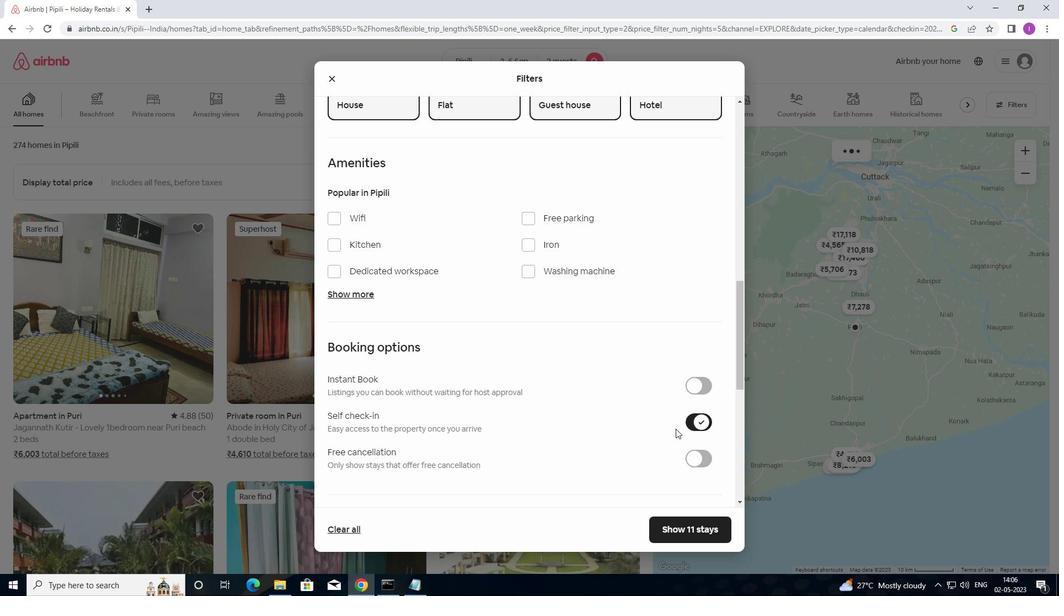 
Action: Mouse moved to (634, 436)
Screenshot: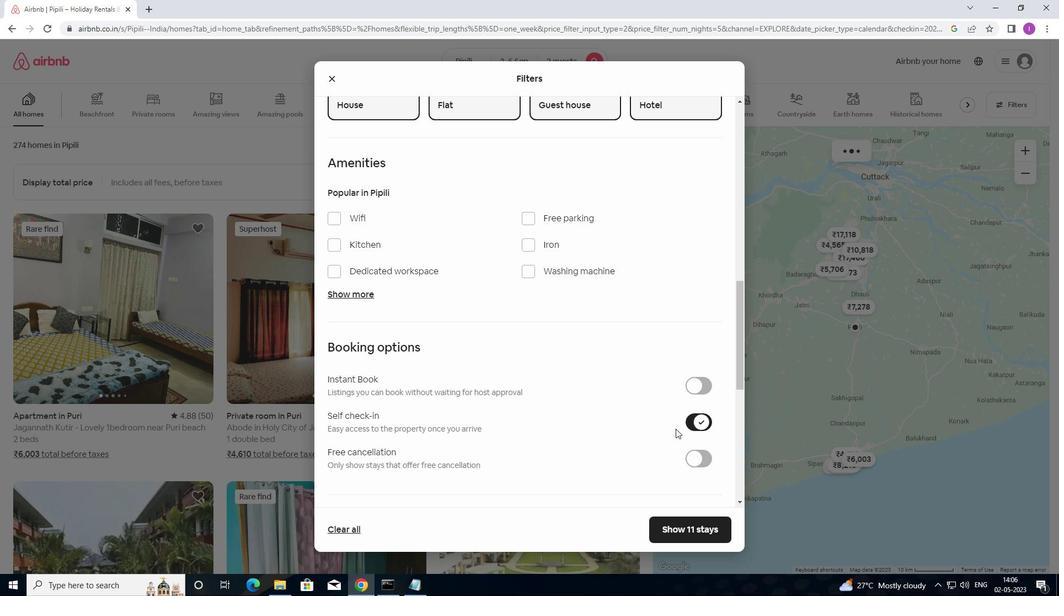 
Action: Mouse scrolled (634, 435) with delta (0, 0)
Screenshot: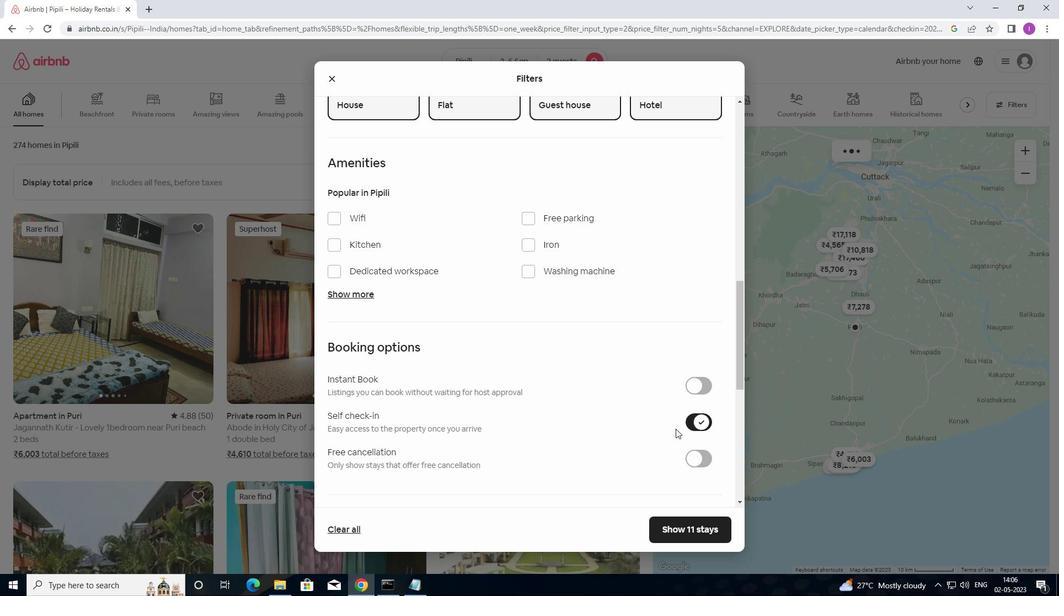 
Action: Mouse moved to (561, 427)
Screenshot: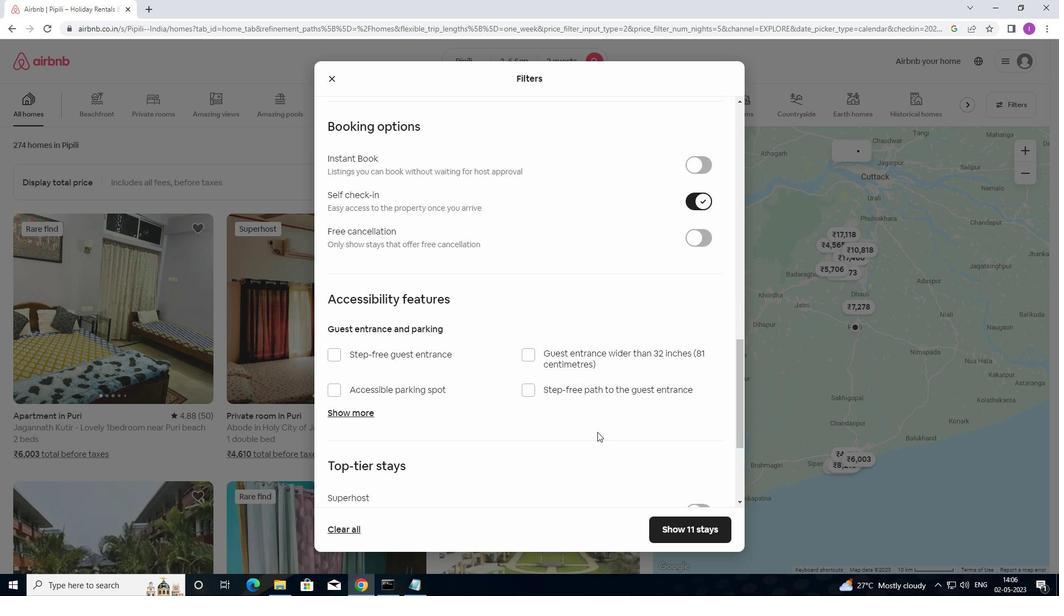
Action: Mouse scrolled (561, 426) with delta (0, 0)
Screenshot: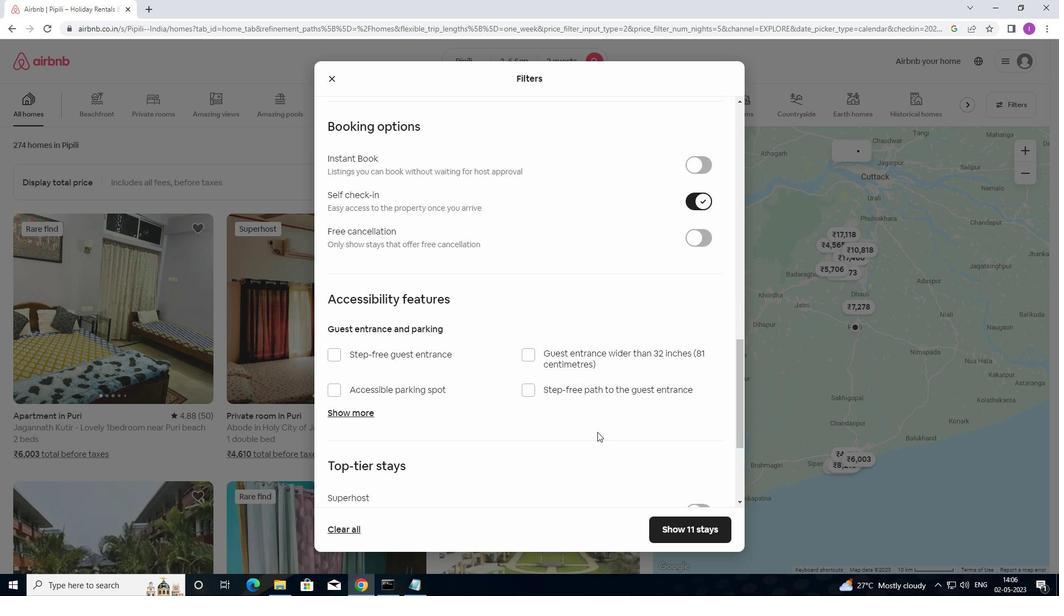 
Action: Mouse moved to (558, 428)
Screenshot: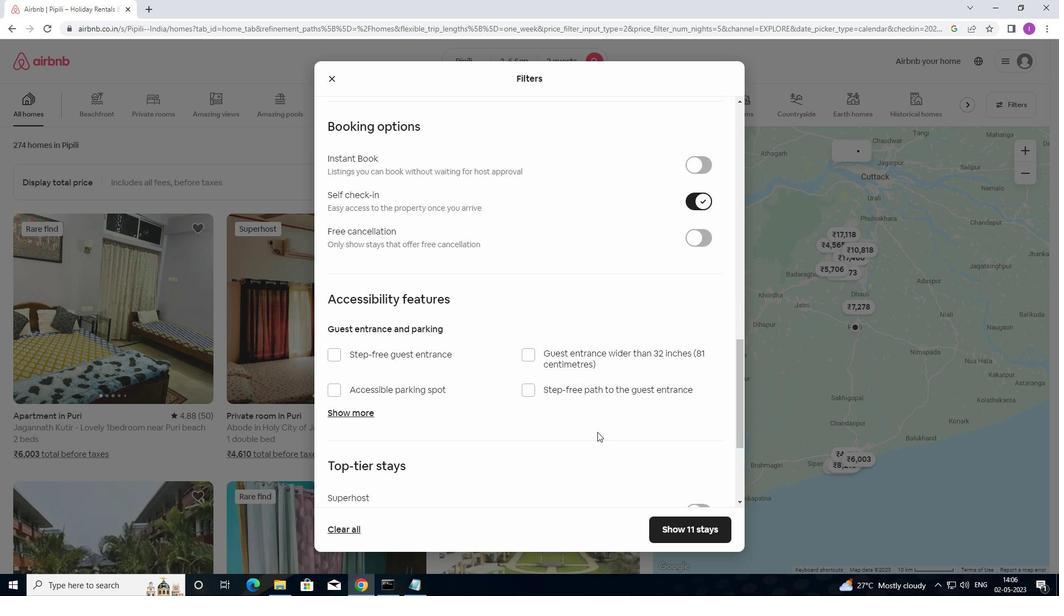 
Action: Mouse scrolled (558, 428) with delta (0, 0)
Screenshot: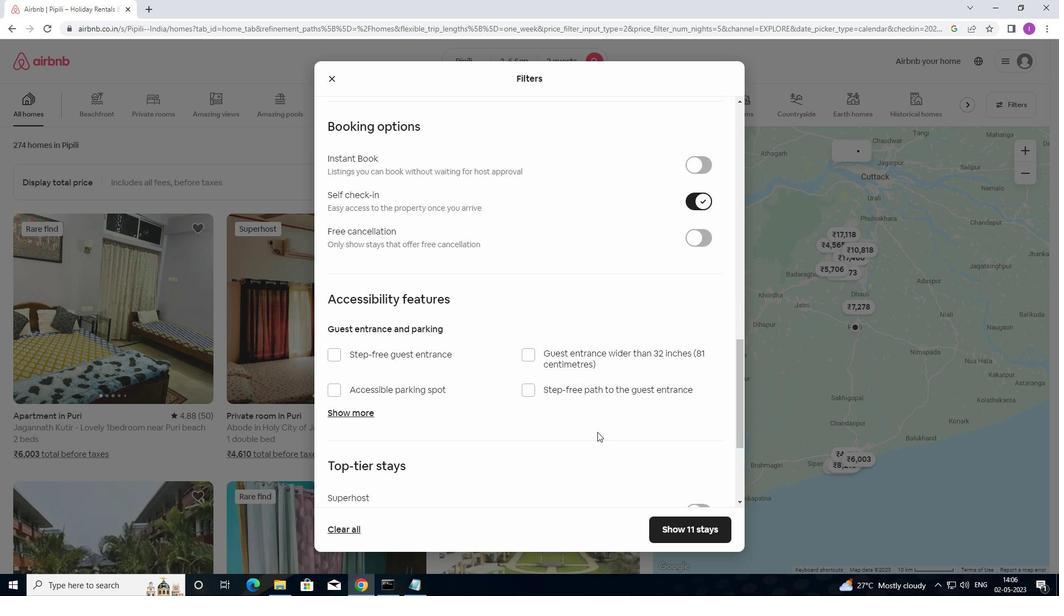 
Action: Mouse moved to (550, 439)
Screenshot: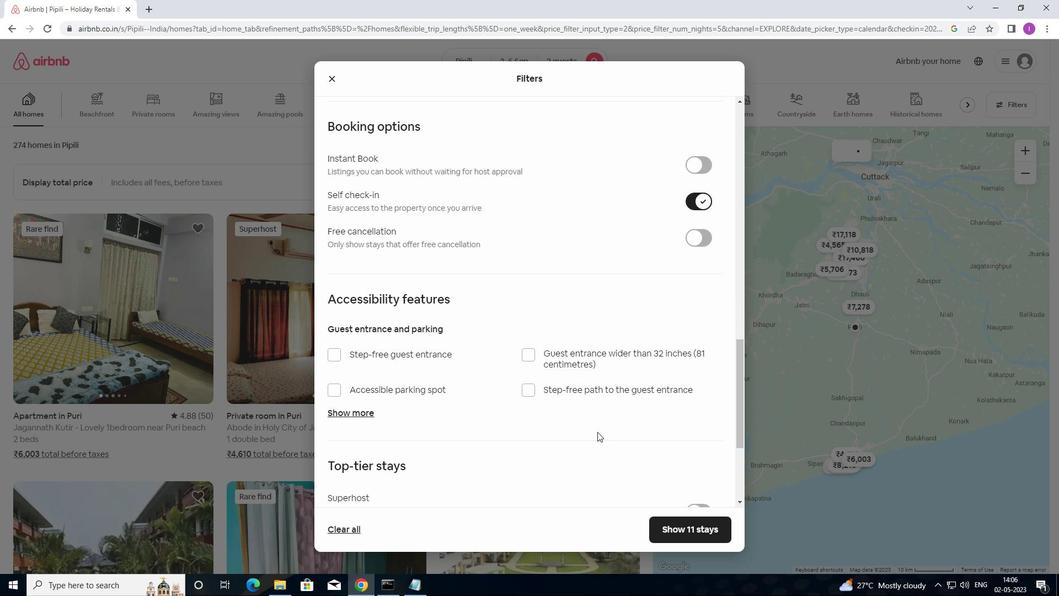 
Action: Mouse scrolled (550, 438) with delta (0, 0)
Screenshot: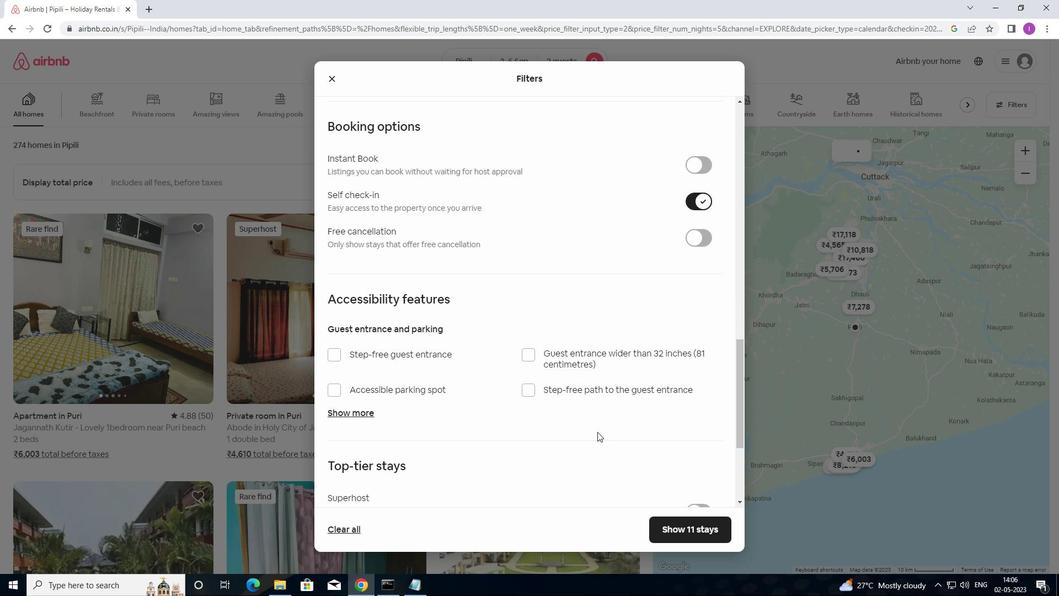 
Action: Mouse moved to (457, 512)
Screenshot: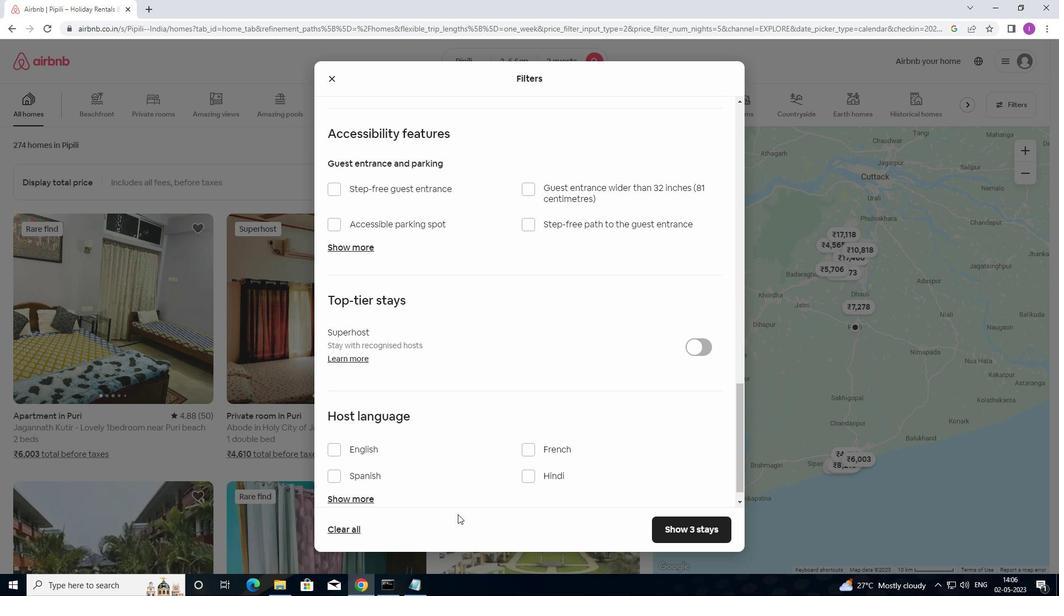 
Action: Mouse scrolled (457, 512) with delta (0, 0)
Screenshot: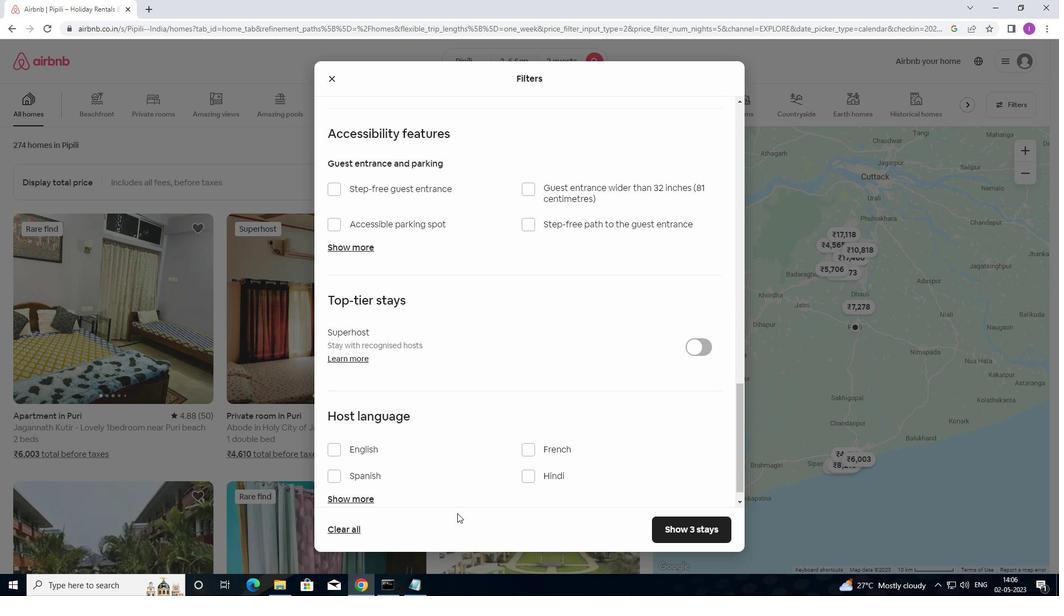 
Action: Mouse scrolled (457, 512) with delta (0, 0)
Screenshot: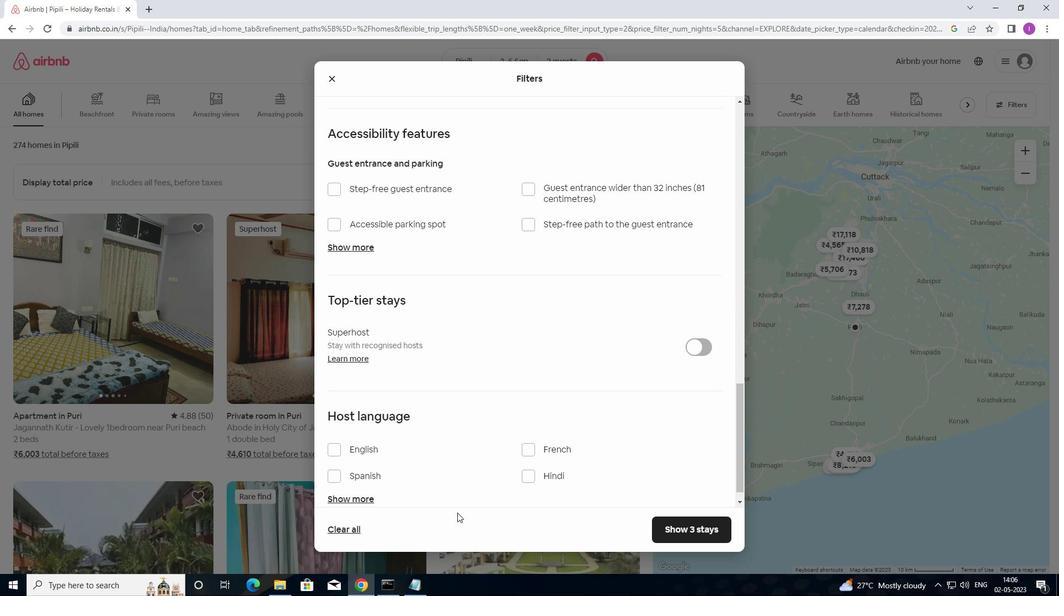 
Action: Mouse scrolled (457, 512) with delta (0, 0)
Screenshot: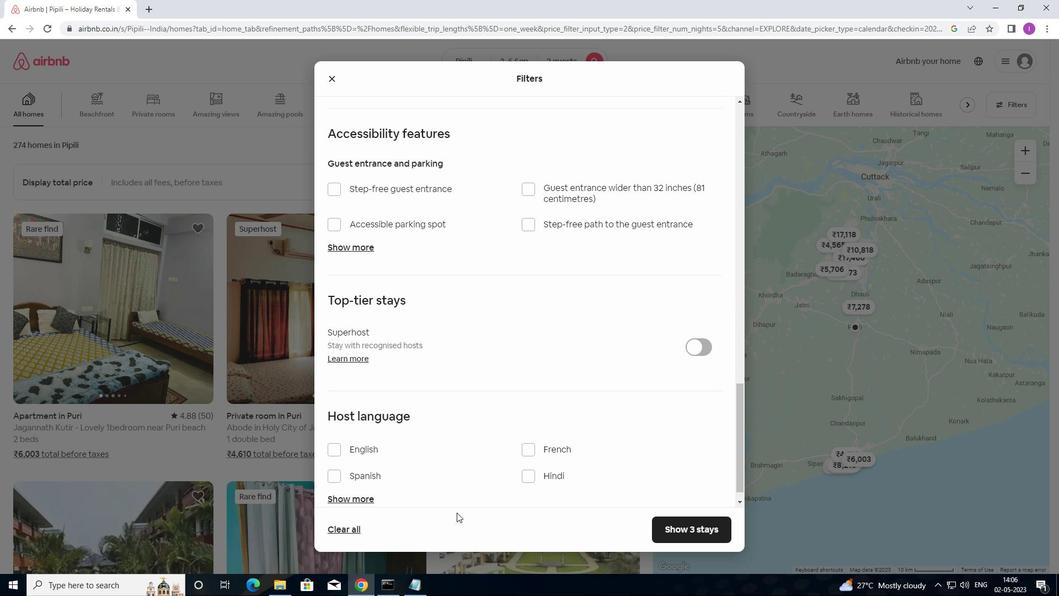 
Action: Mouse moved to (457, 512)
Screenshot: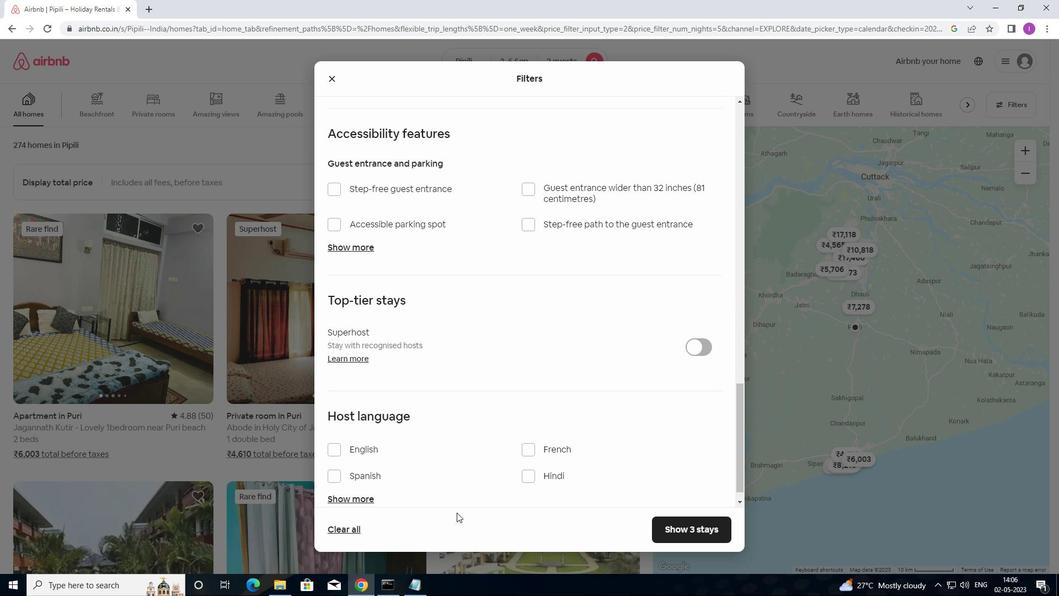 
Action: Mouse scrolled (457, 512) with delta (0, 0)
Screenshot: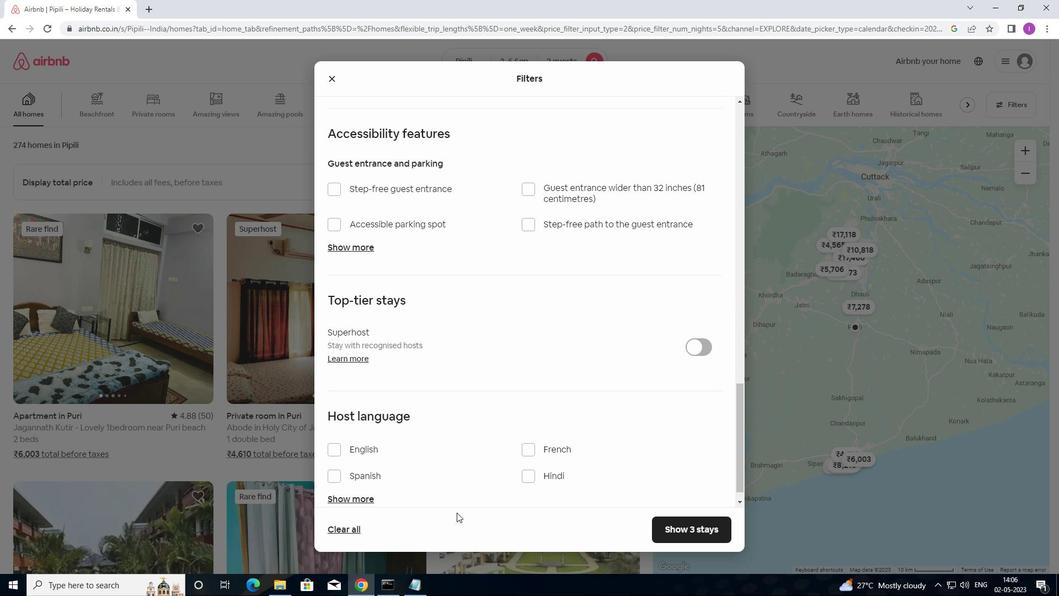 
Action: Mouse moved to (352, 451)
Screenshot: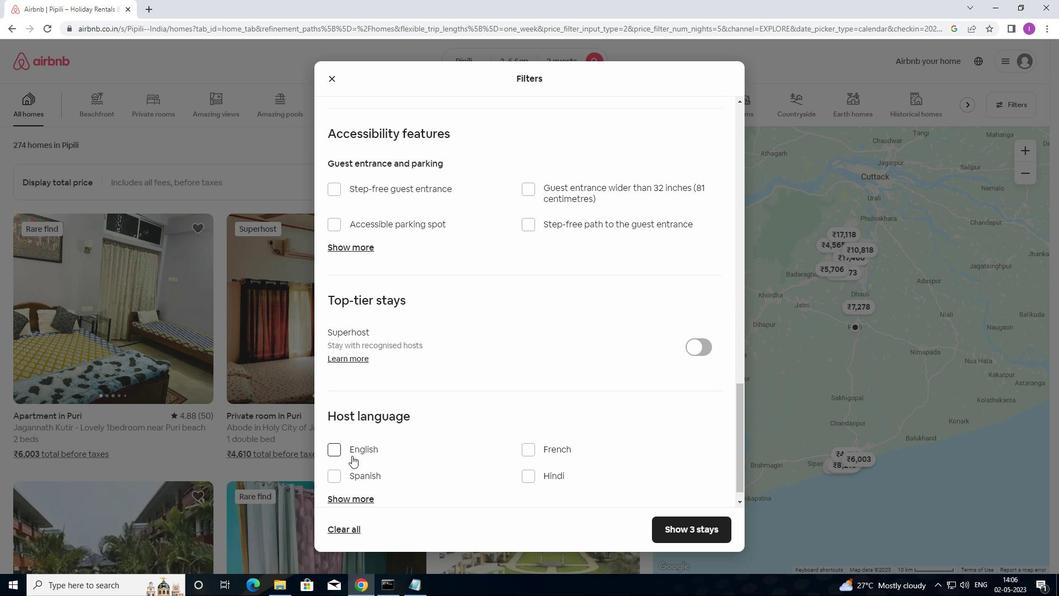 
Action: Mouse pressed left at (352, 451)
Screenshot: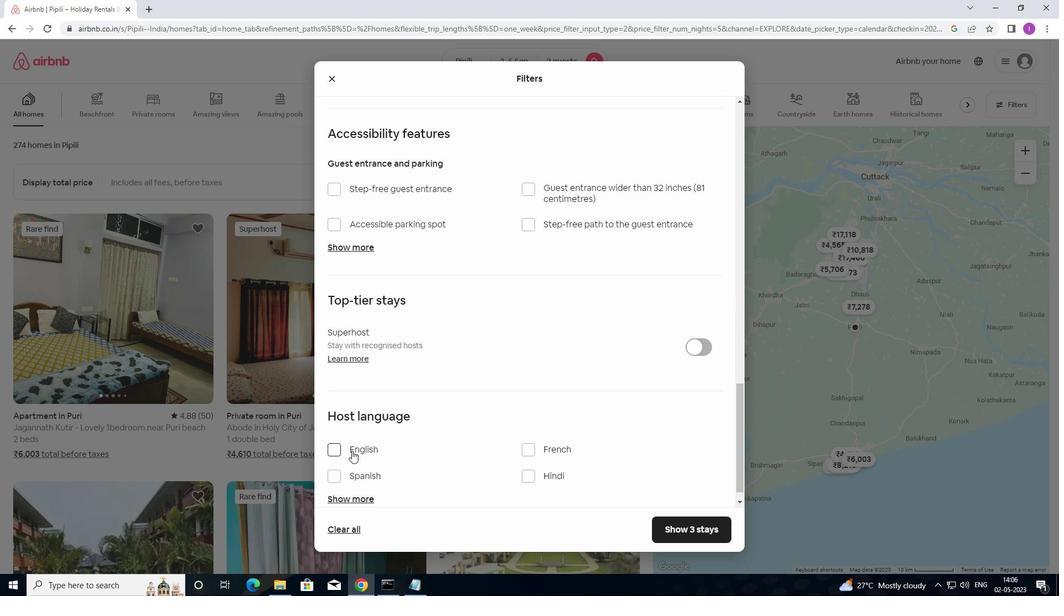 
Action: Mouse moved to (701, 525)
Screenshot: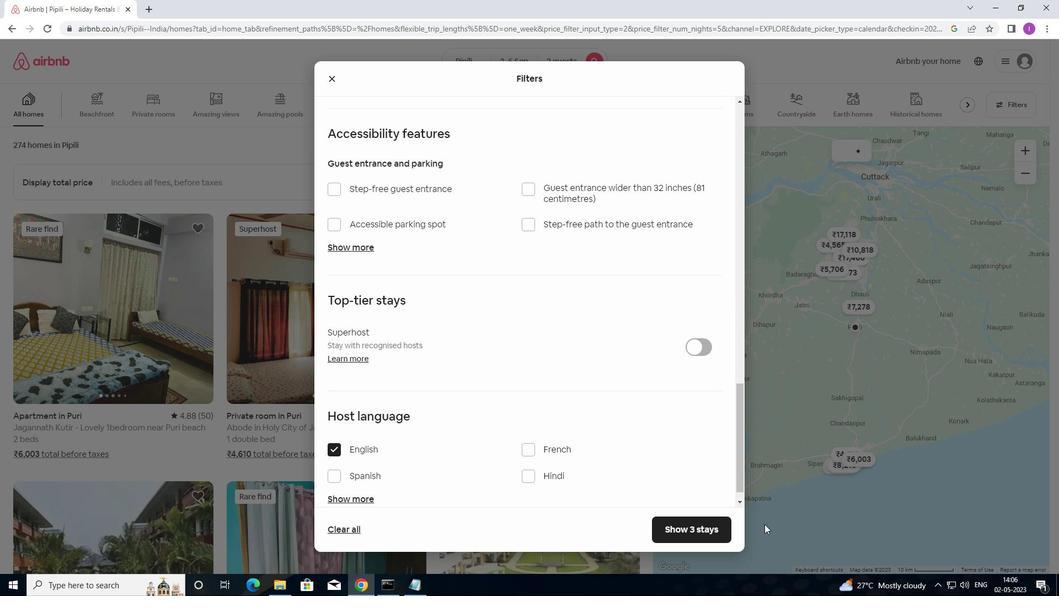 
Action: Mouse pressed left at (701, 525)
Screenshot: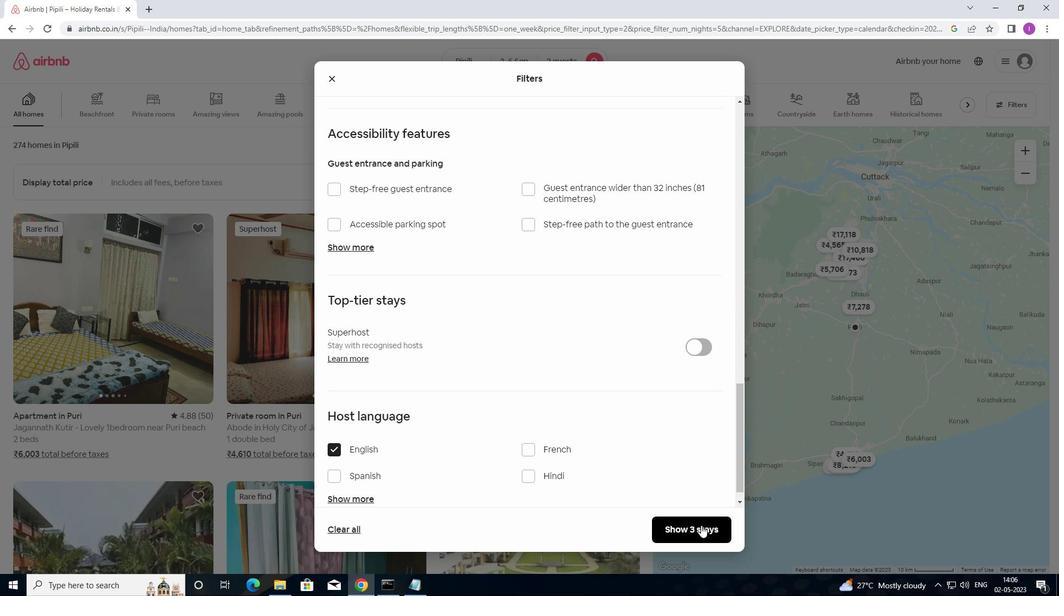 
Action: Mouse moved to (708, 513)
Screenshot: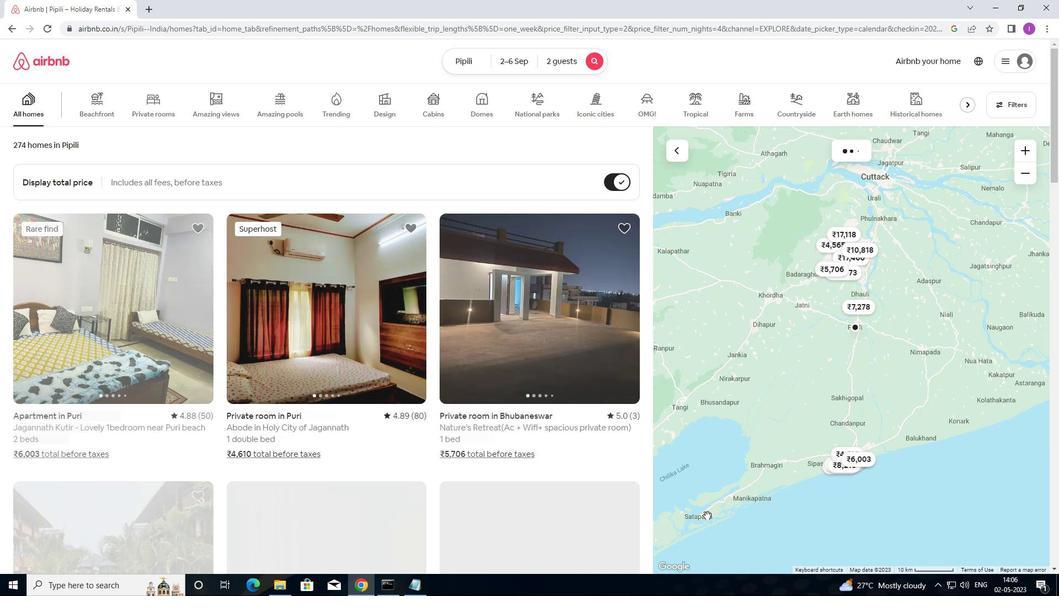 
